 Task: Create a due date automation trigger when advanced on, 2 days after a card is due add fields with custom field "Resume" set to 10 at 11:00 AM.
Action: Mouse moved to (1122, 327)
Screenshot: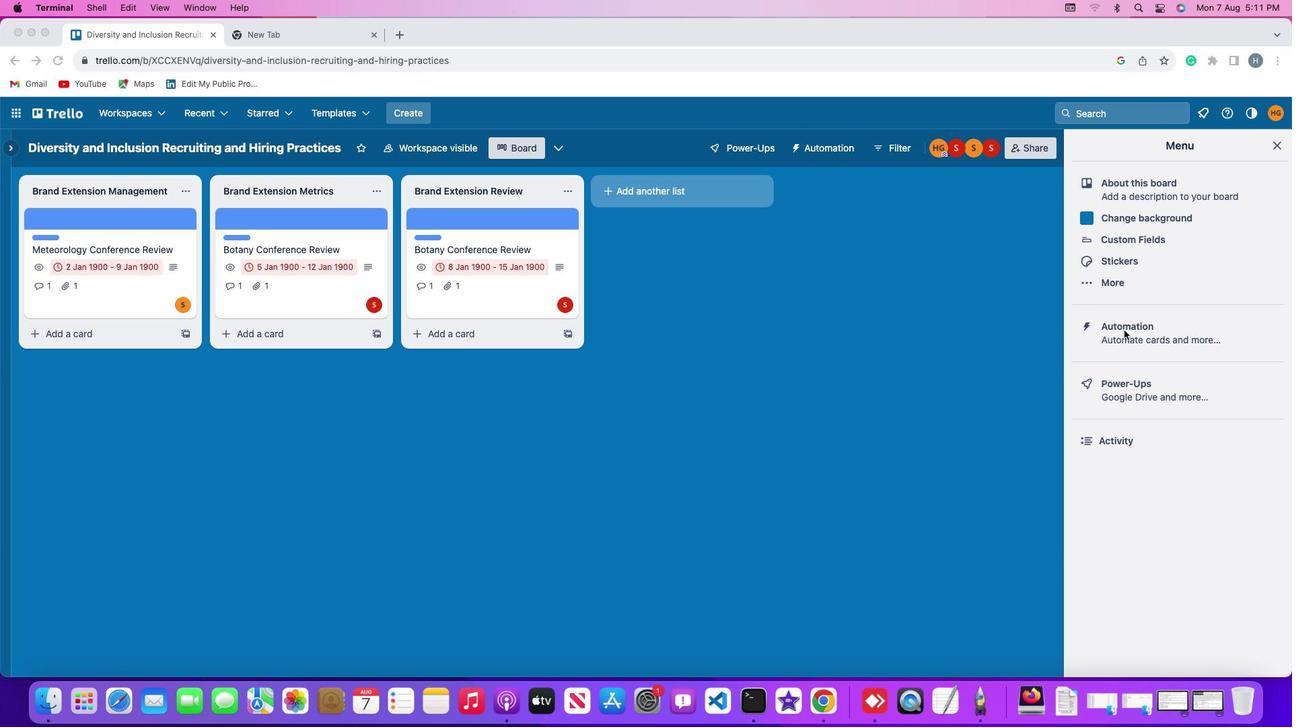 
Action: Mouse pressed left at (1122, 327)
Screenshot: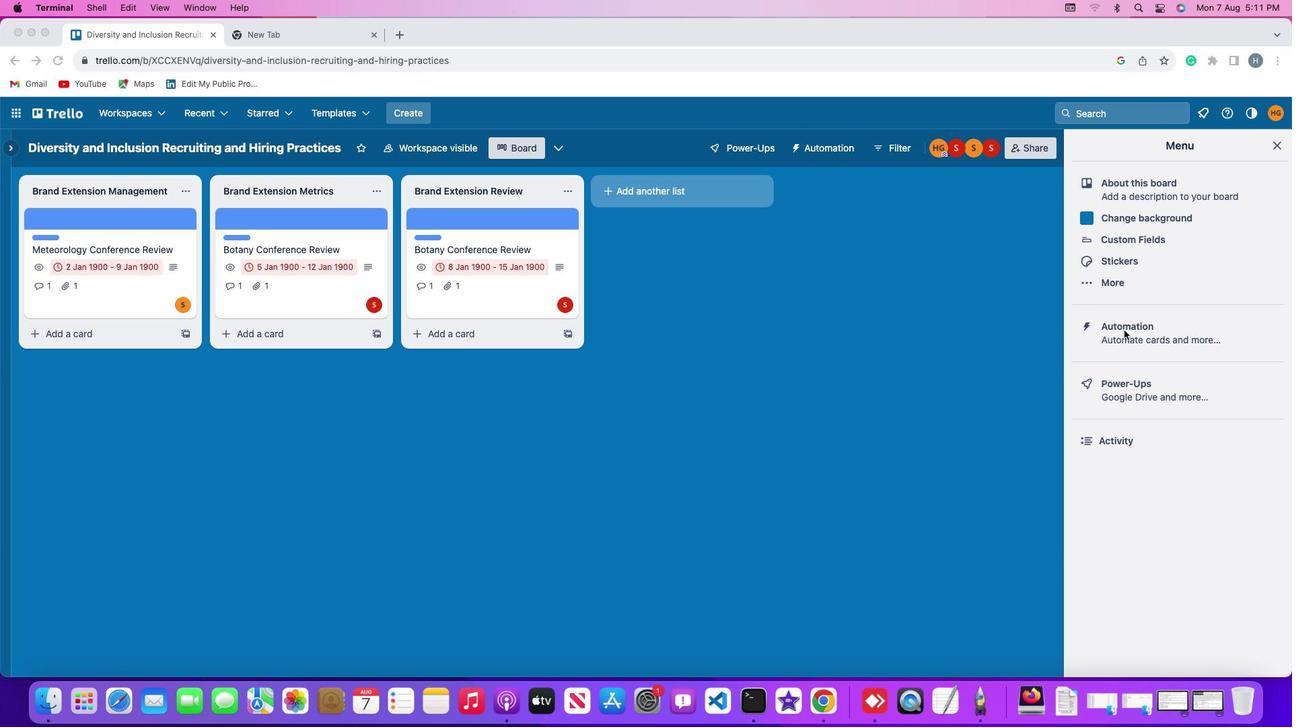 
Action: Mouse pressed left at (1122, 327)
Screenshot: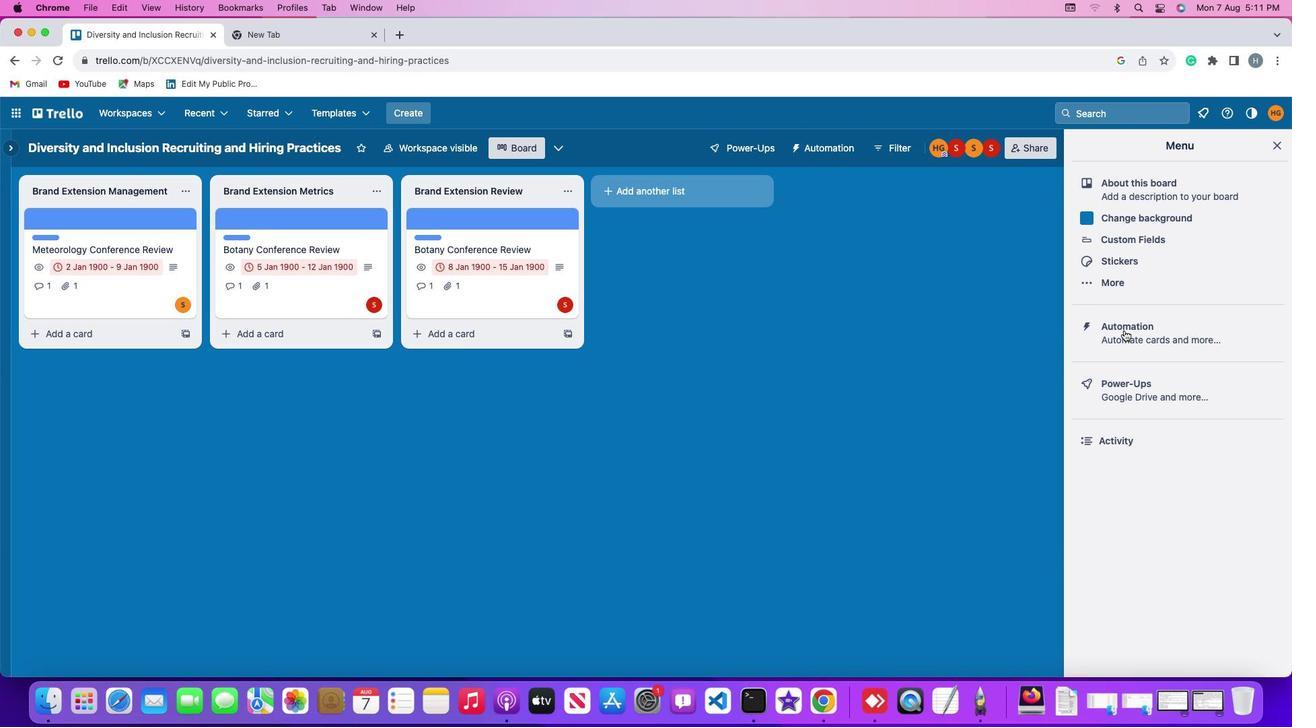 
Action: Mouse moved to (83, 320)
Screenshot: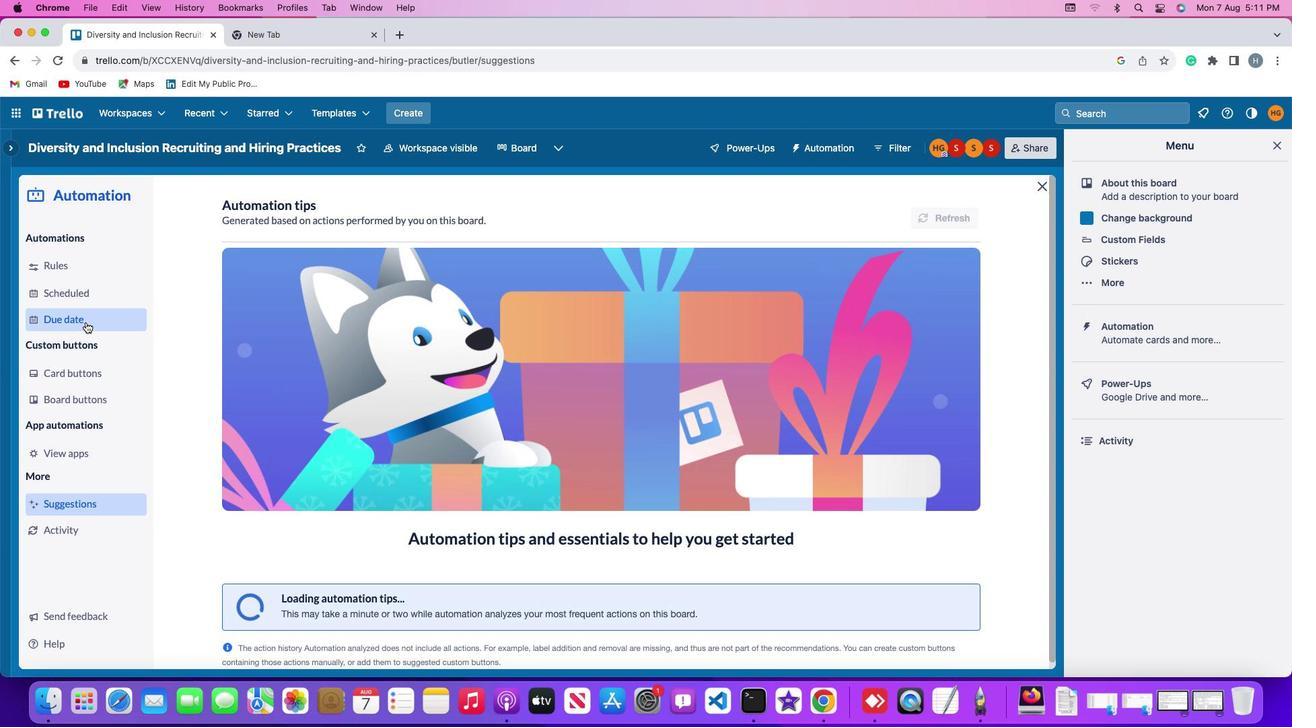 
Action: Mouse pressed left at (83, 320)
Screenshot: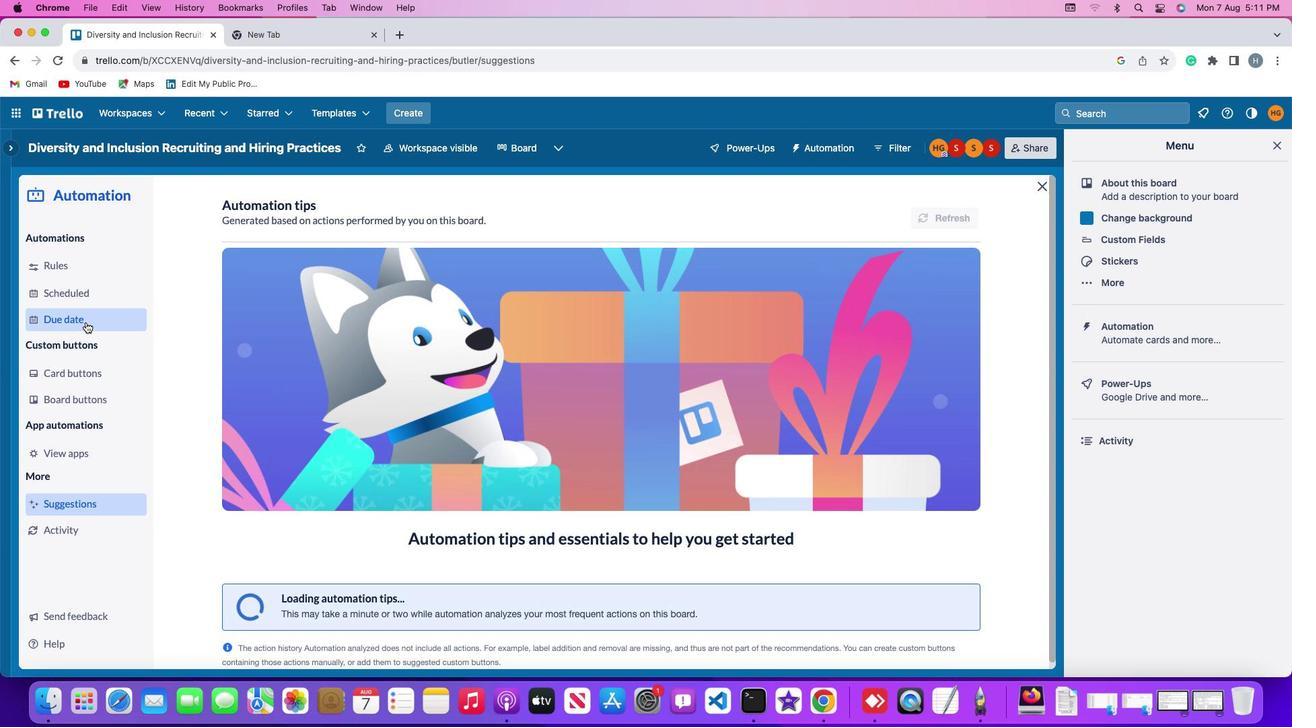 
Action: Mouse moved to (882, 206)
Screenshot: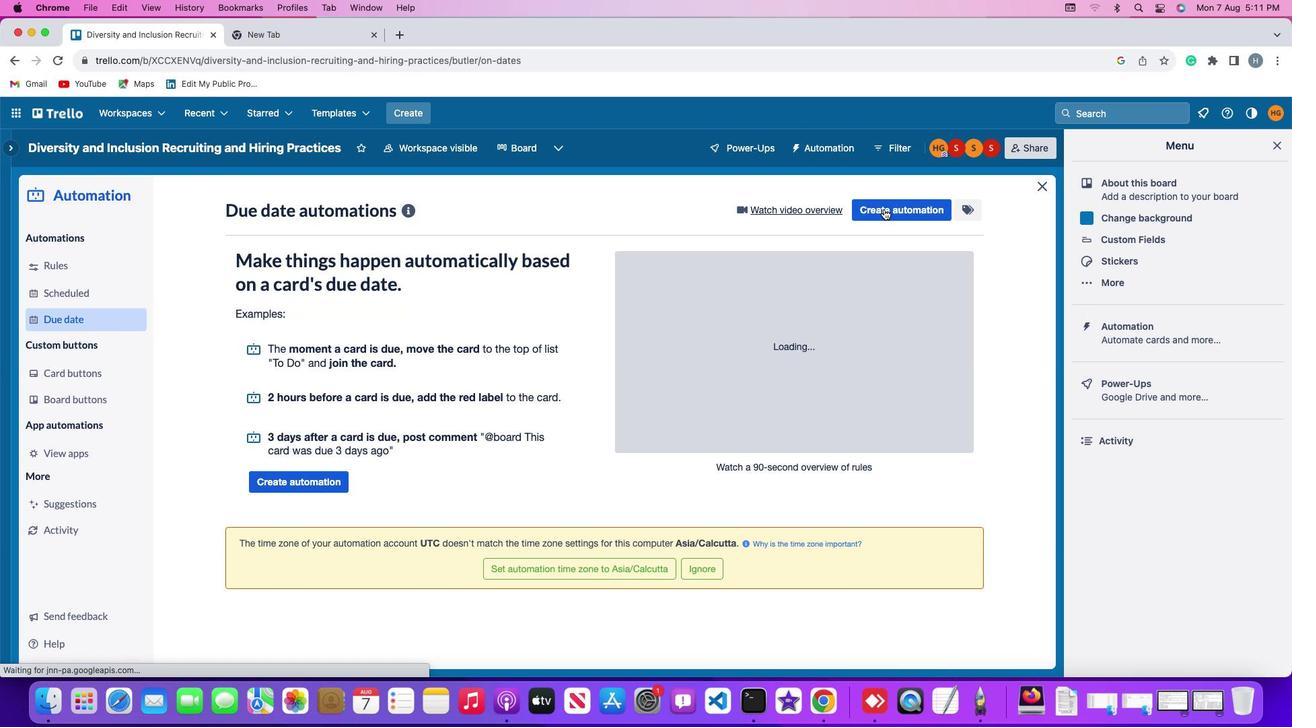
Action: Mouse pressed left at (882, 206)
Screenshot: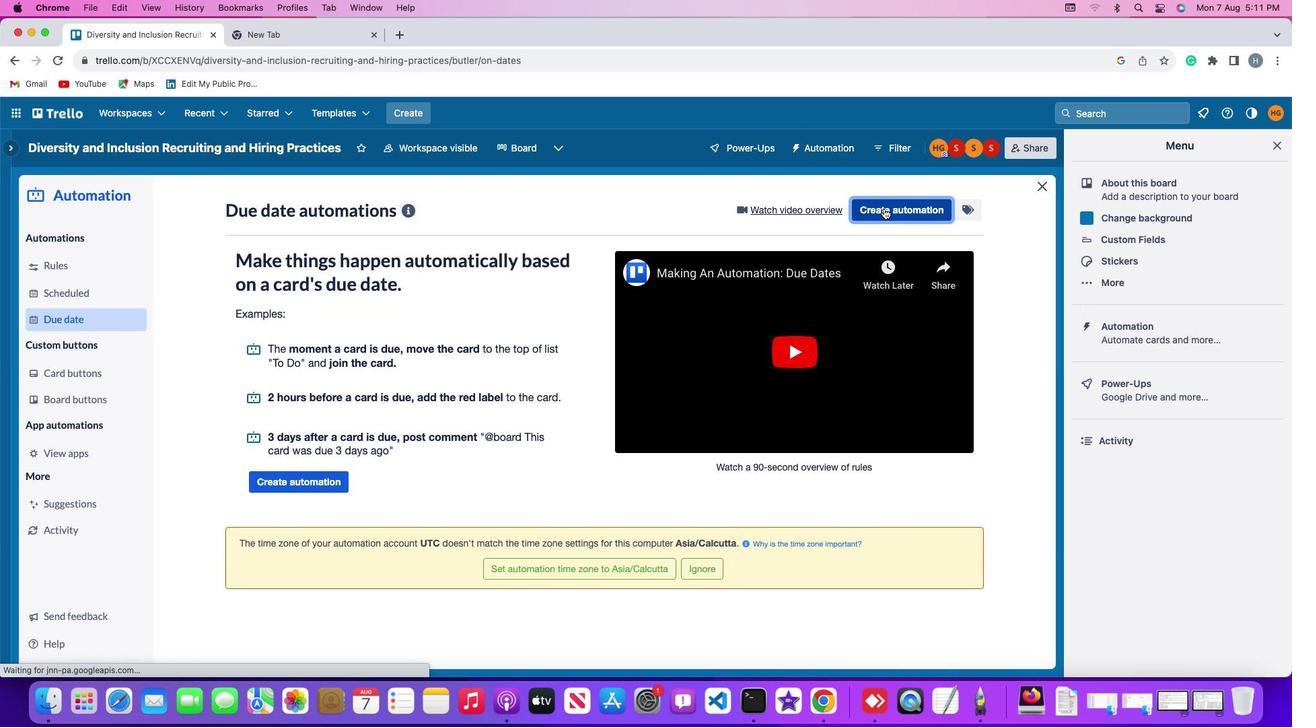 
Action: Mouse moved to (585, 339)
Screenshot: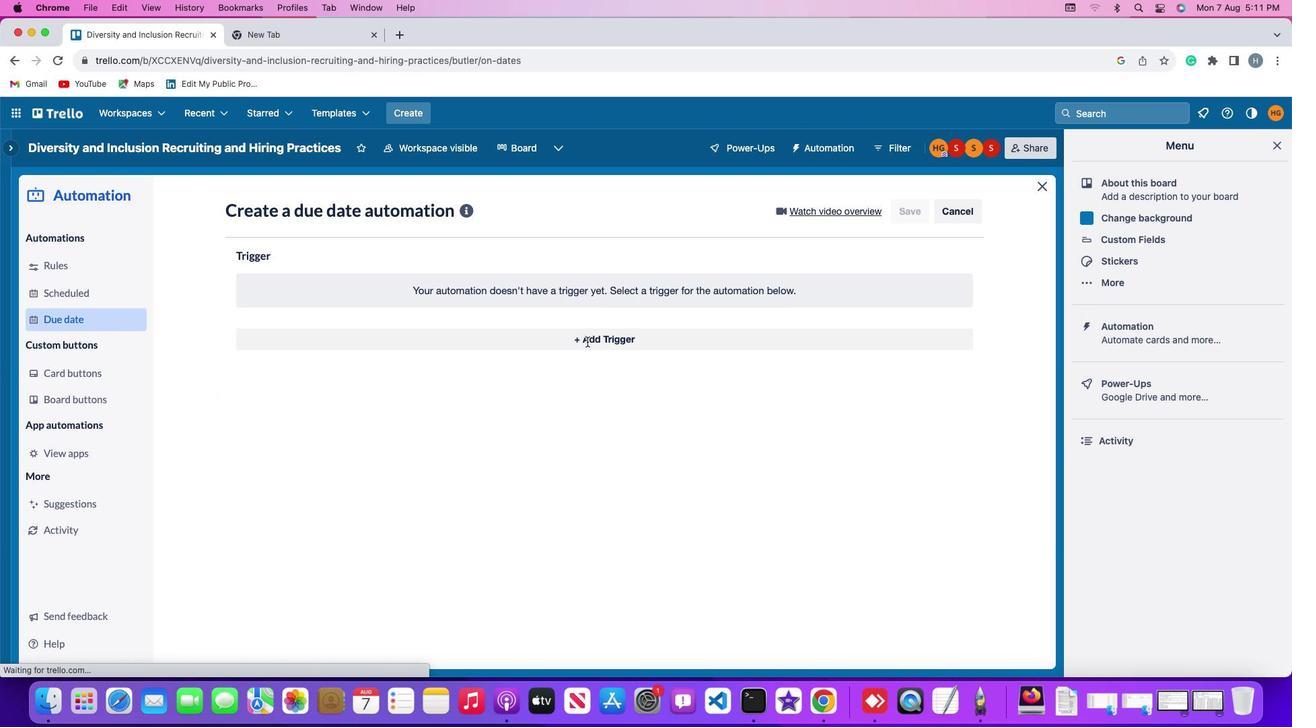 
Action: Mouse pressed left at (585, 339)
Screenshot: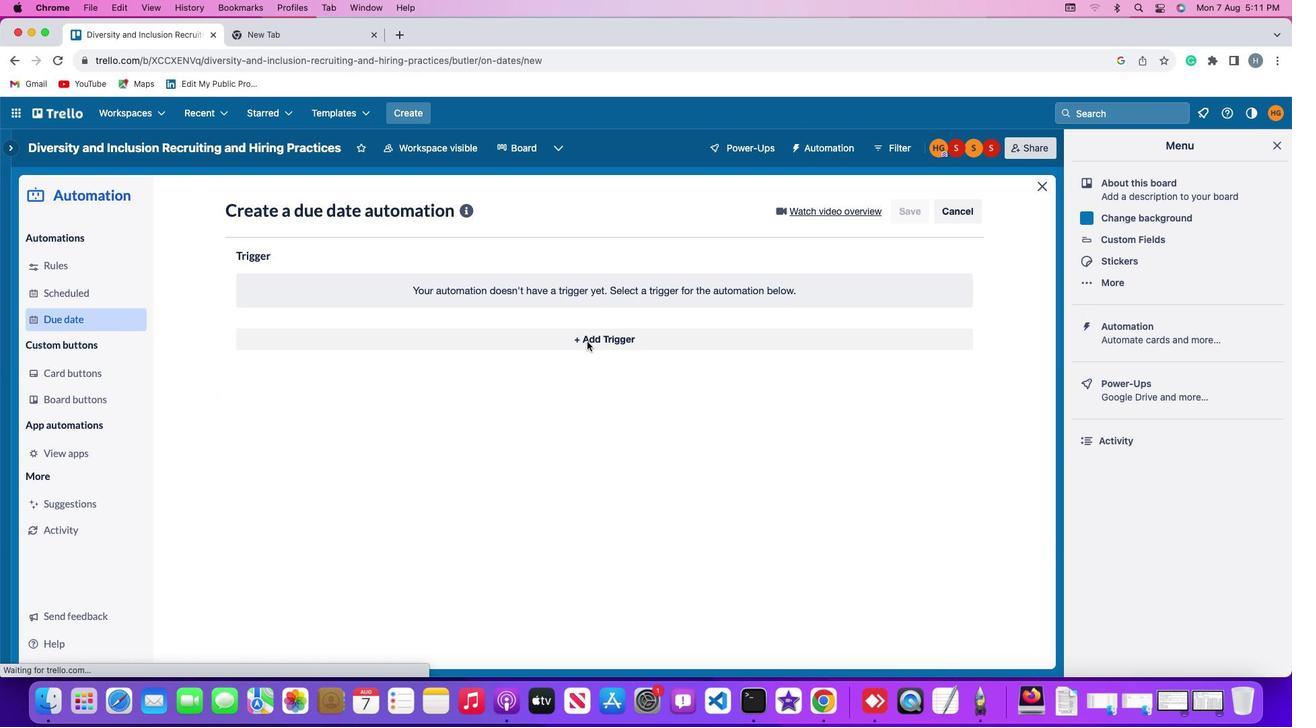 
Action: Mouse moved to (264, 541)
Screenshot: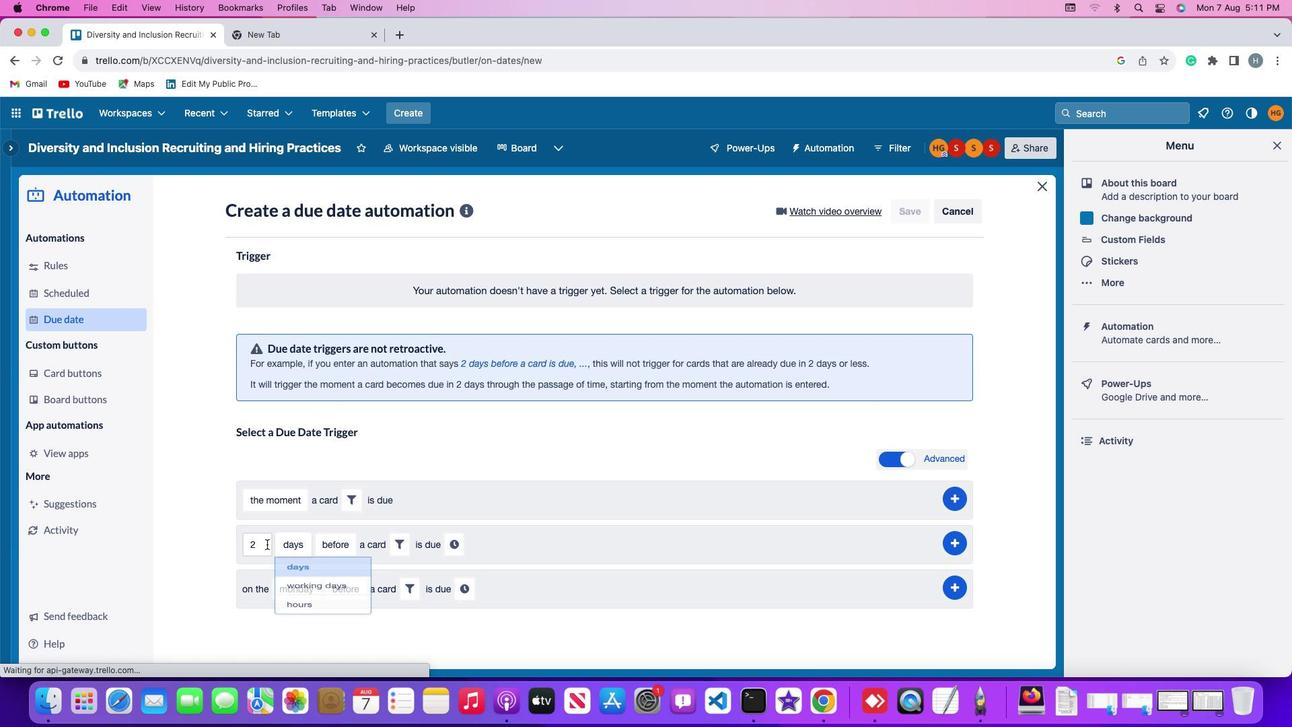 
Action: Mouse pressed left at (264, 541)
Screenshot: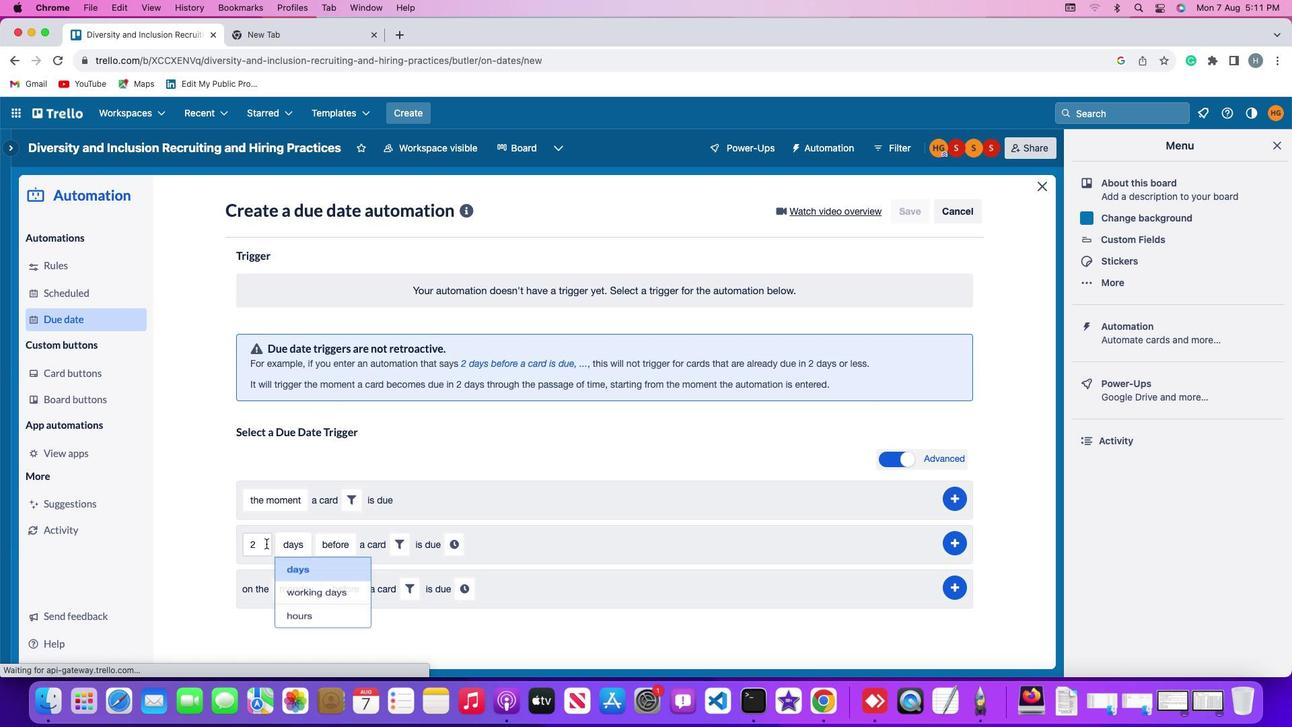 
Action: Mouse moved to (264, 540)
Screenshot: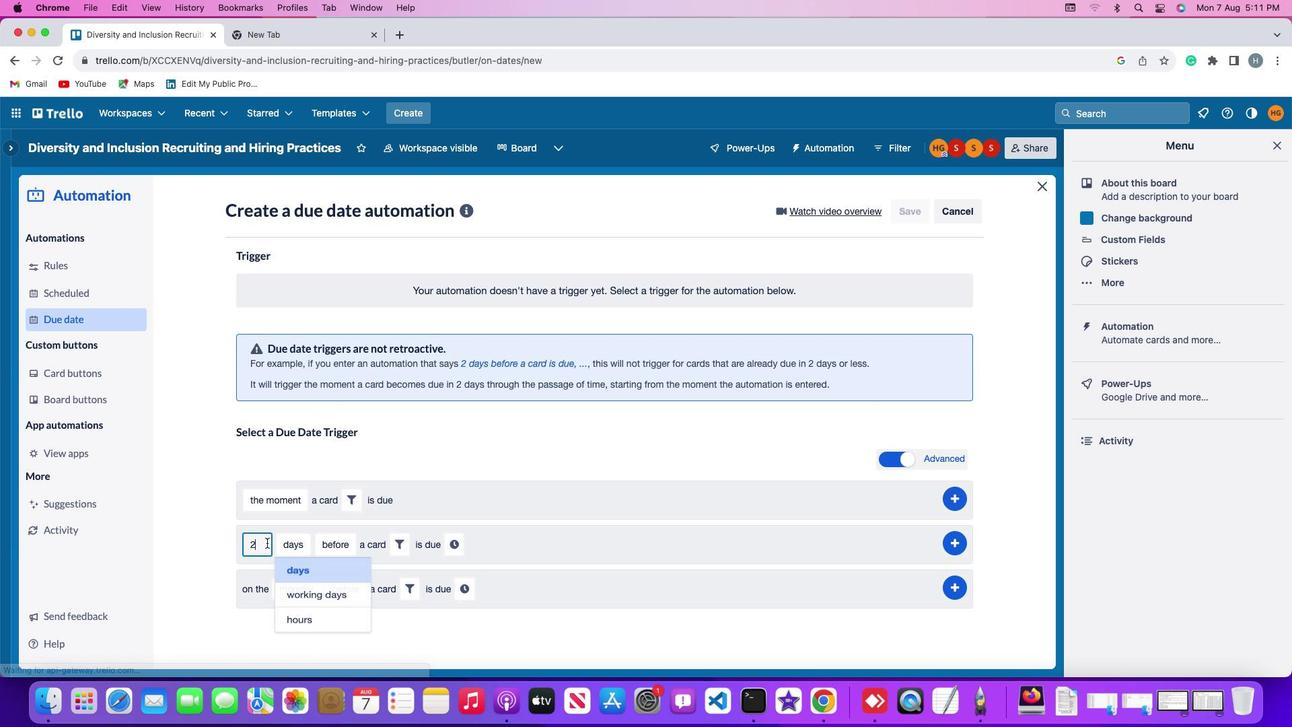 
Action: Key pressed Key.backspace
Screenshot: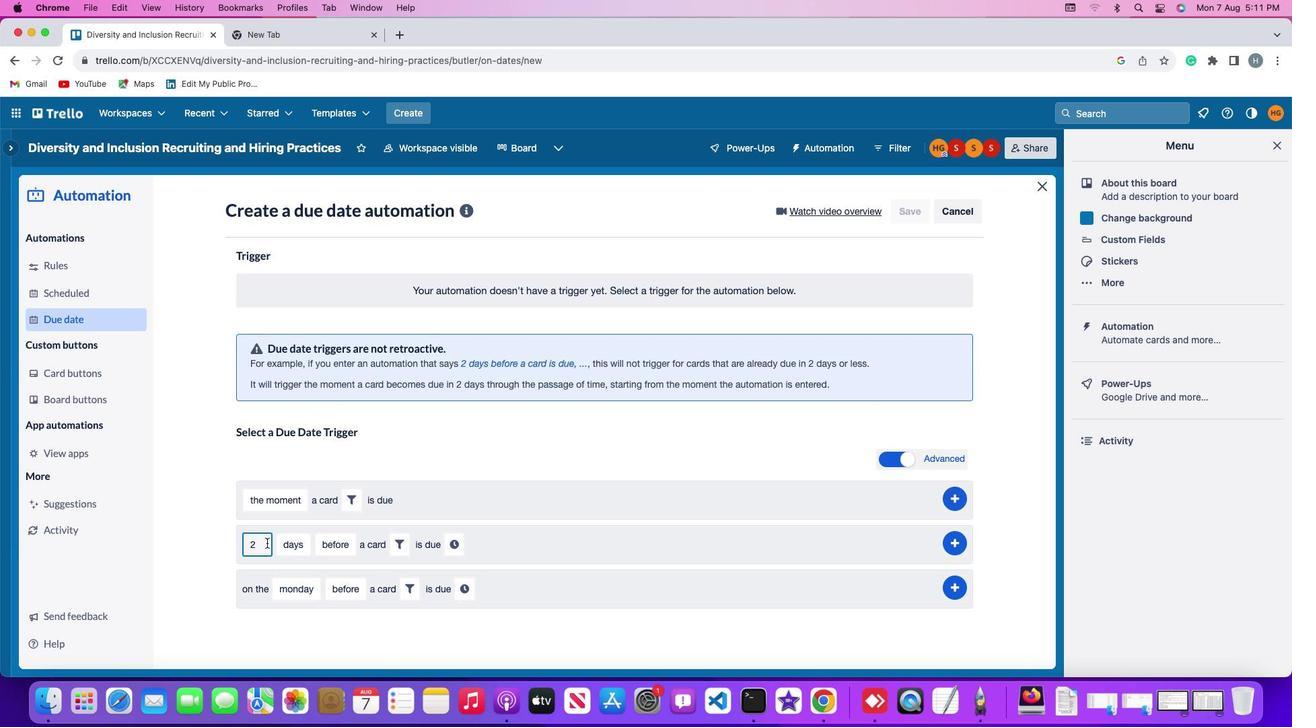
Action: Mouse moved to (265, 539)
Screenshot: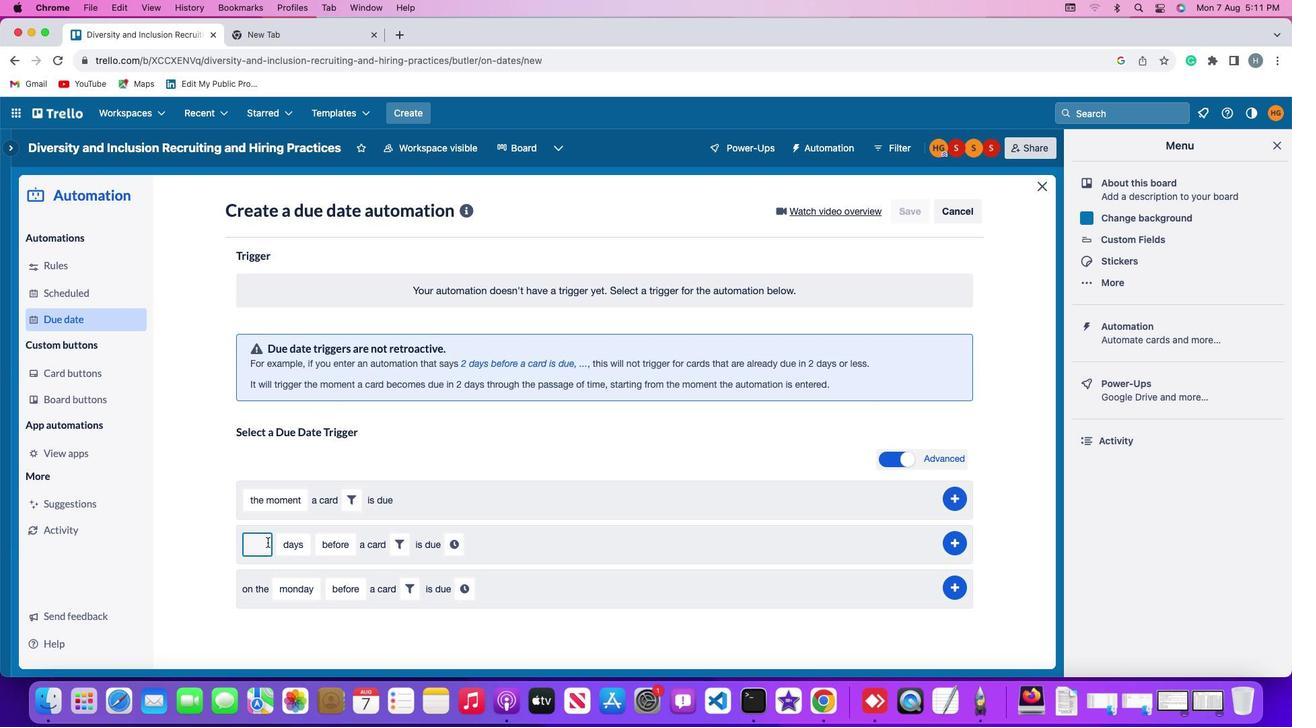
Action: Key pressed '2'
Screenshot: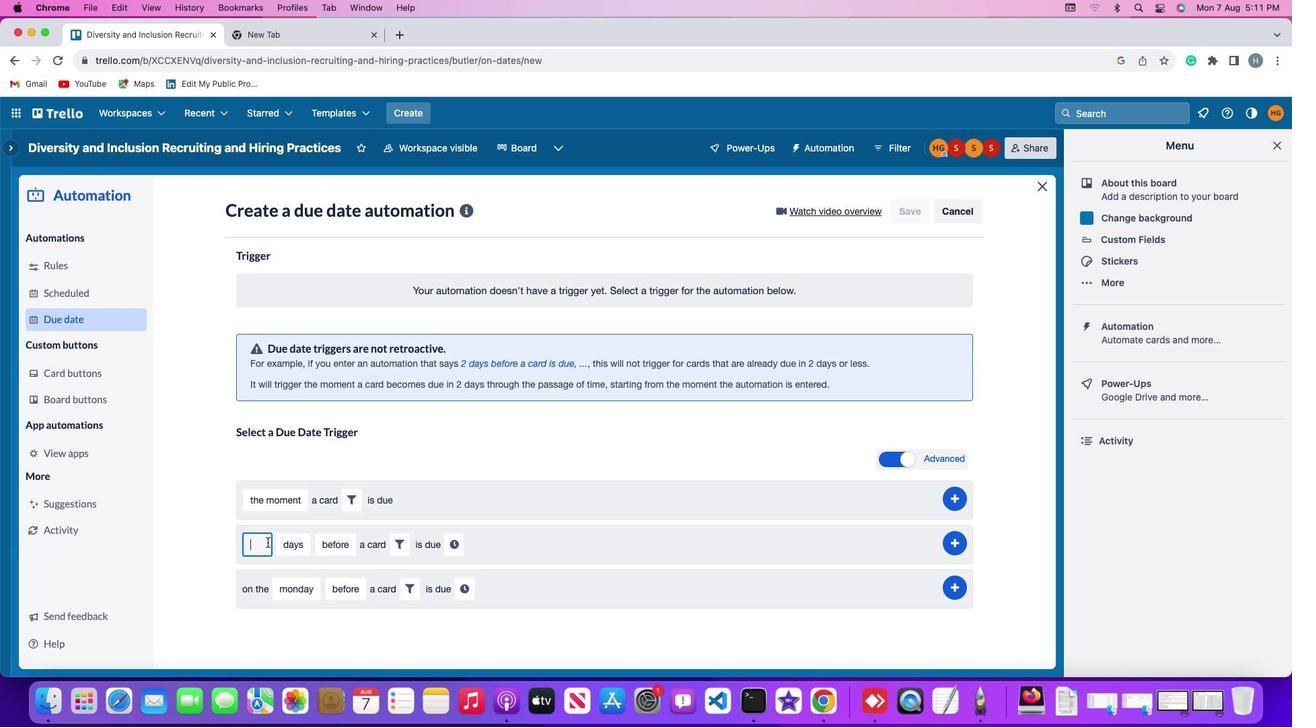 
Action: Mouse moved to (296, 537)
Screenshot: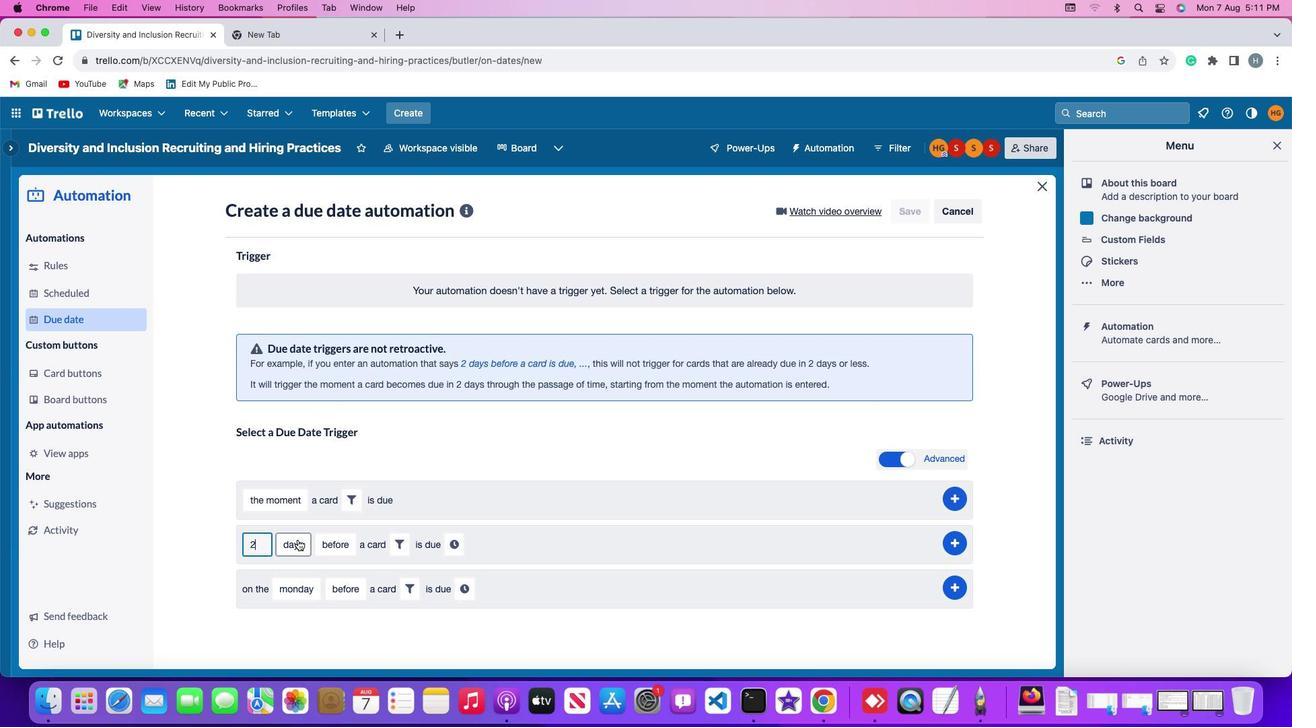 
Action: Mouse pressed left at (296, 537)
Screenshot: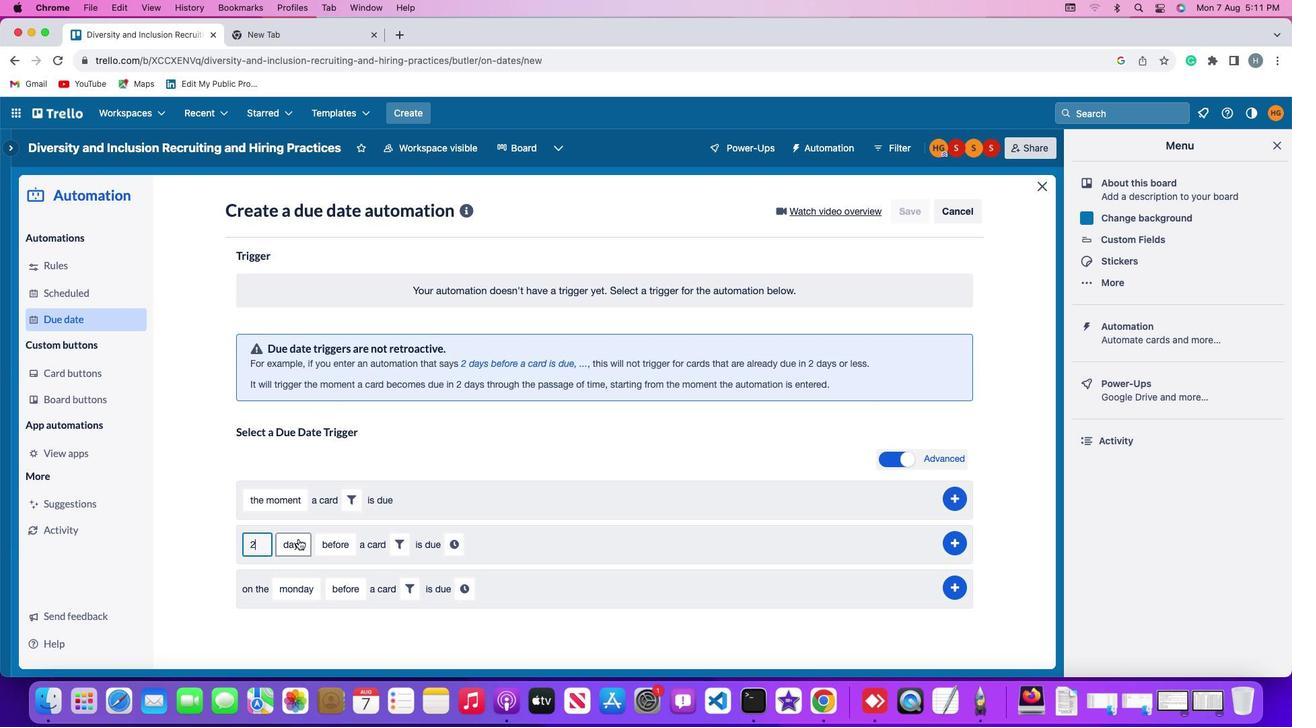 
Action: Mouse moved to (298, 563)
Screenshot: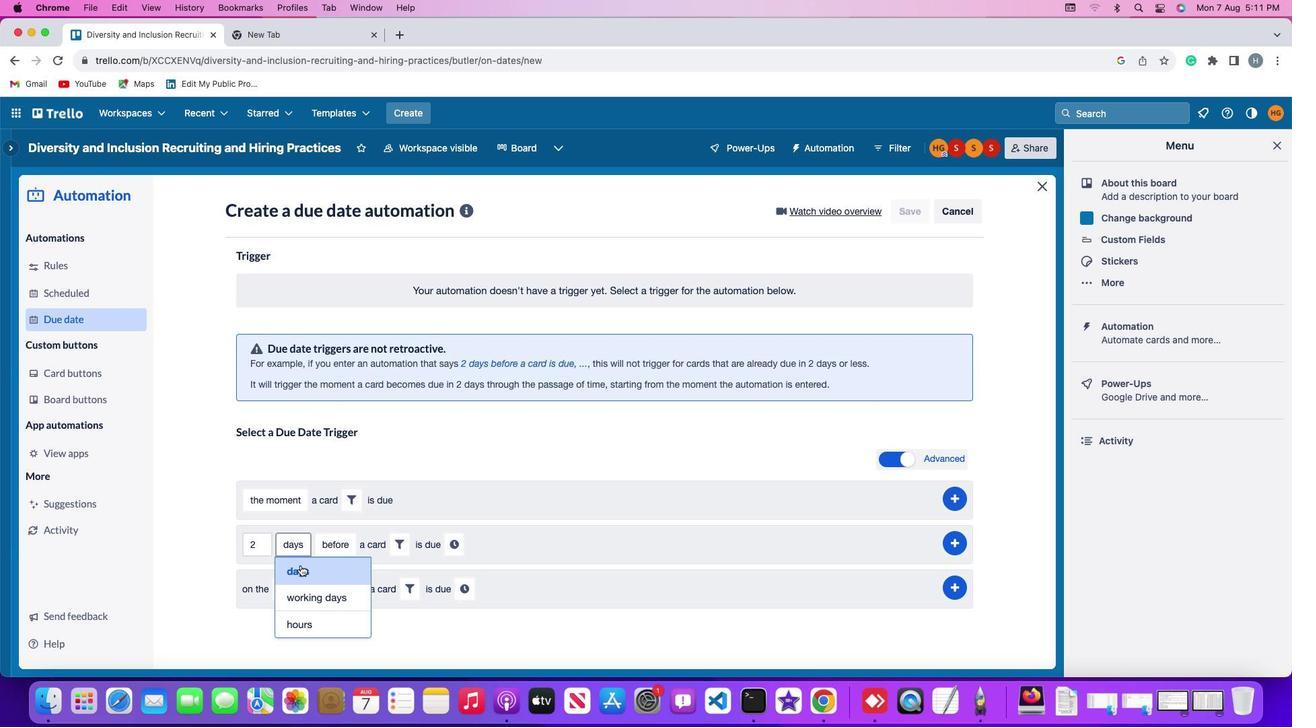 
Action: Mouse pressed left at (298, 563)
Screenshot: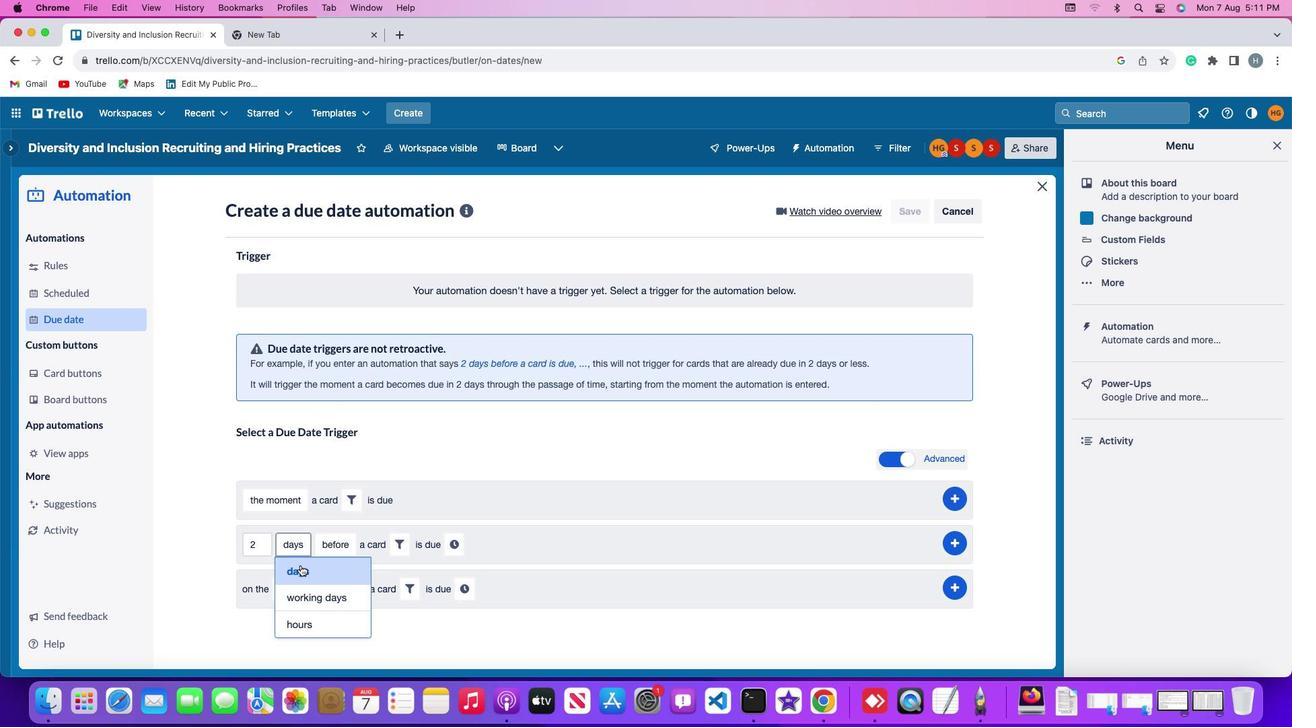 
Action: Mouse moved to (327, 545)
Screenshot: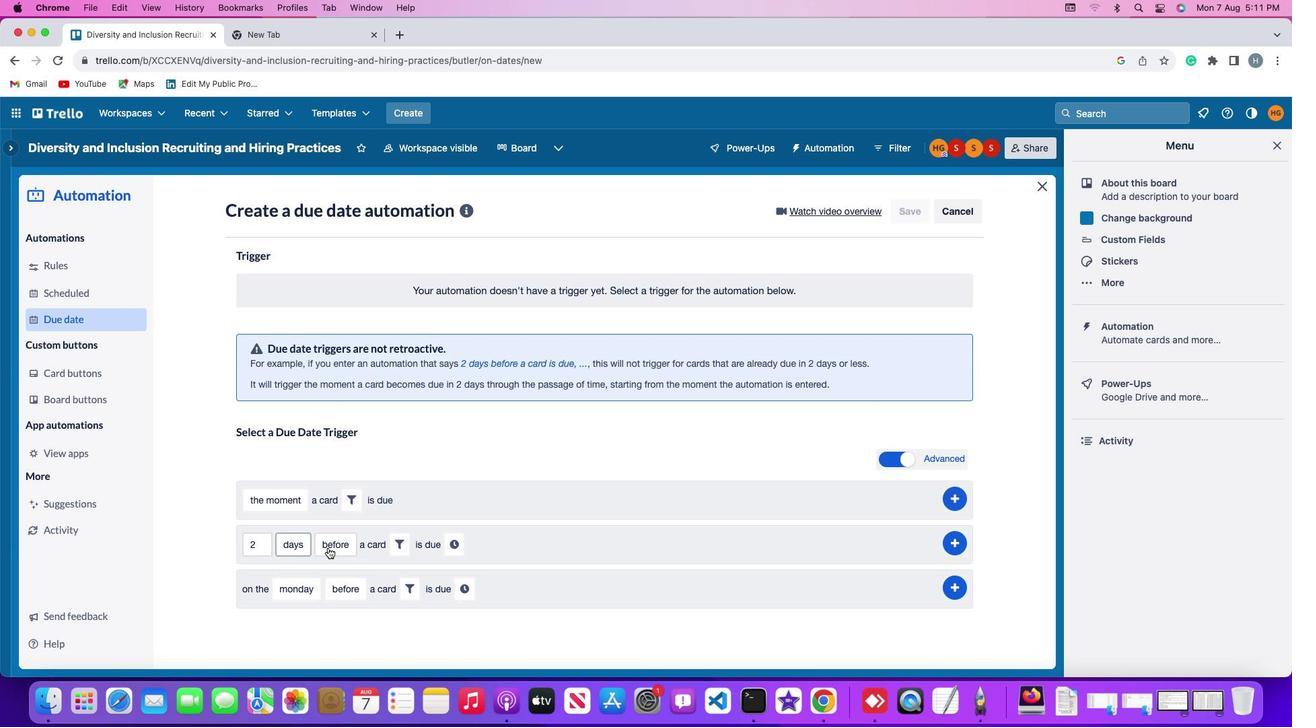 
Action: Mouse pressed left at (327, 545)
Screenshot: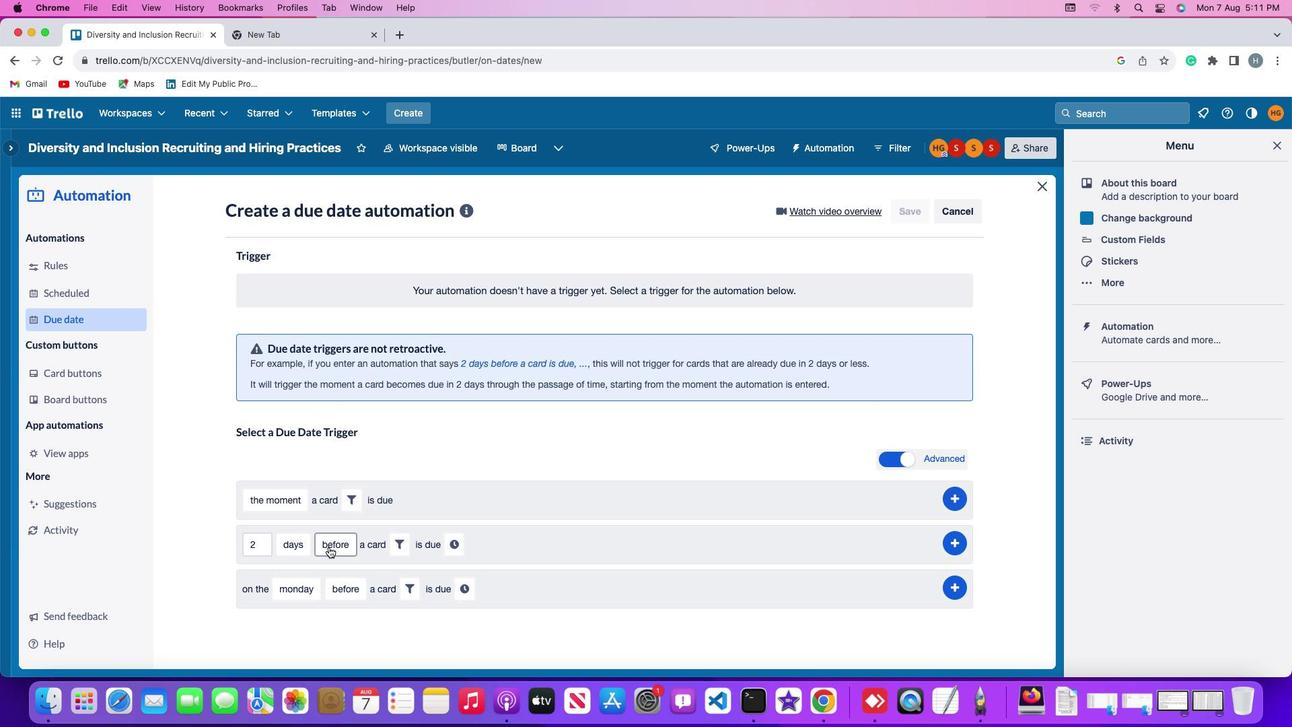 
Action: Mouse moved to (328, 591)
Screenshot: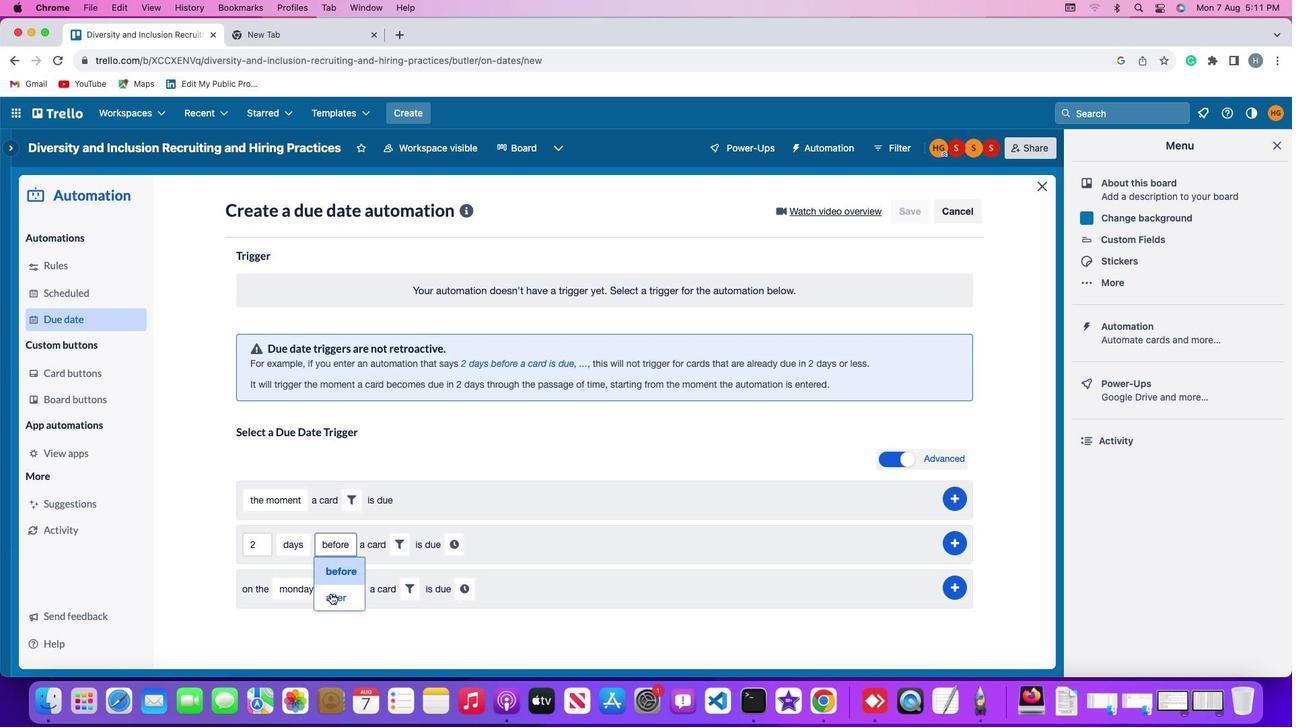 
Action: Mouse pressed left at (328, 591)
Screenshot: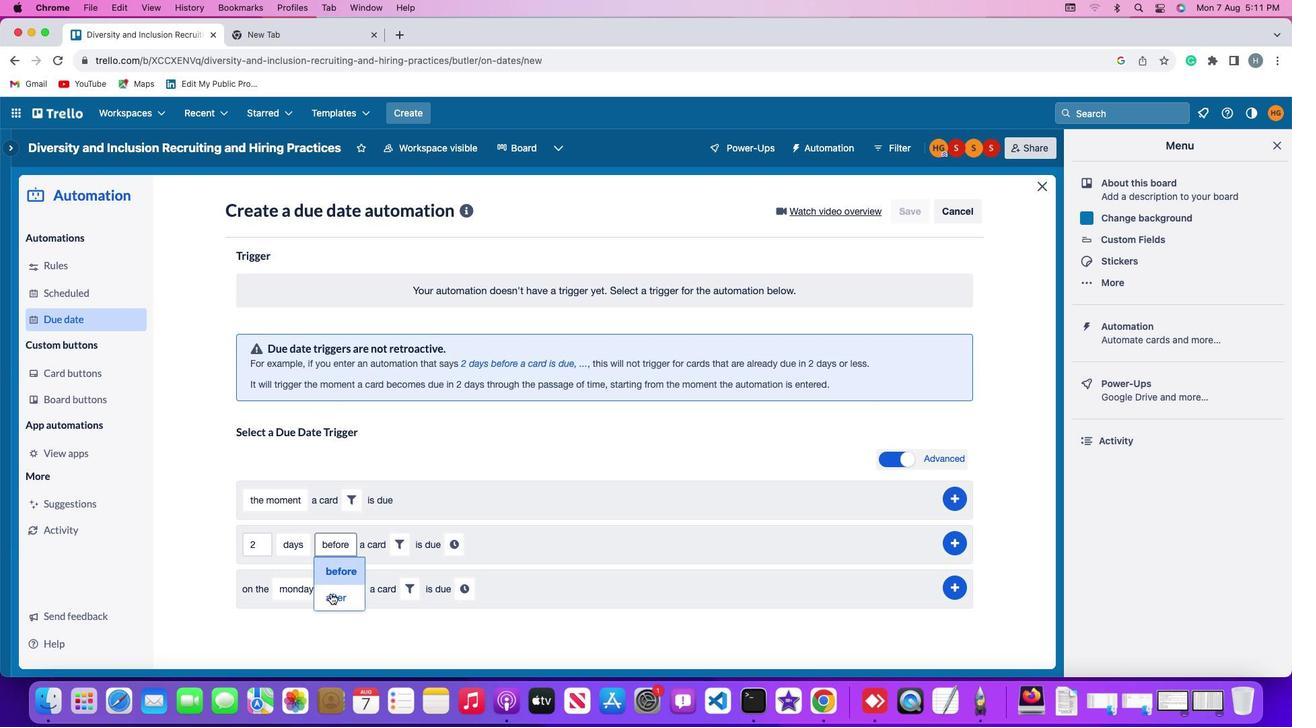 
Action: Mouse moved to (392, 540)
Screenshot: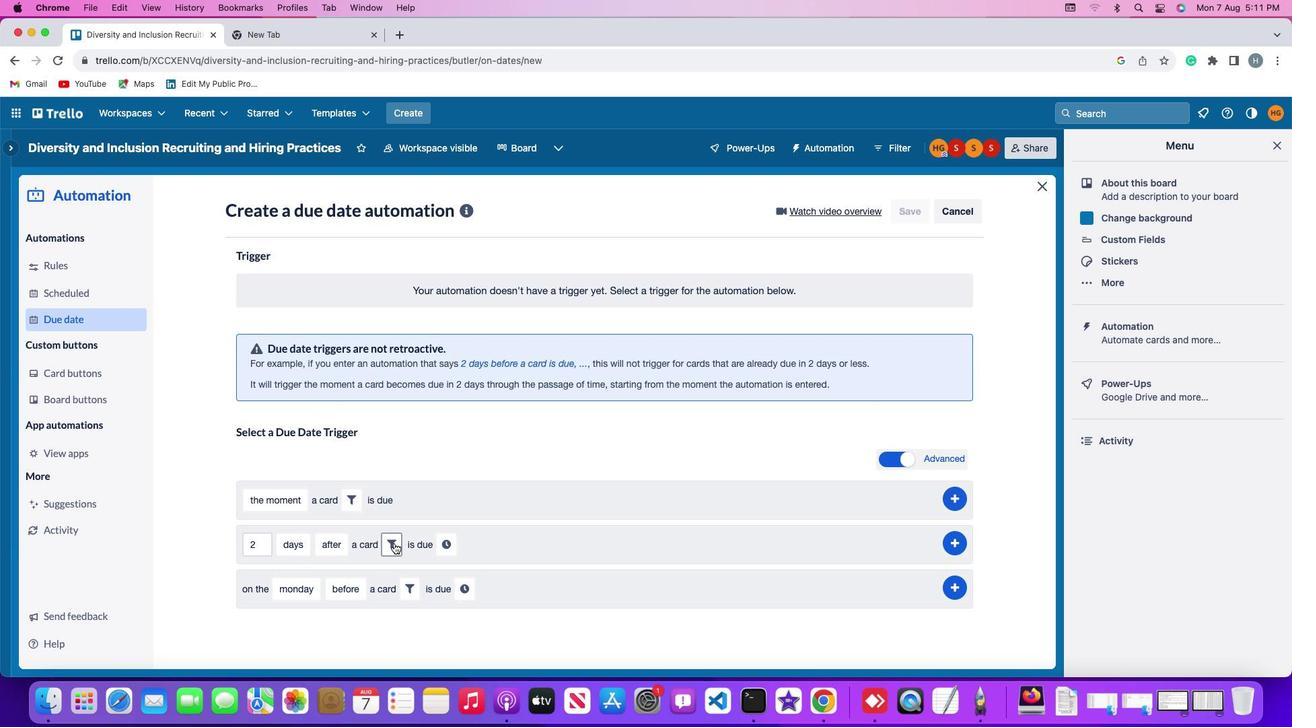 
Action: Mouse pressed left at (392, 540)
Screenshot: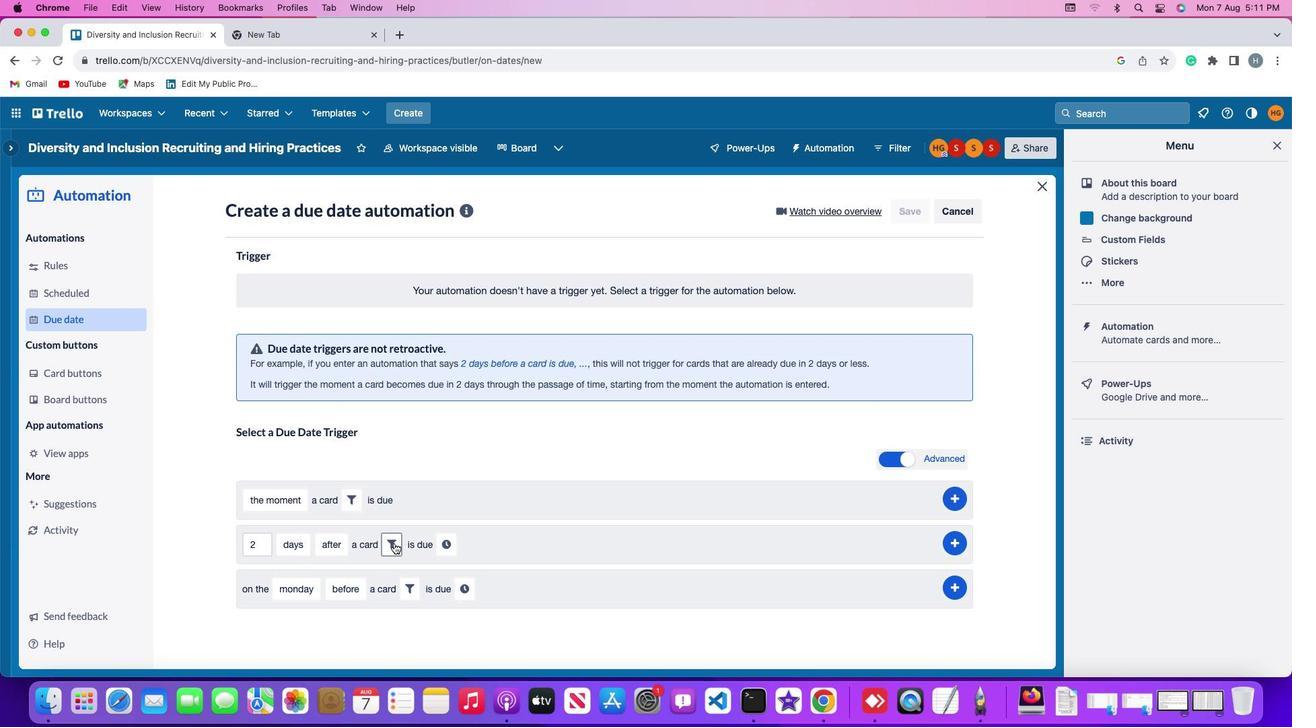 
Action: Mouse moved to (605, 578)
Screenshot: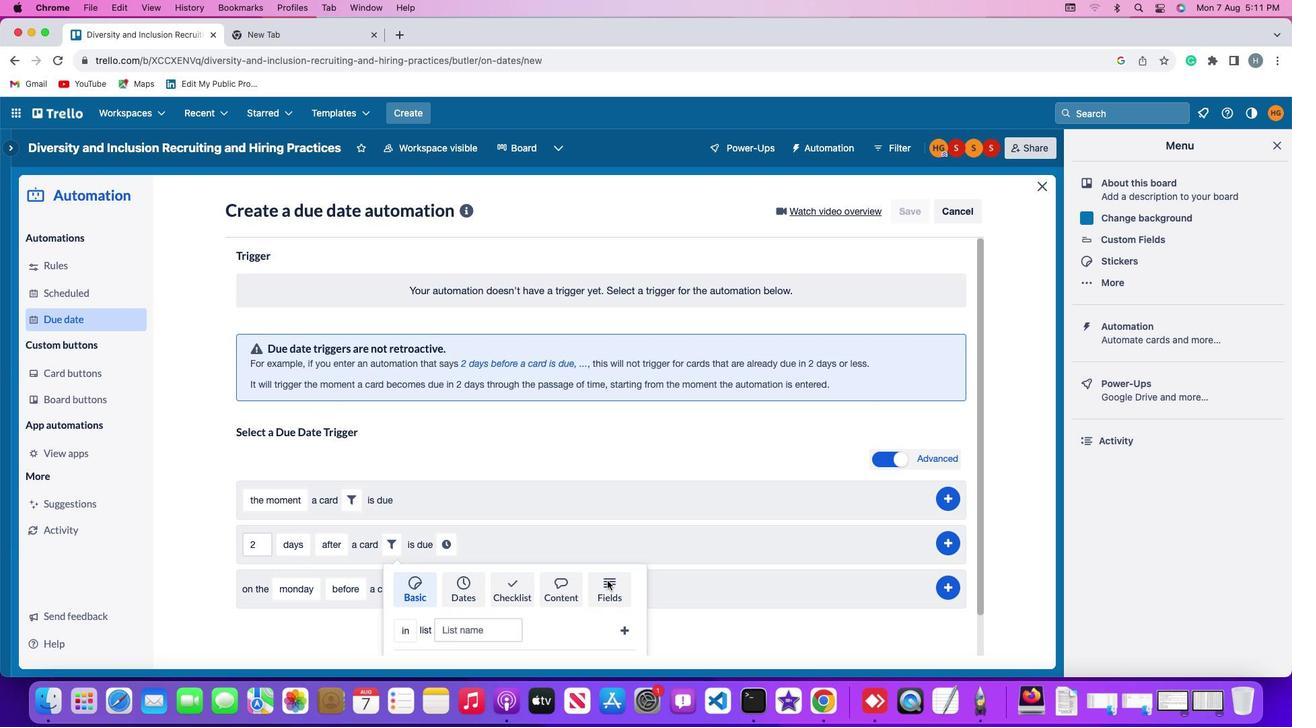 
Action: Mouse pressed left at (605, 578)
Screenshot: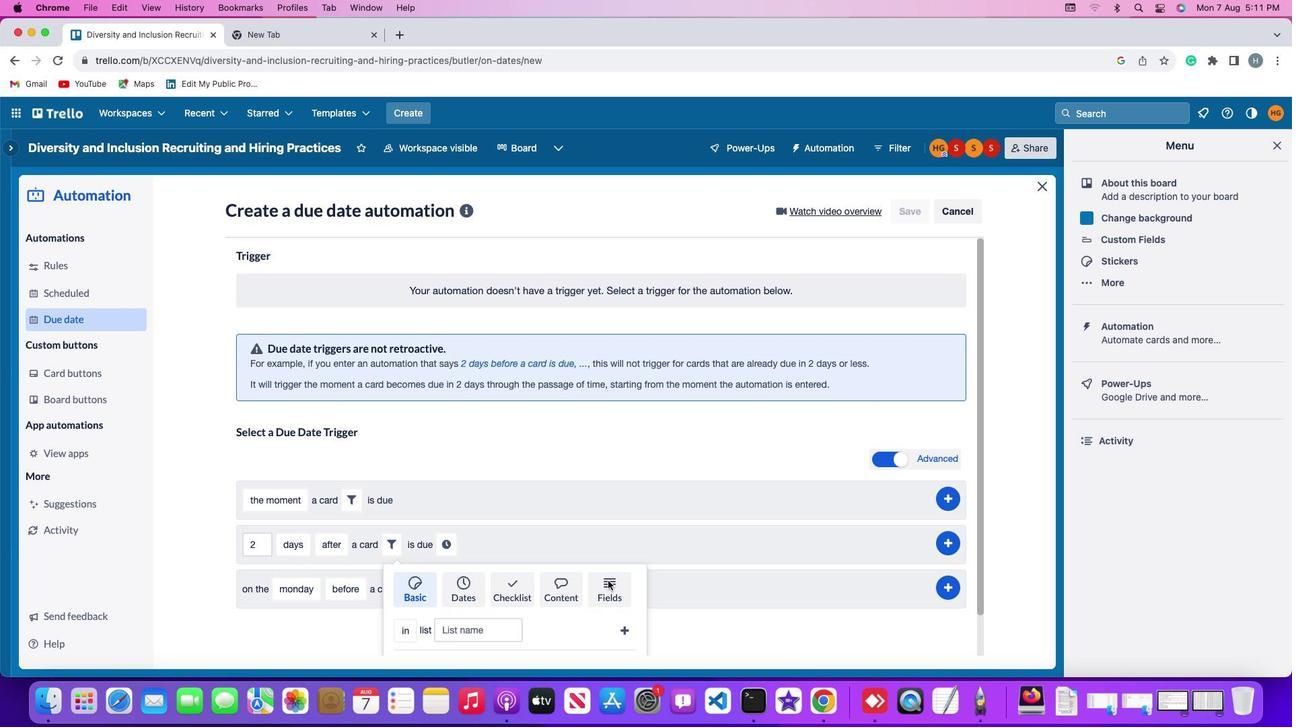 
Action: Mouse moved to (494, 600)
Screenshot: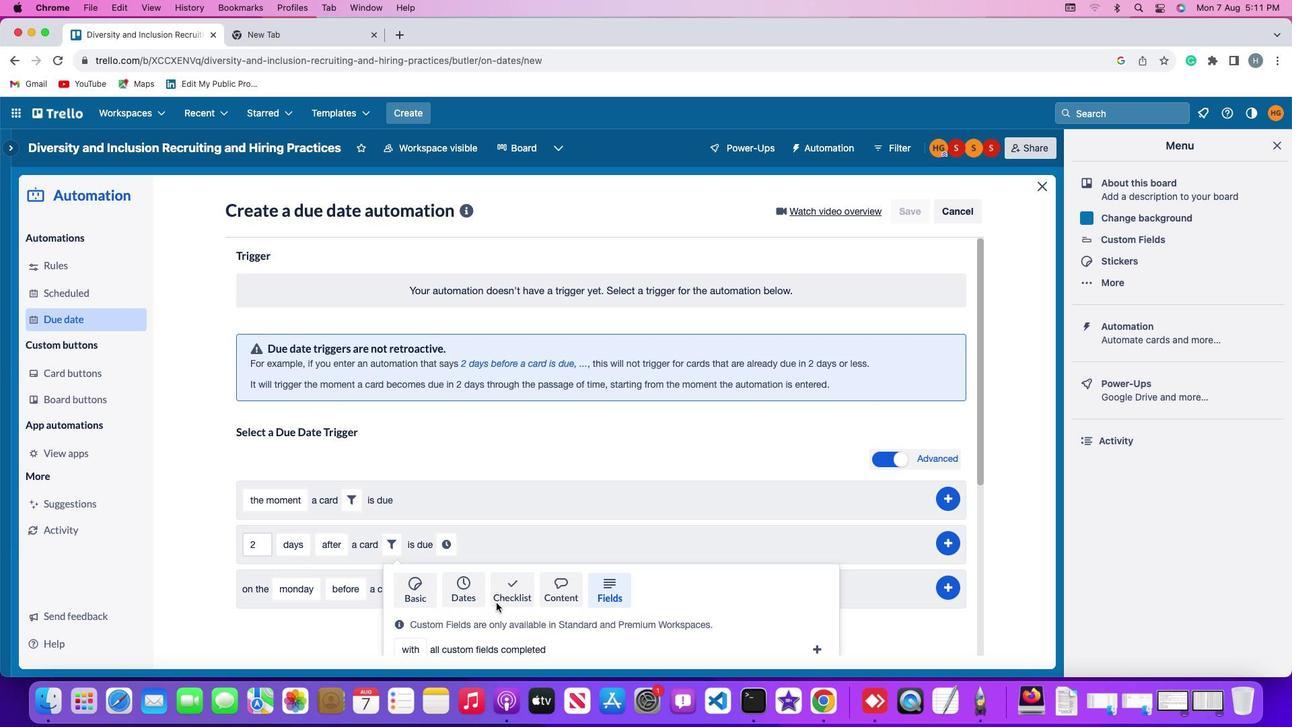 
Action: Mouse scrolled (494, 600) with delta (-1, -2)
Screenshot: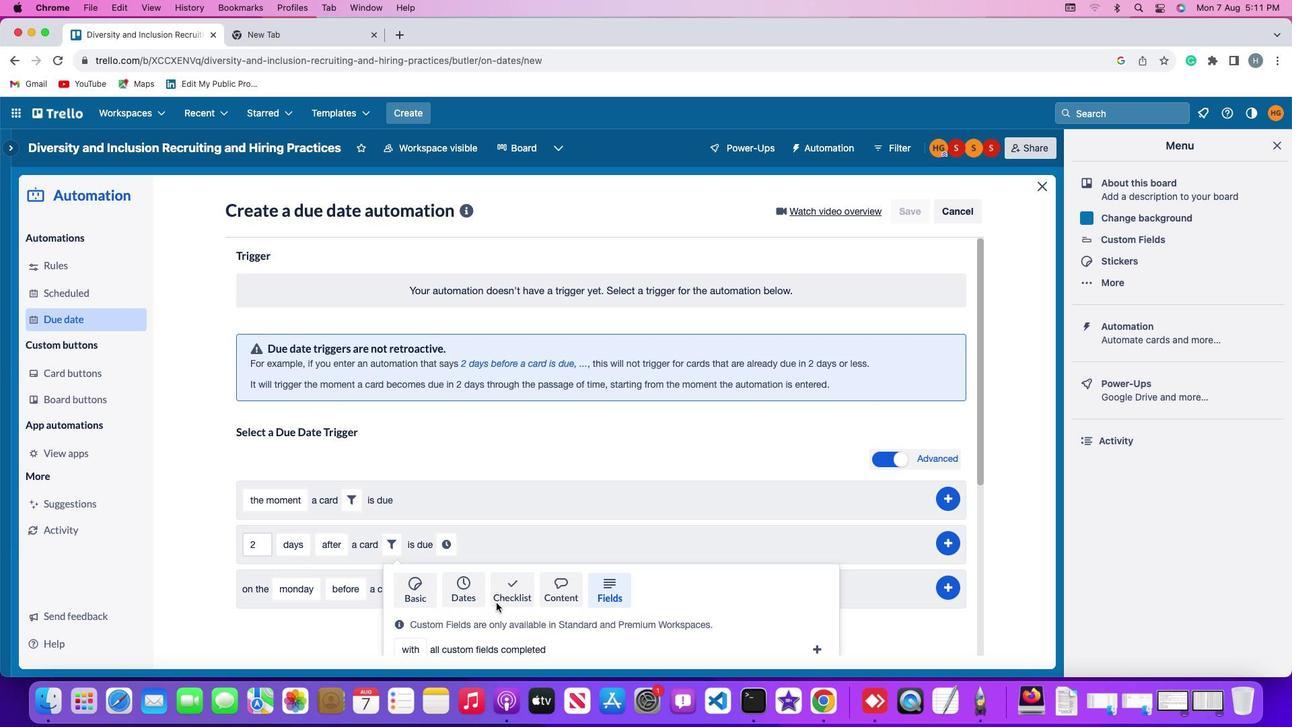 
Action: Mouse scrolled (494, 600) with delta (-1, -2)
Screenshot: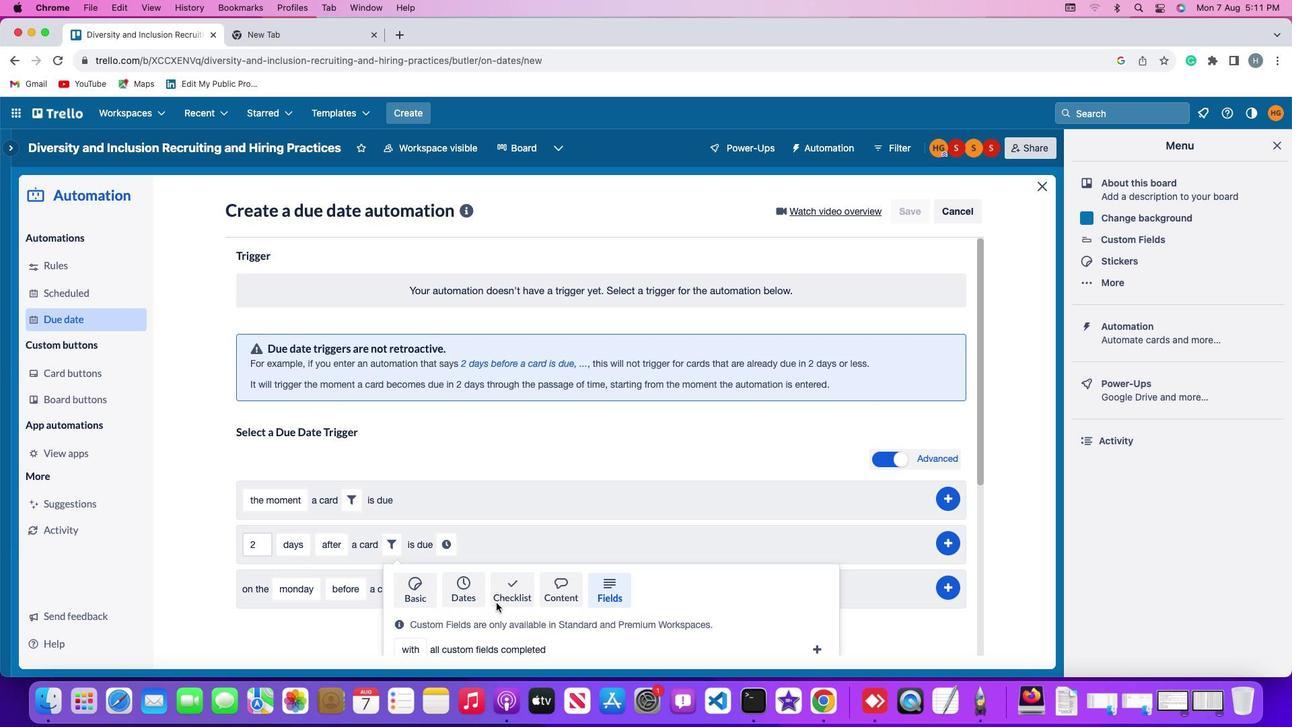 
Action: Mouse scrolled (494, 600) with delta (-1, -2)
Screenshot: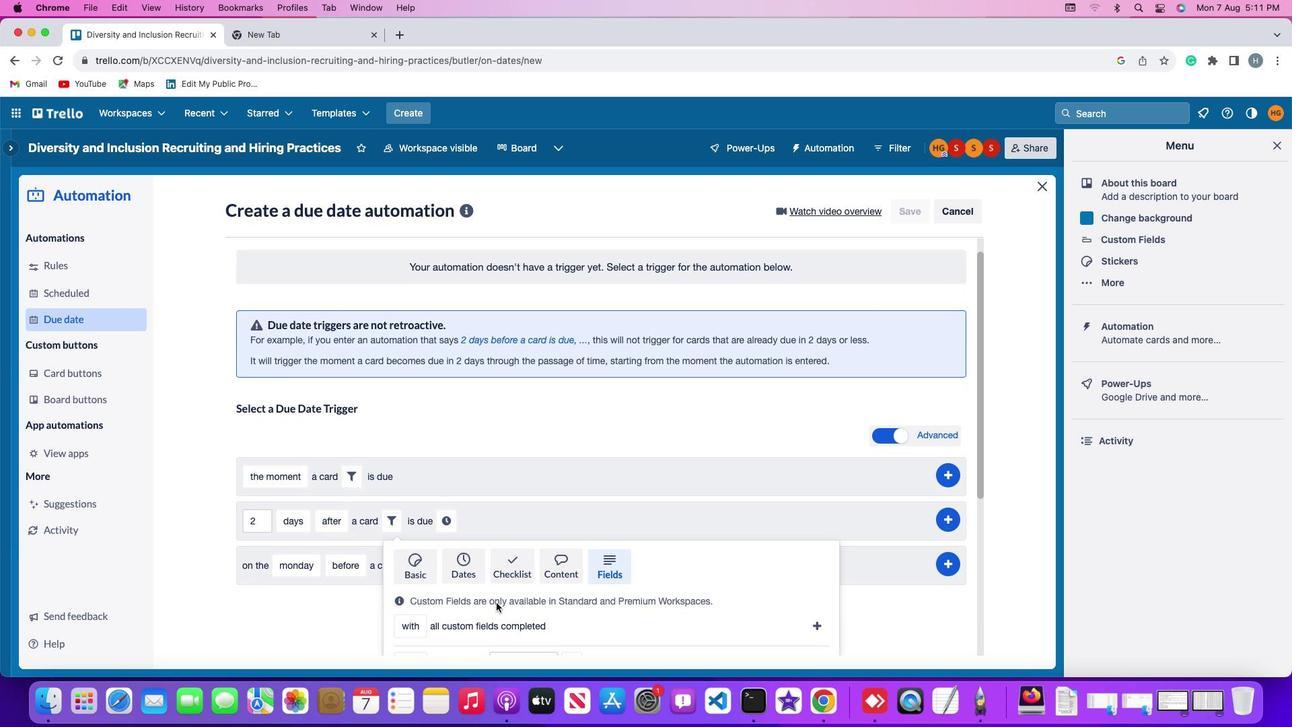 
Action: Mouse scrolled (494, 600) with delta (-1, -2)
Screenshot: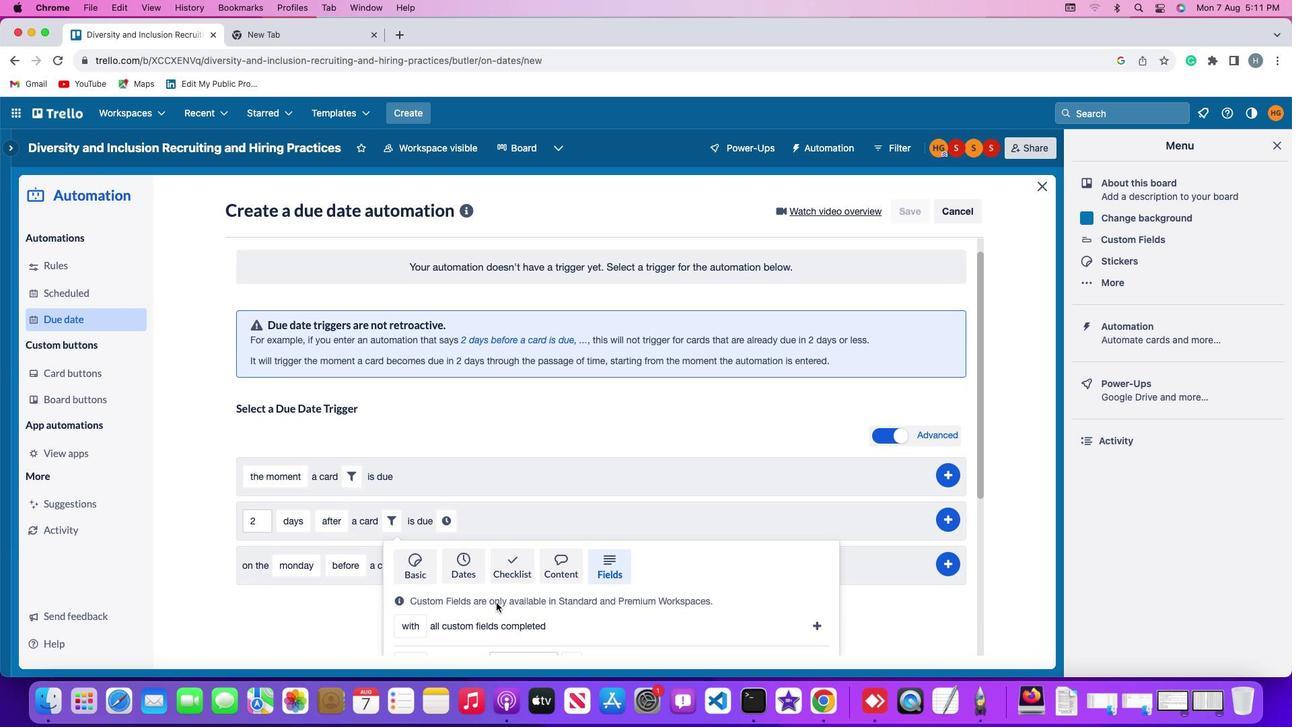 
Action: Mouse scrolled (494, 600) with delta (-1, -2)
Screenshot: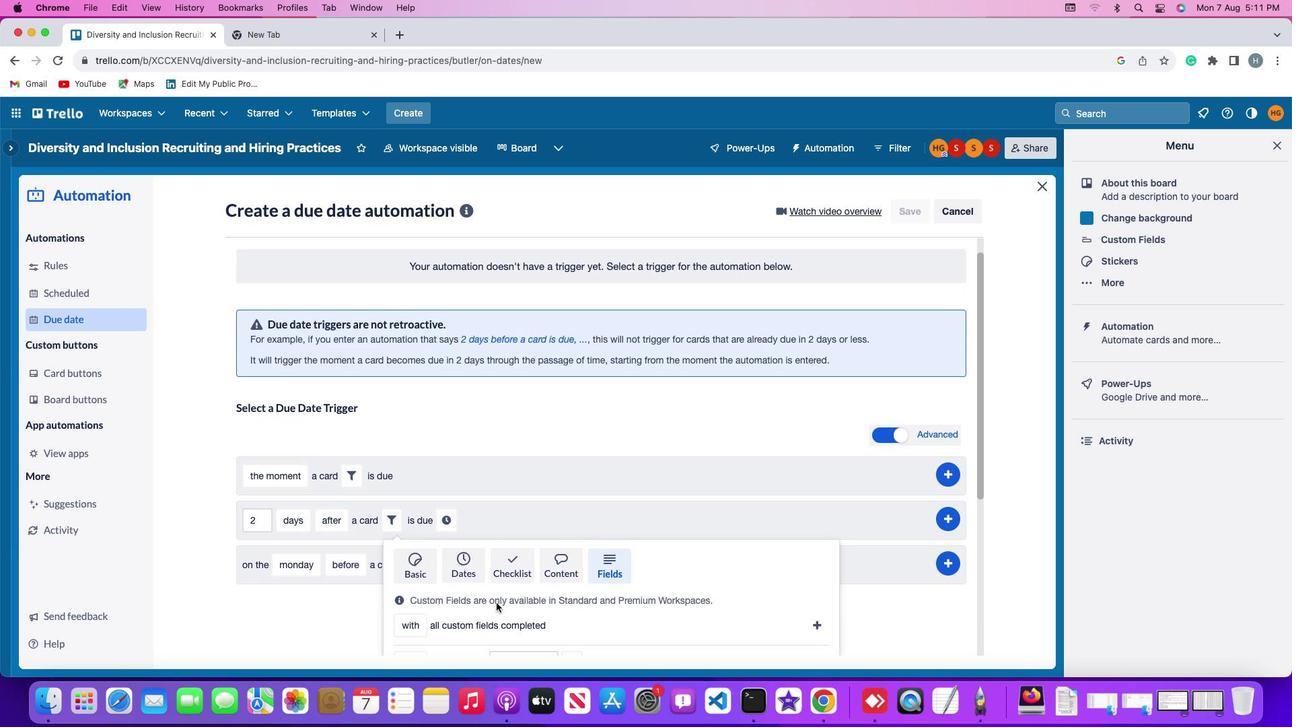 
Action: Mouse scrolled (494, 600) with delta (-1, -2)
Screenshot: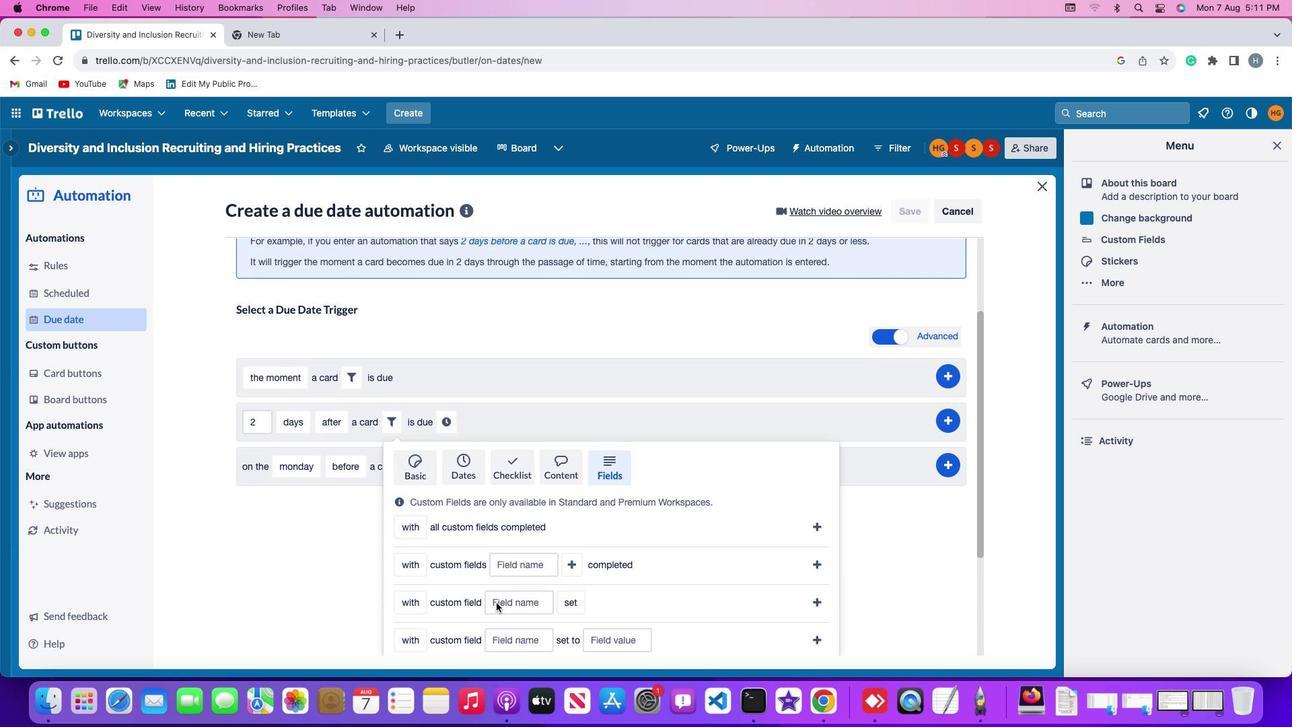 
Action: Mouse scrolled (494, 600) with delta (-1, -2)
Screenshot: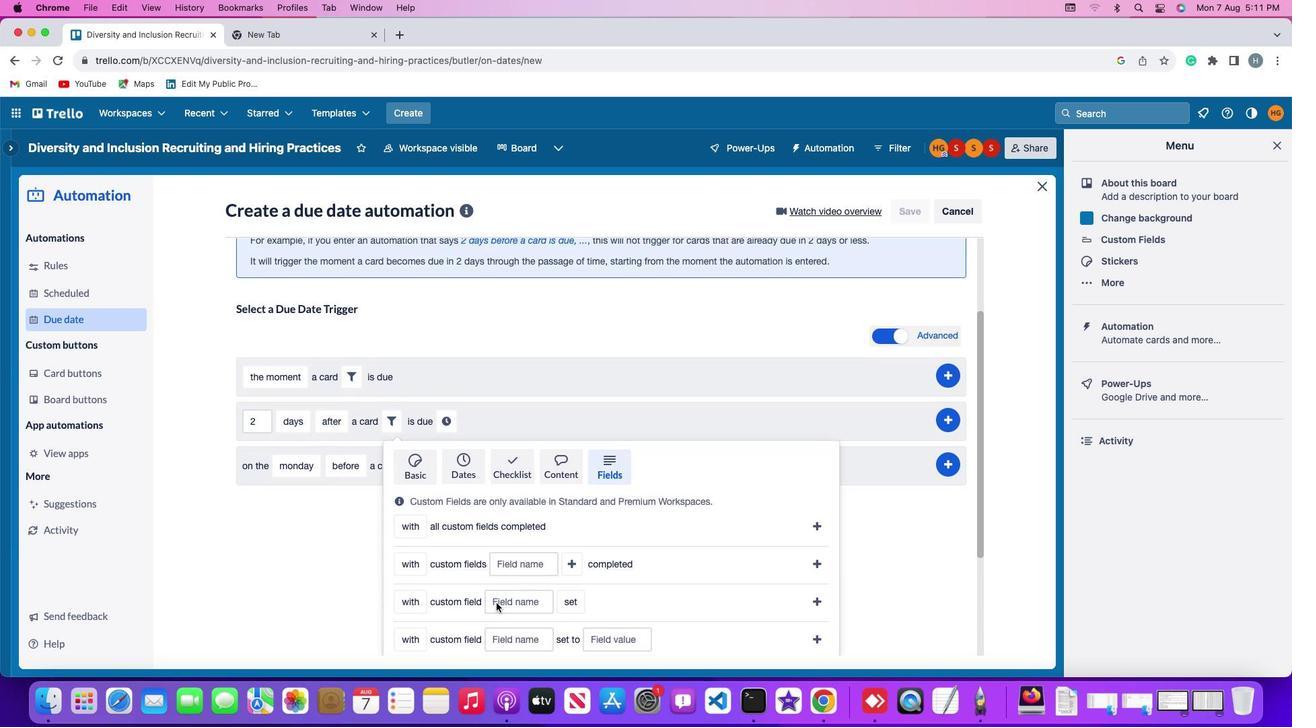 
Action: Mouse scrolled (494, 600) with delta (-1, -2)
Screenshot: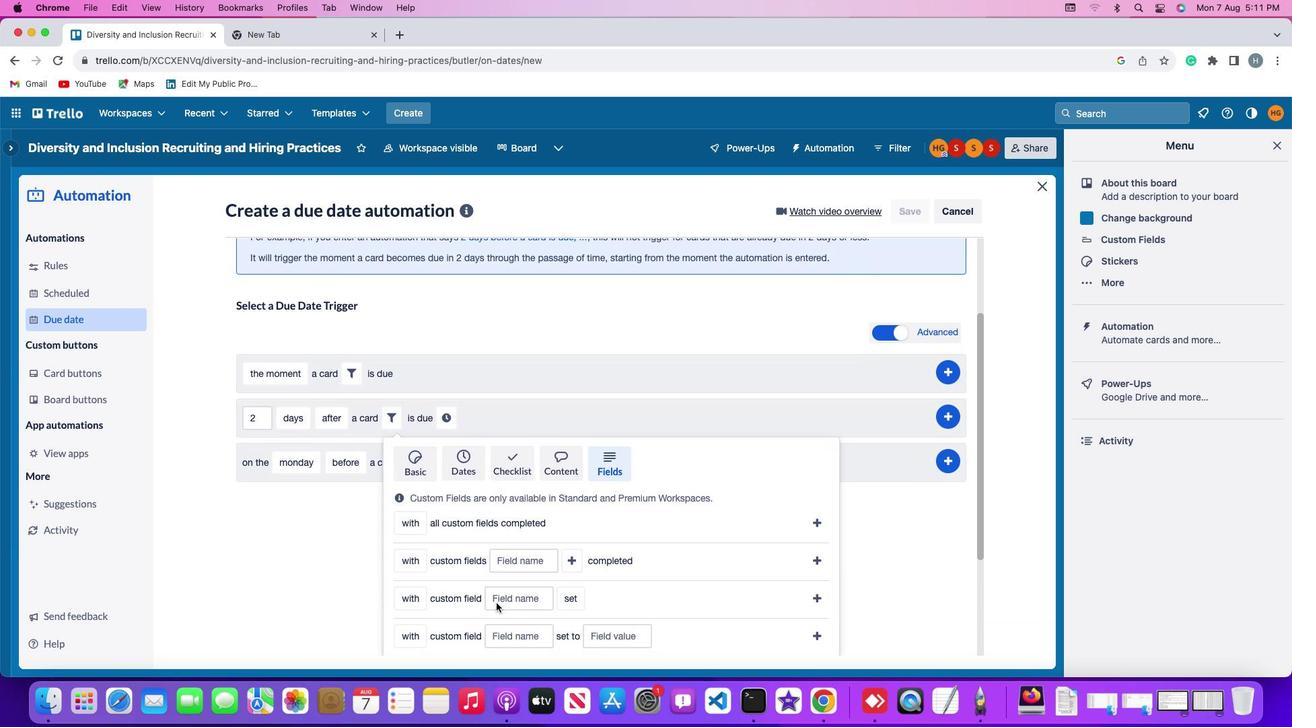 
Action: Mouse scrolled (494, 600) with delta (-1, -2)
Screenshot: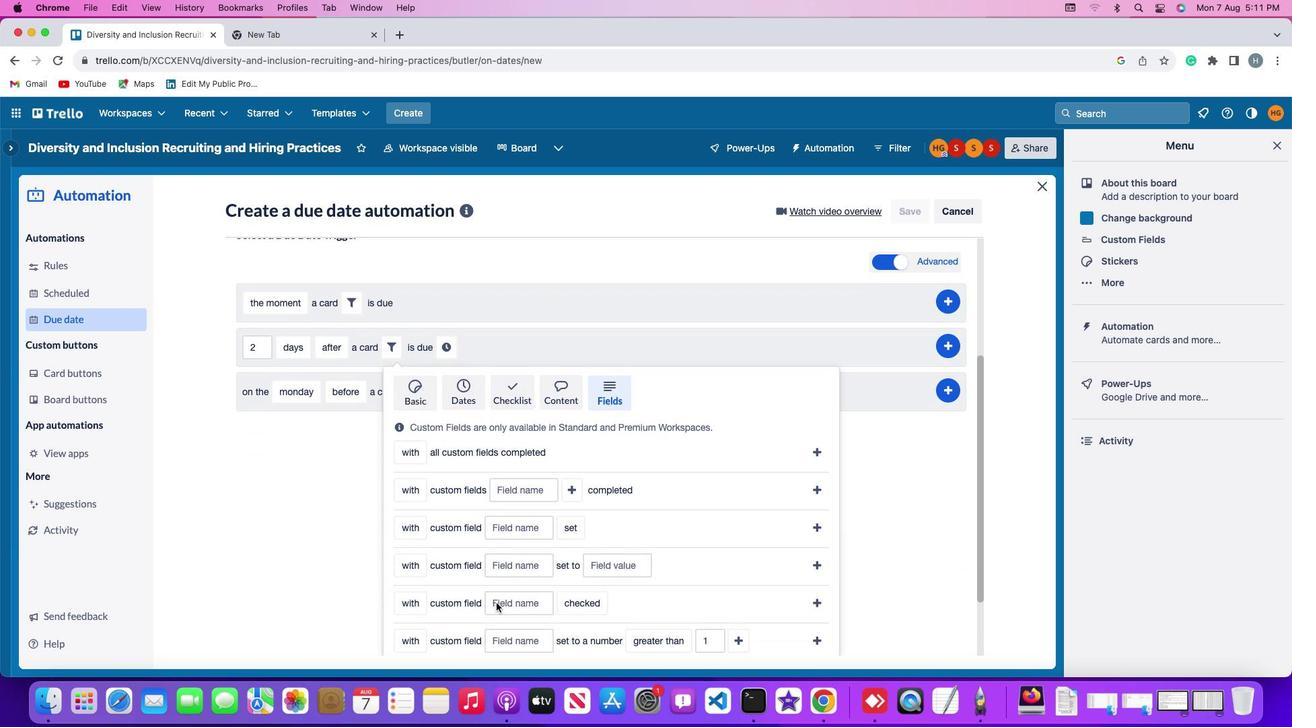 
Action: Mouse scrolled (494, 600) with delta (-1, -2)
Screenshot: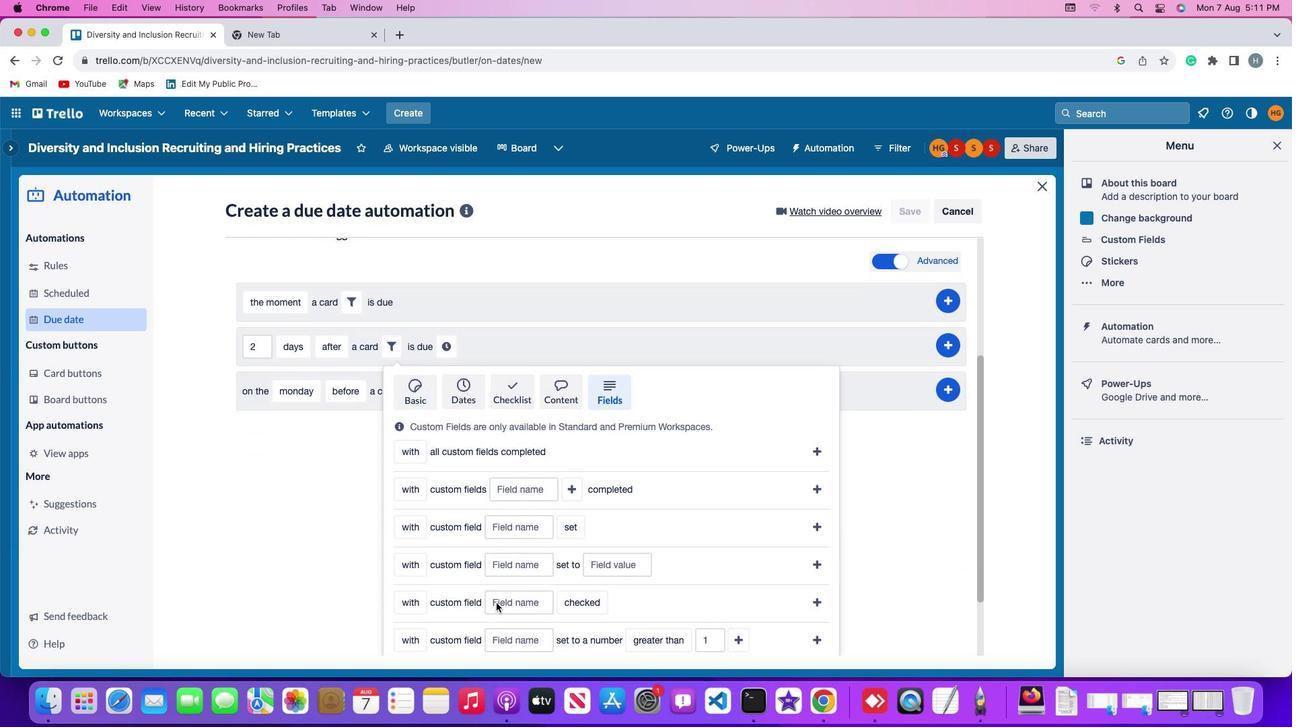 
Action: Mouse moved to (411, 533)
Screenshot: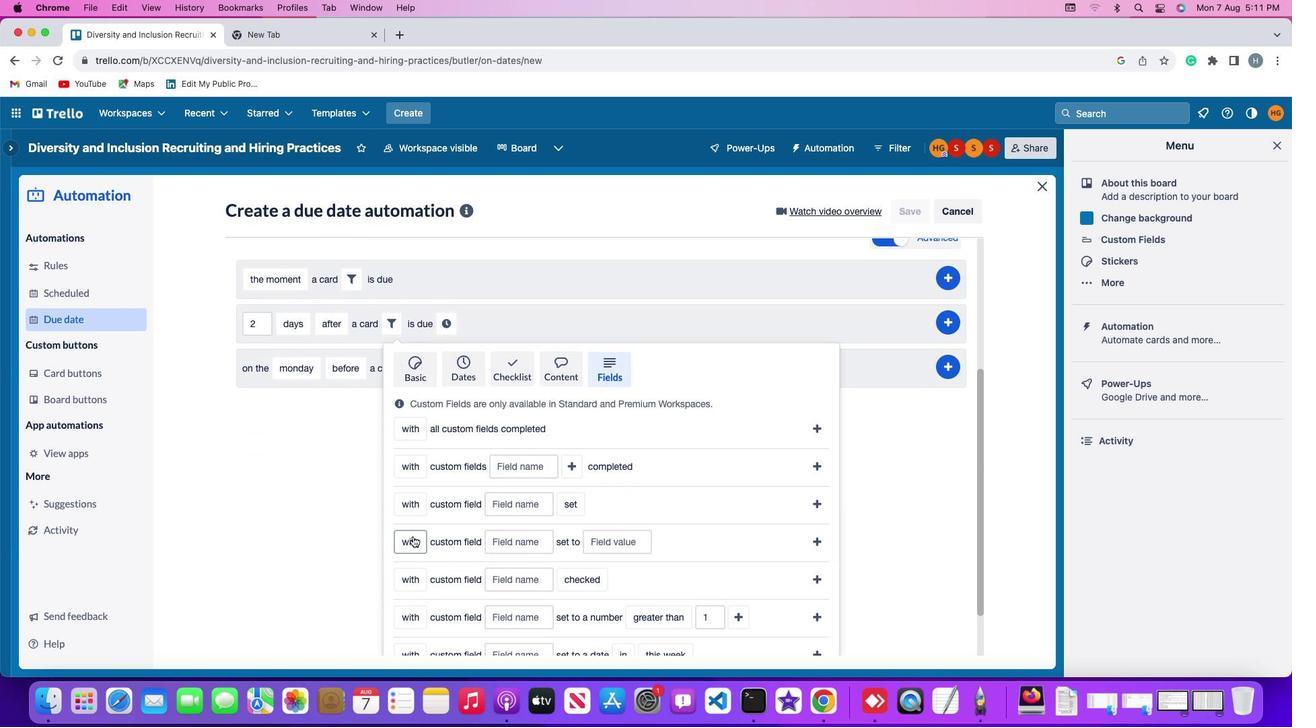 
Action: Mouse pressed left at (411, 533)
Screenshot: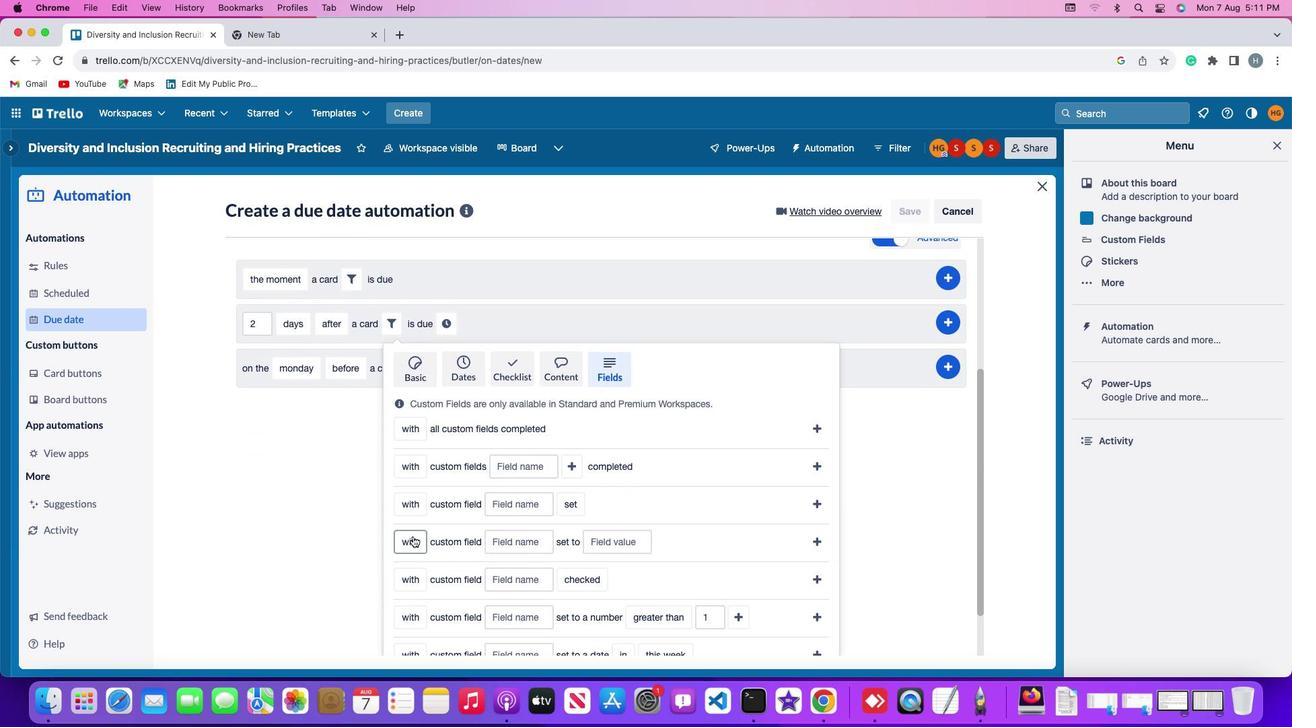 
Action: Mouse moved to (414, 564)
Screenshot: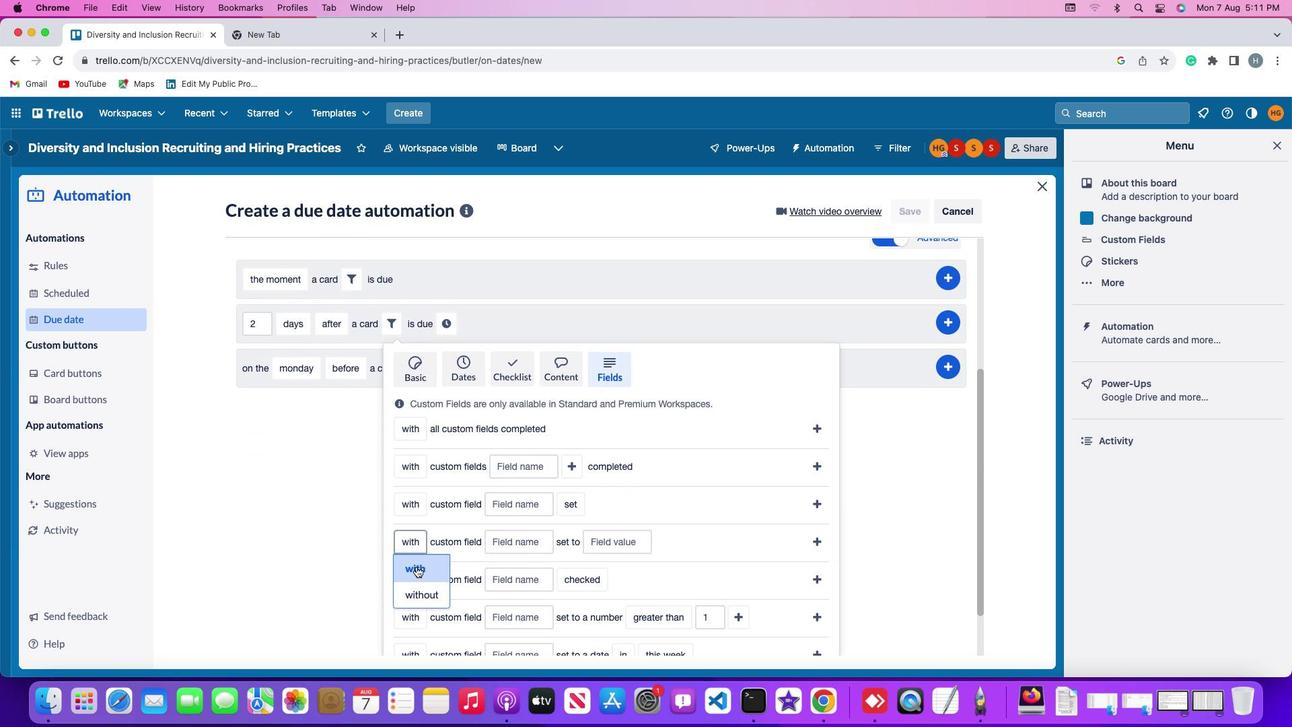 
Action: Mouse pressed left at (414, 564)
Screenshot: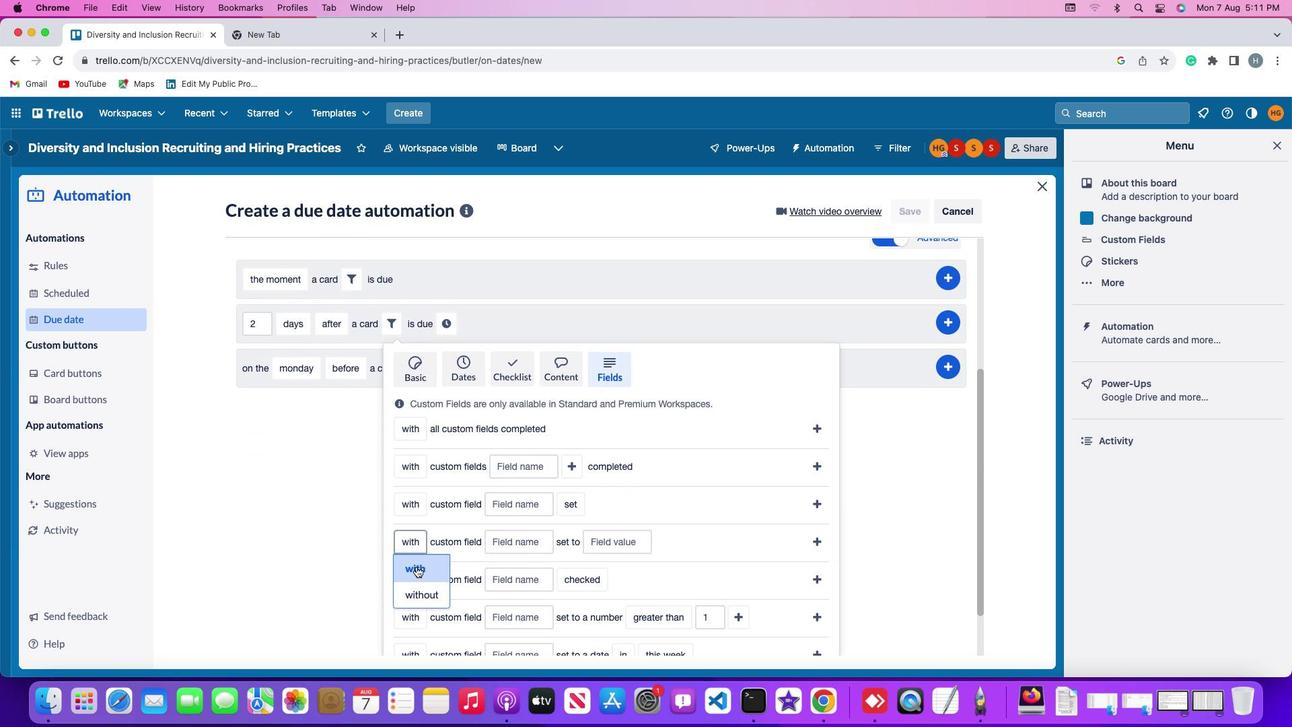 
Action: Mouse moved to (511, 545)
Screenshot: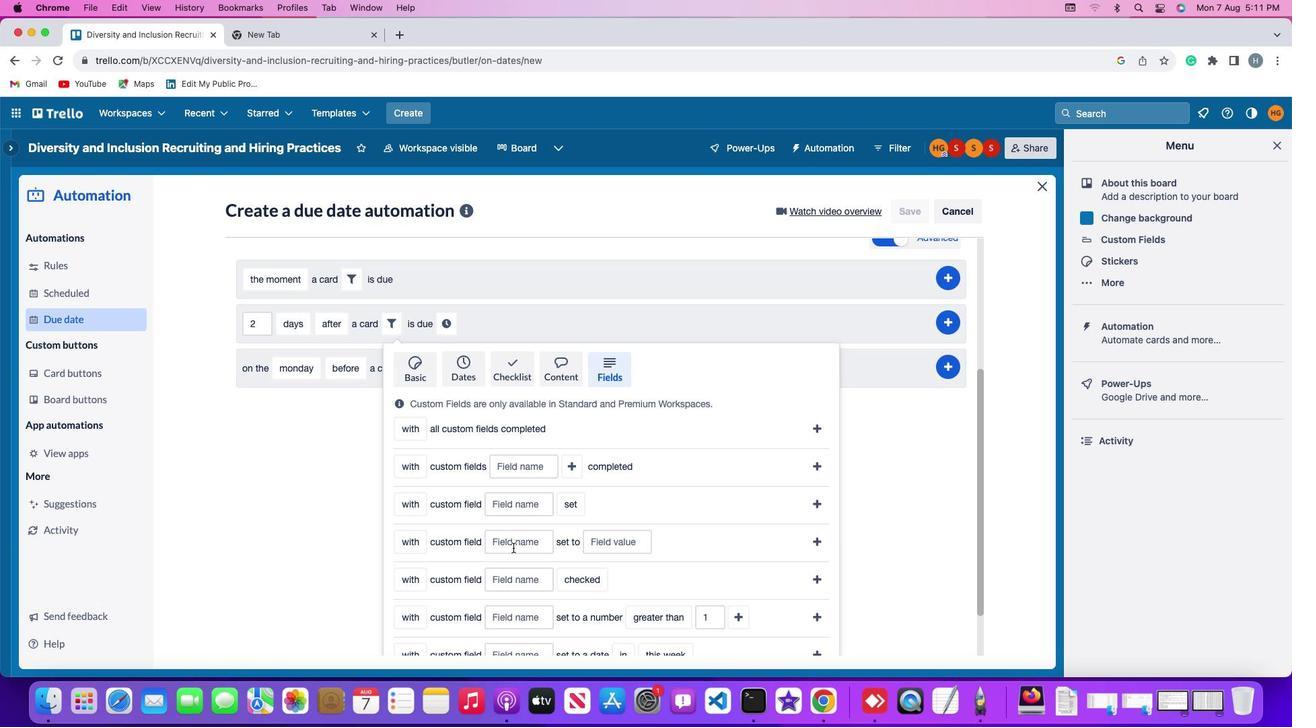 
Action: Mouse pressed left at (511, 545)
Screenshot: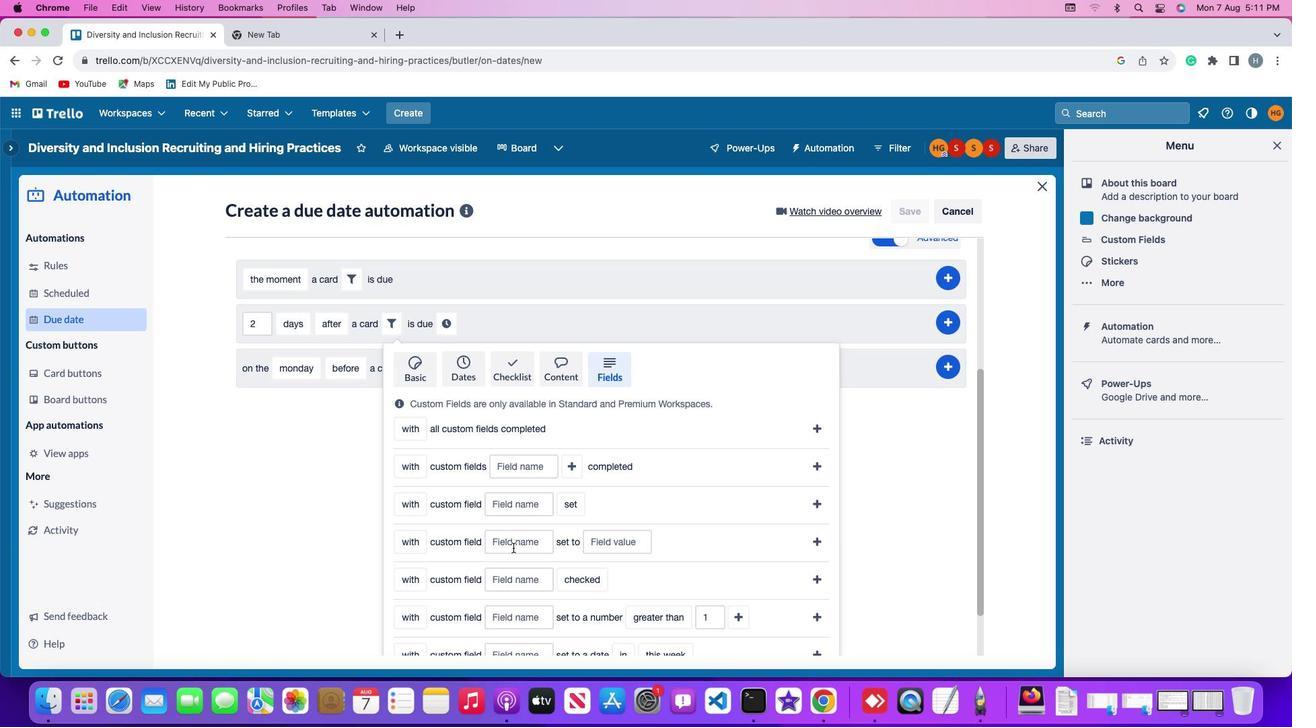 
Action: Mouse moved to (514, 544)
Screenshot: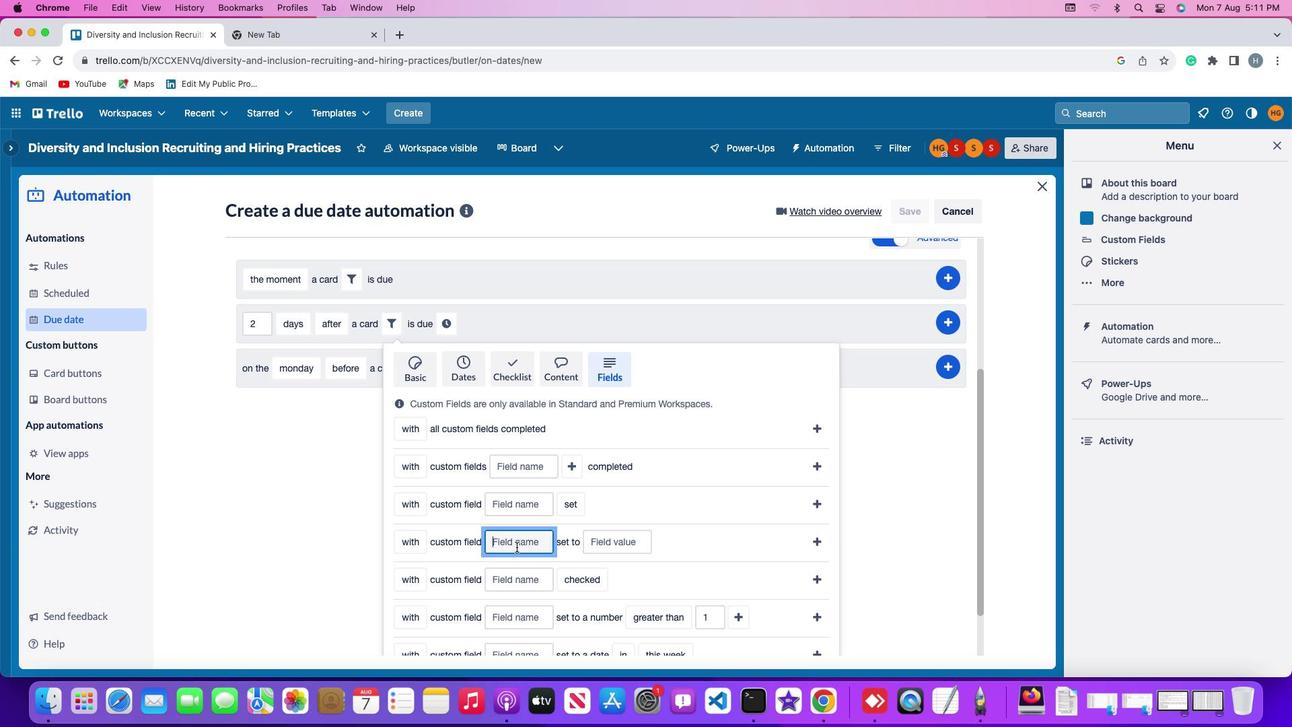 
Action: Key pressed Key.shift'R''e''s''u''m''e'
Screenshot: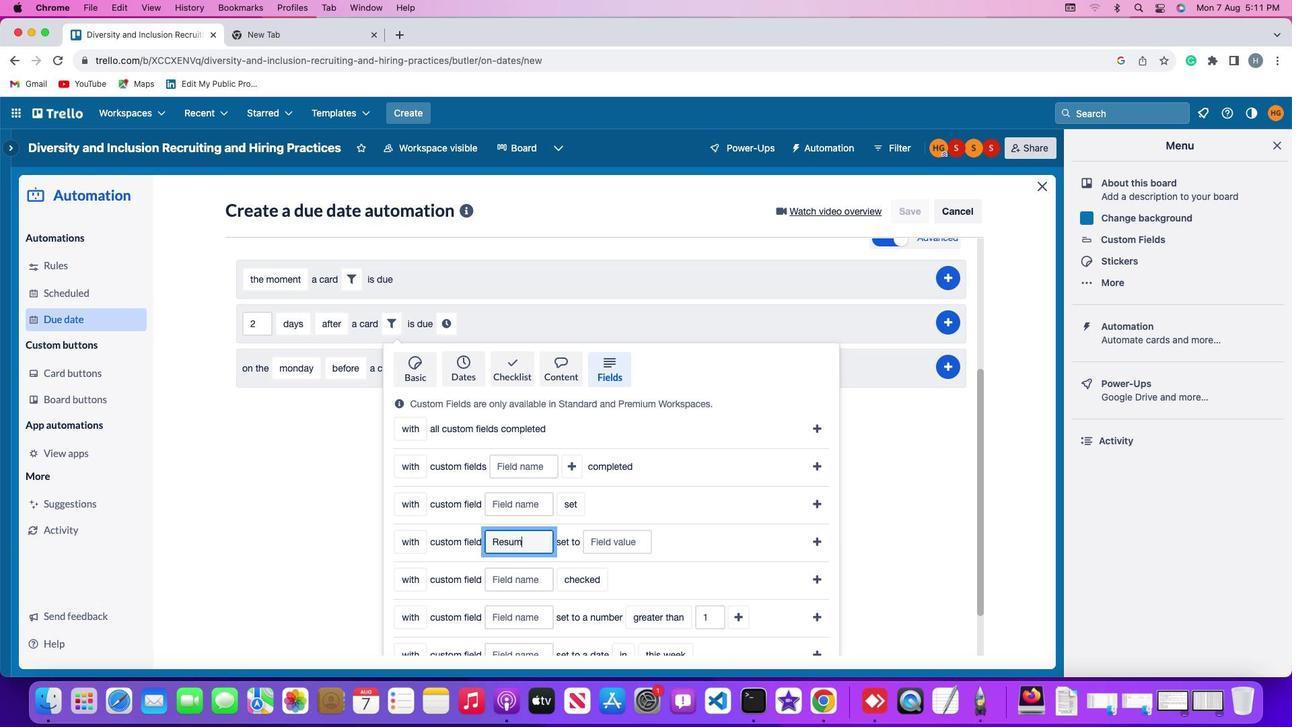 
Action: Mouse moved to (614, 535)
Screenshot: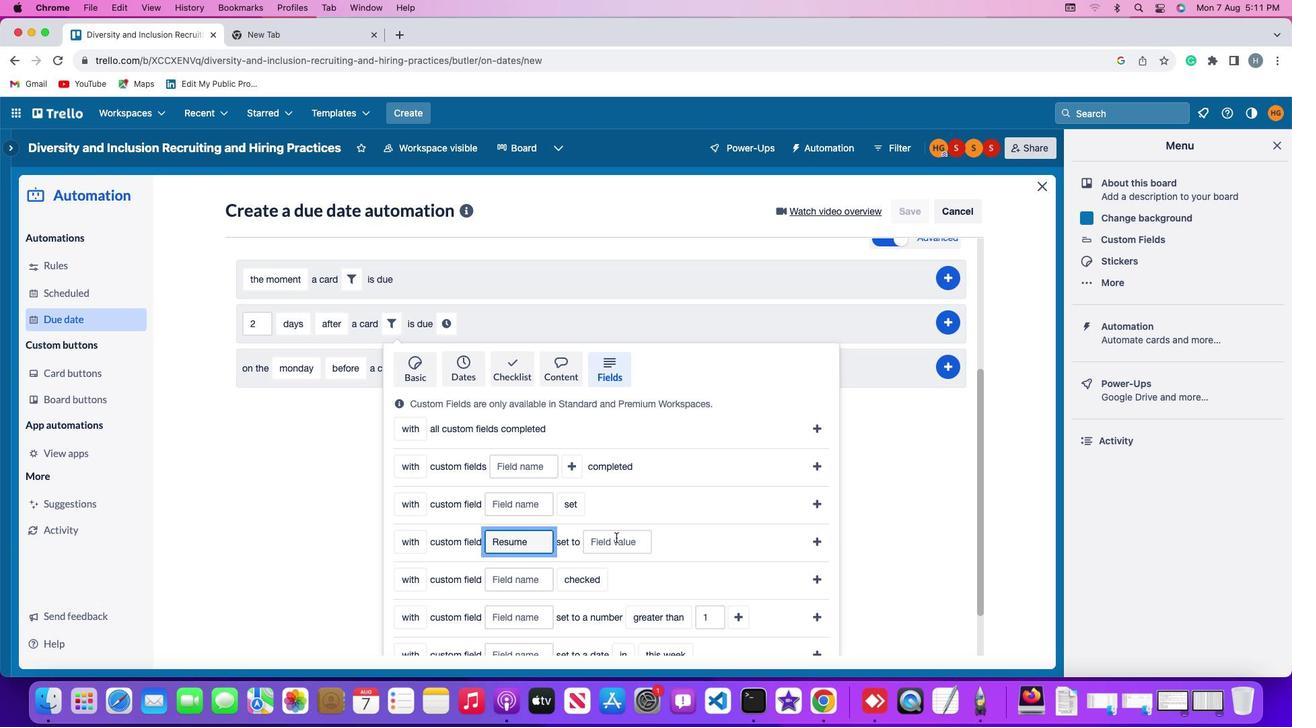 
Action: Mouse pressed left at (614, 535)
Screenshot: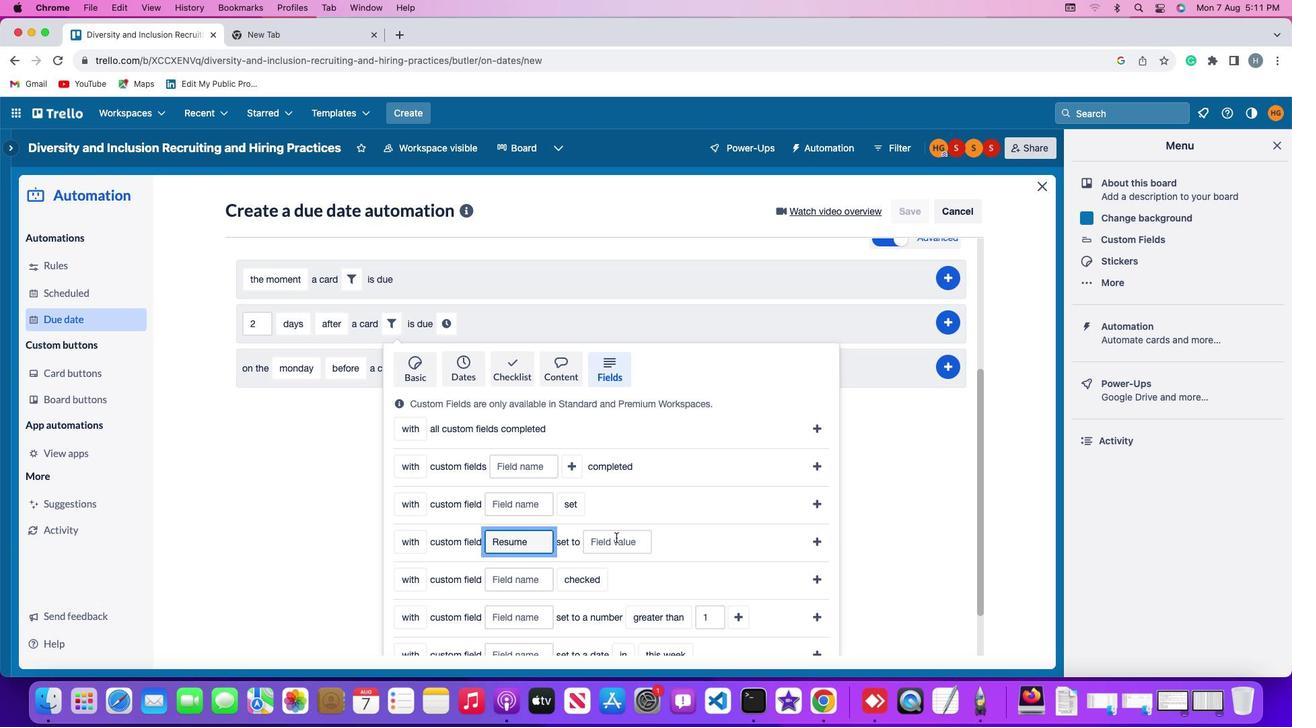 
Action: Mouse moved to (614, 535)
Screenshot: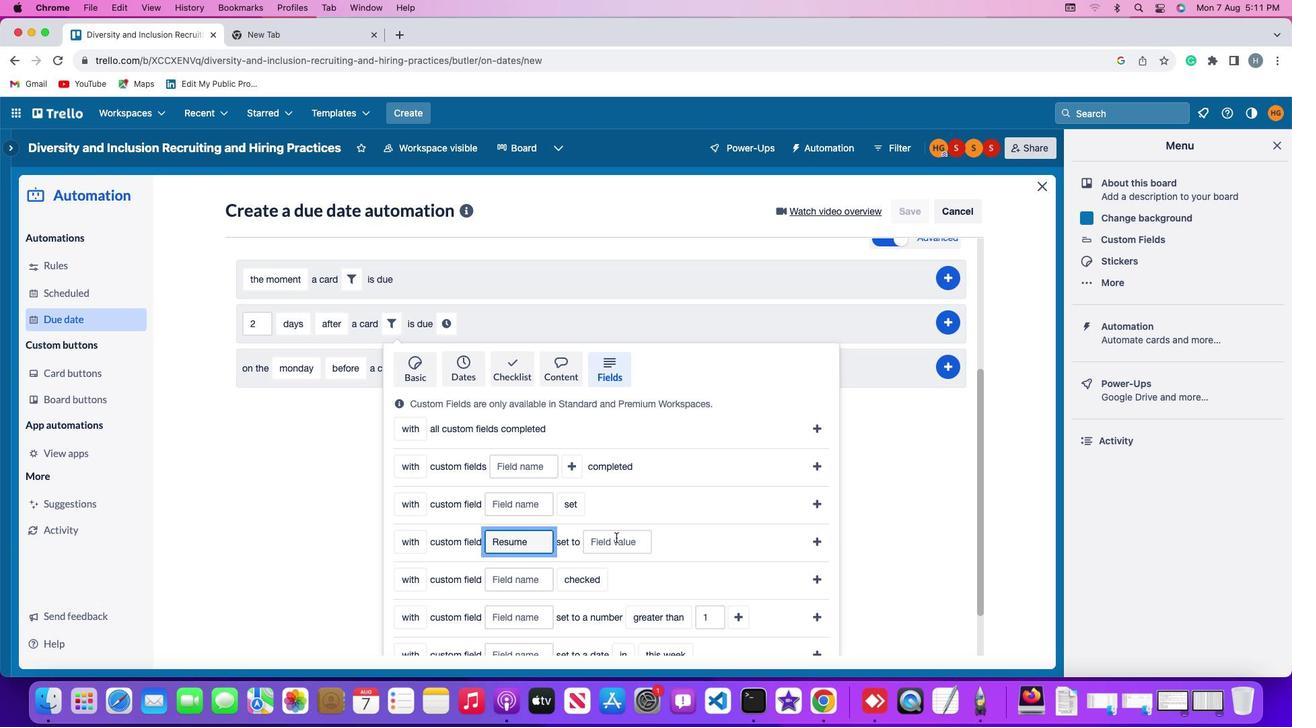 
Action: Key pressed '1'
Screenshot: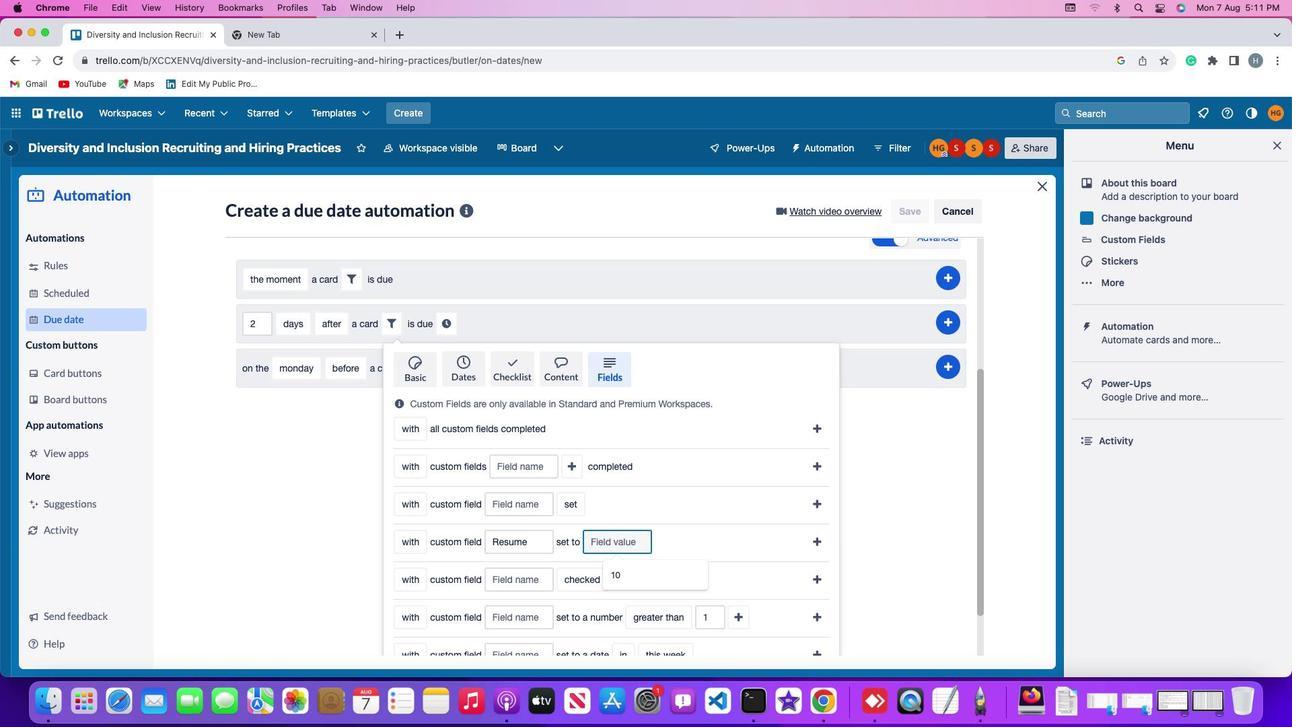 
Action: Mouse moved to (622, 538)
Screenshot: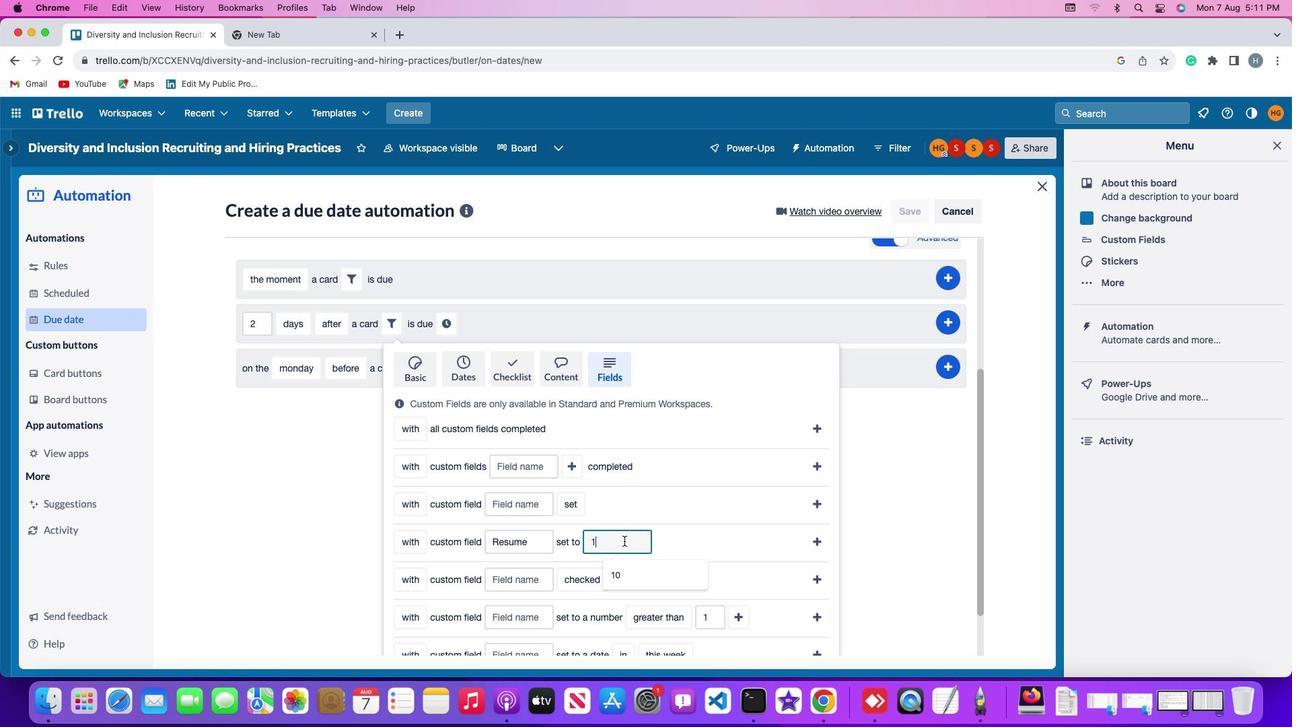 
Action: Key pressed '0'
Screenshot: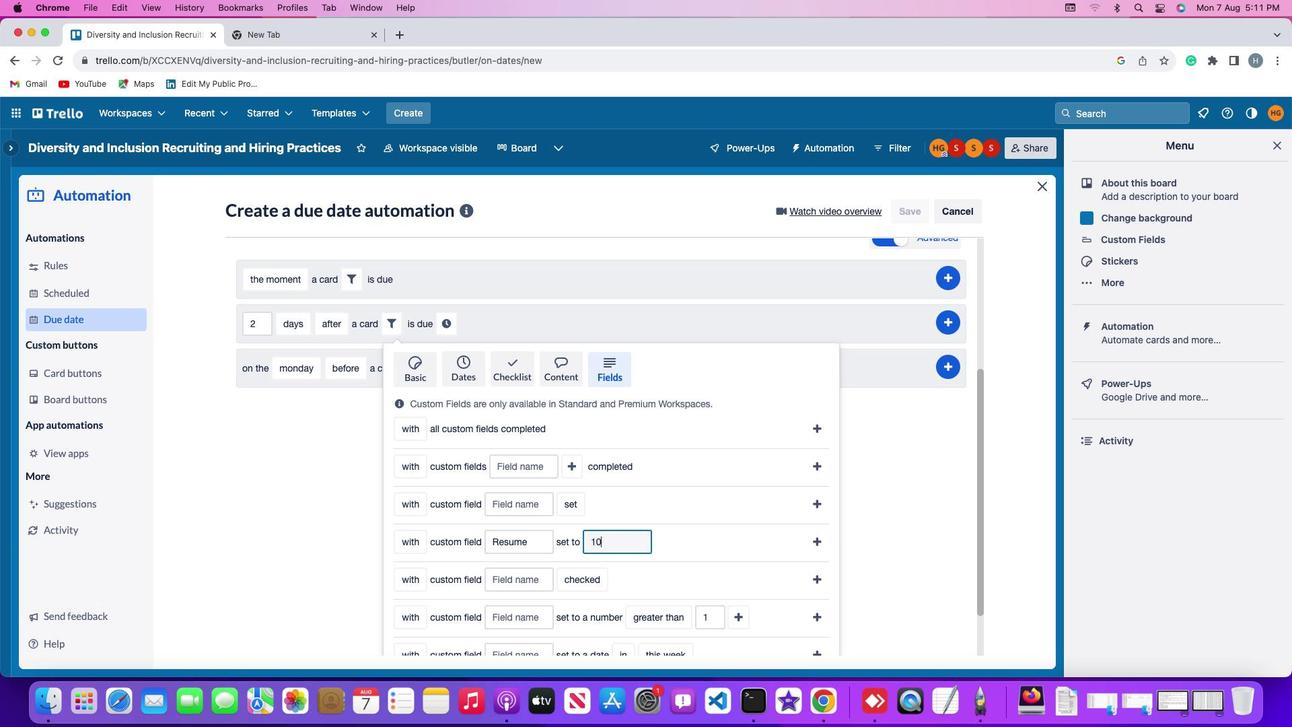 
Action: Mouse moved to (813, 534)
Screenshot: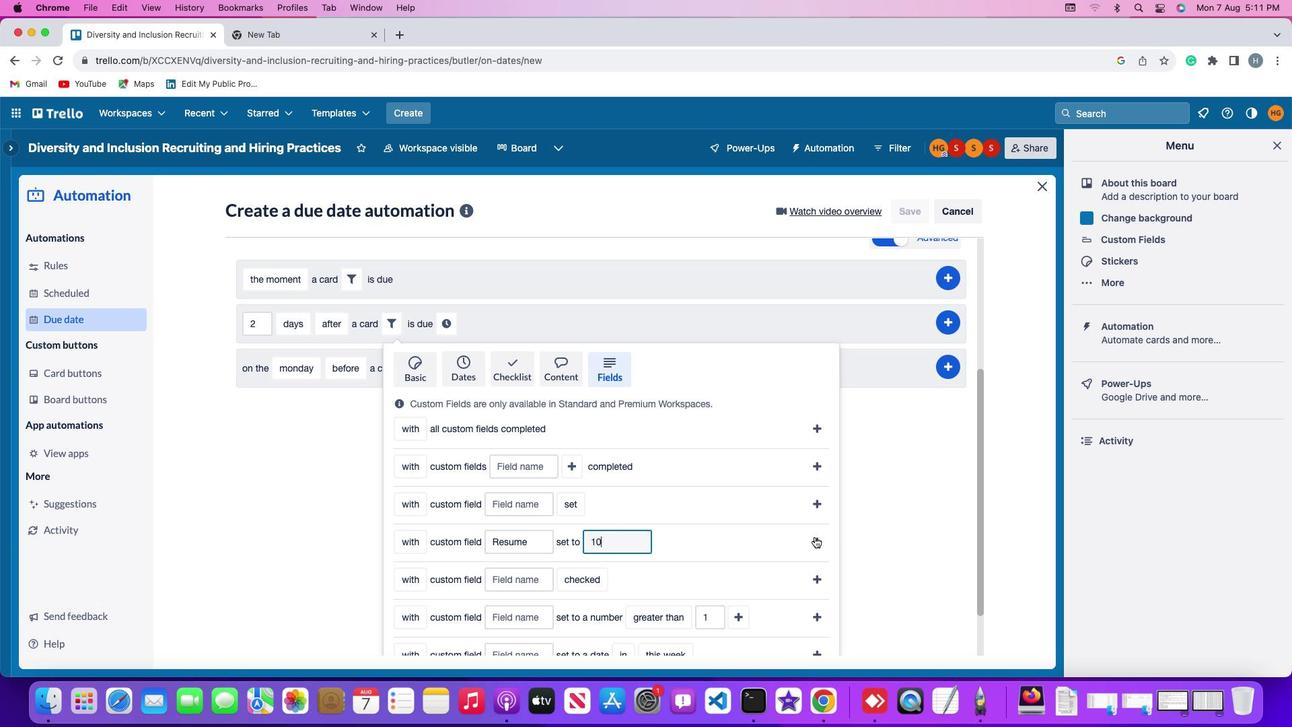 
Action: Mouse pressed left at (813, 534)
Screenshot: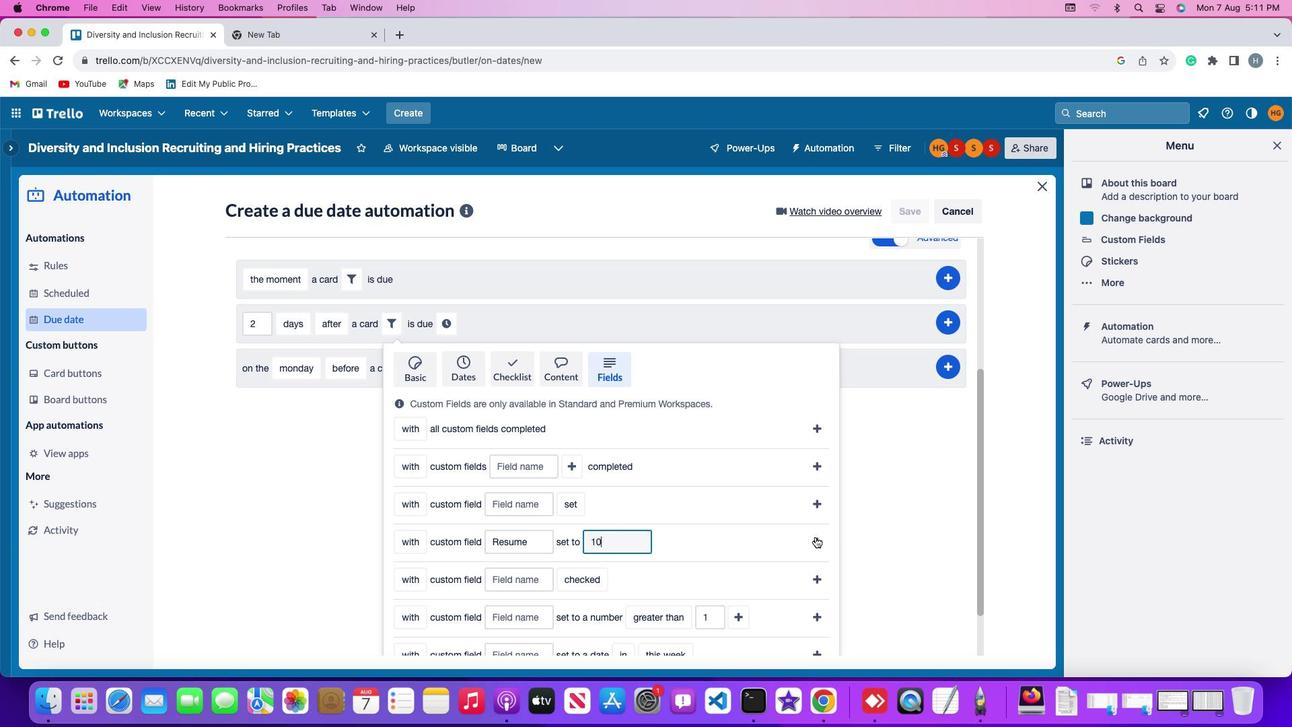 
Action: Mouse moved to (646, 537)
Screenshot: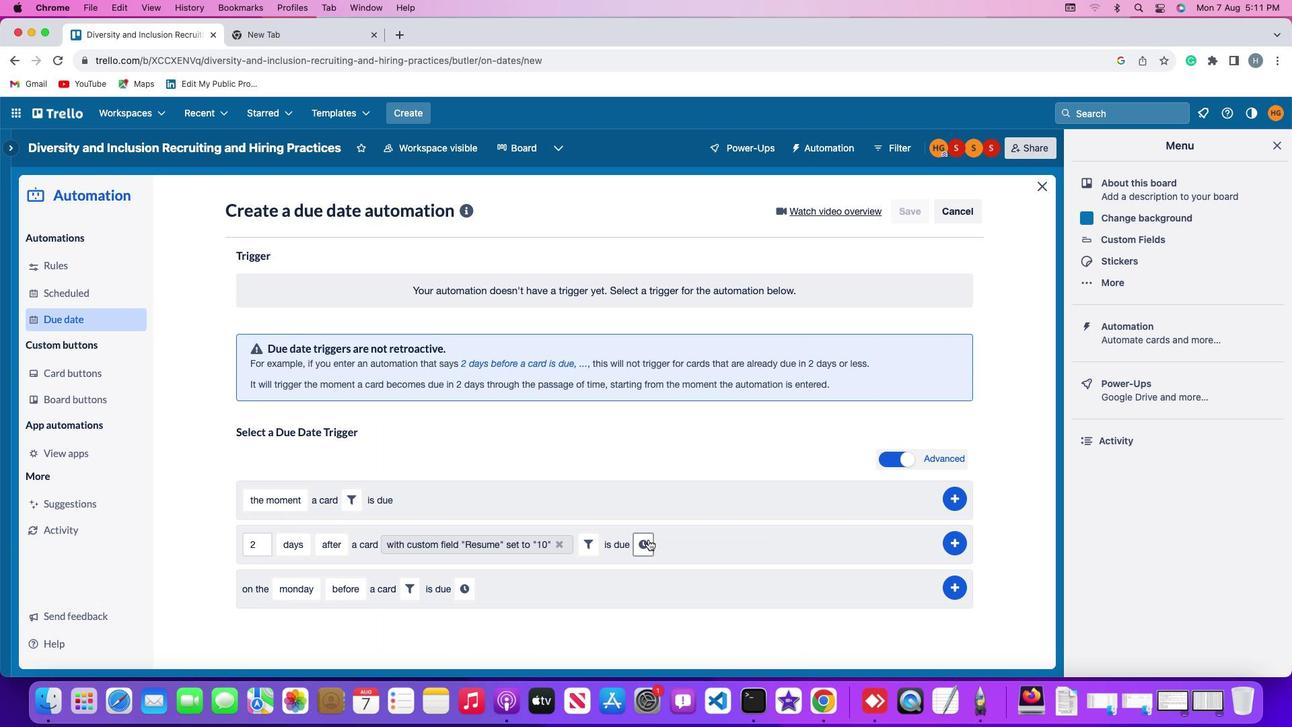 
Action: Mouse pressed left at (646, 537)
Screenshot: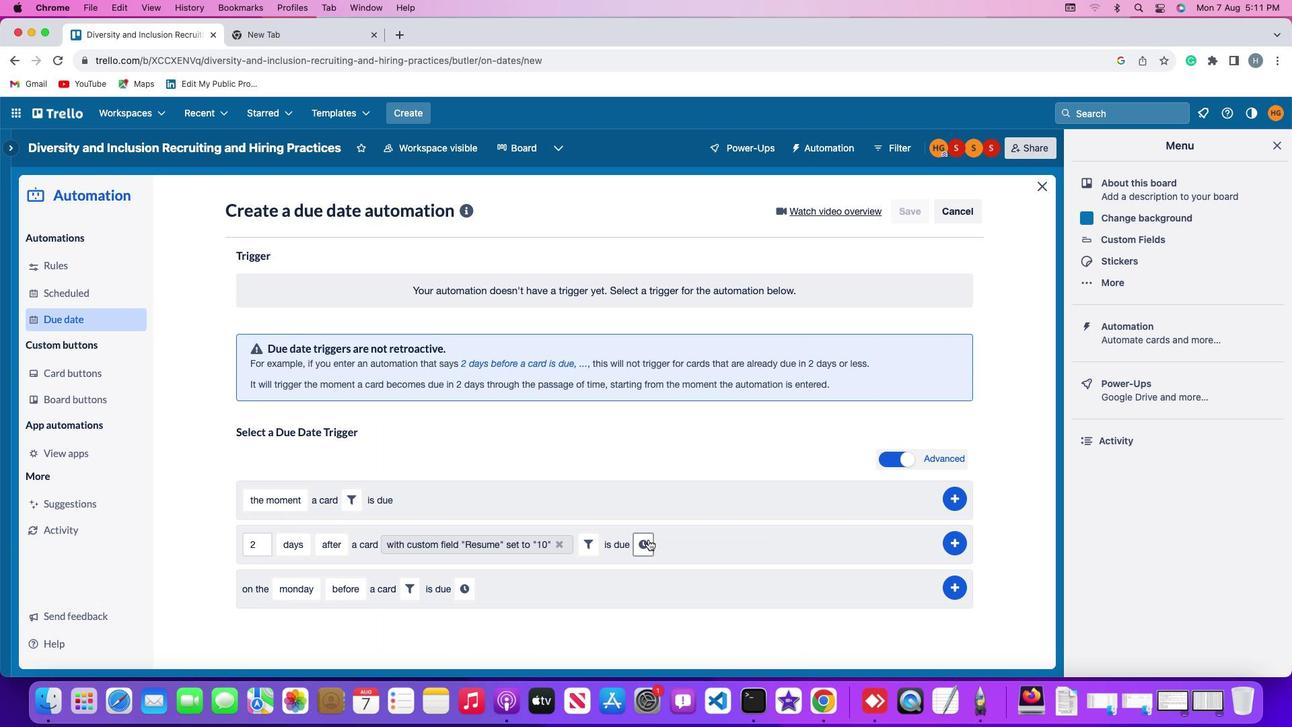 
Action: Mouse moved to (670, 547)
Screenshot: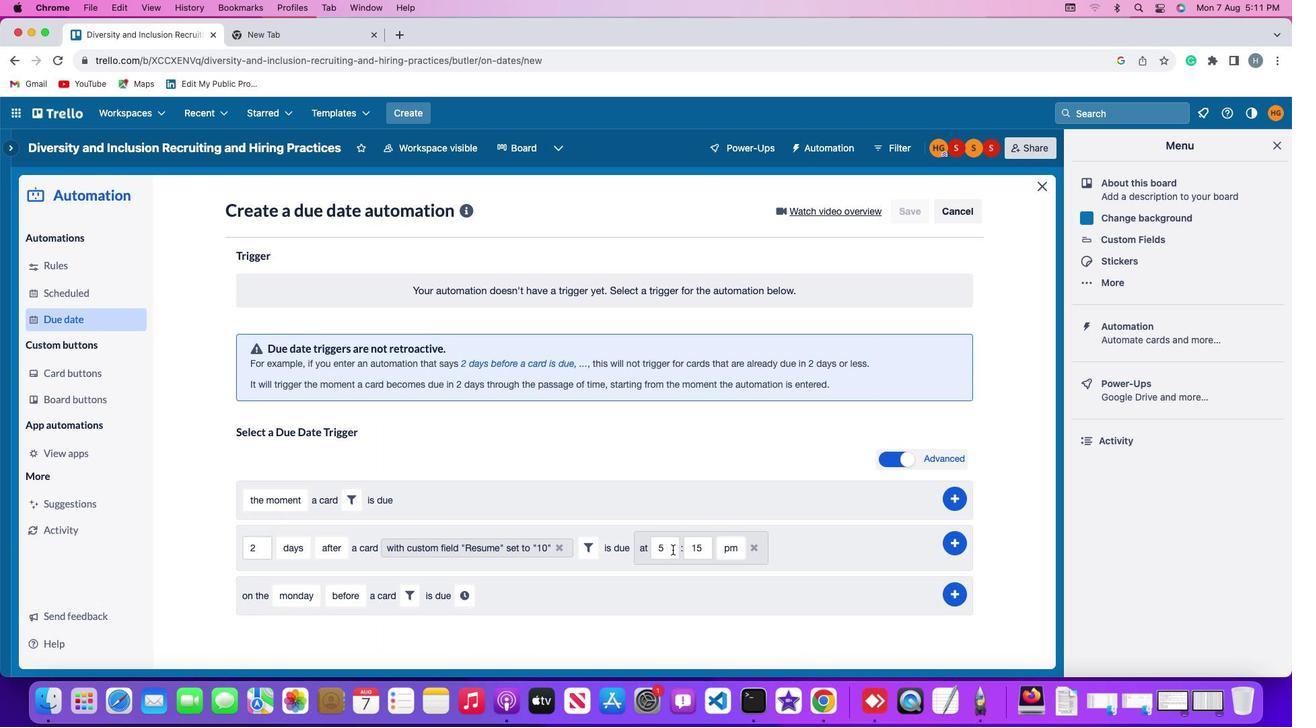 
Action: Mouse pressed left at (670, 547)
Screenshot: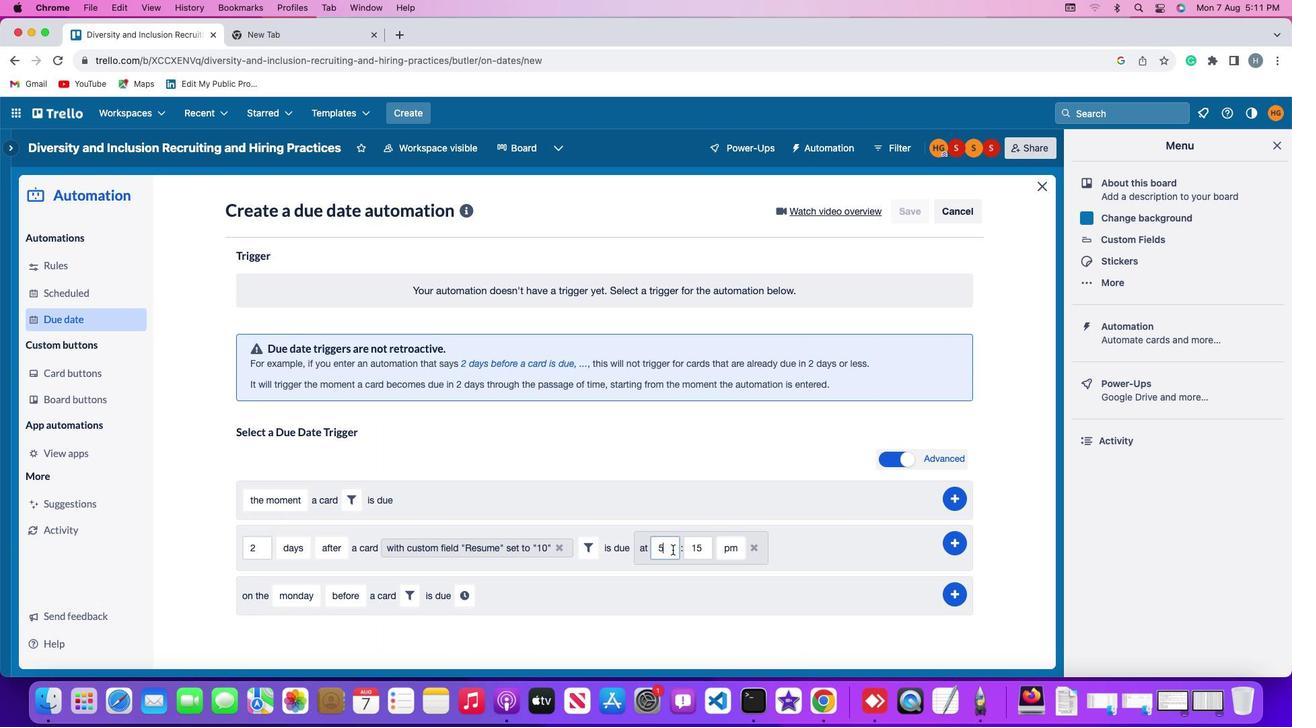
Action: Key pressed Key.backspace'1''1'
Screenshot: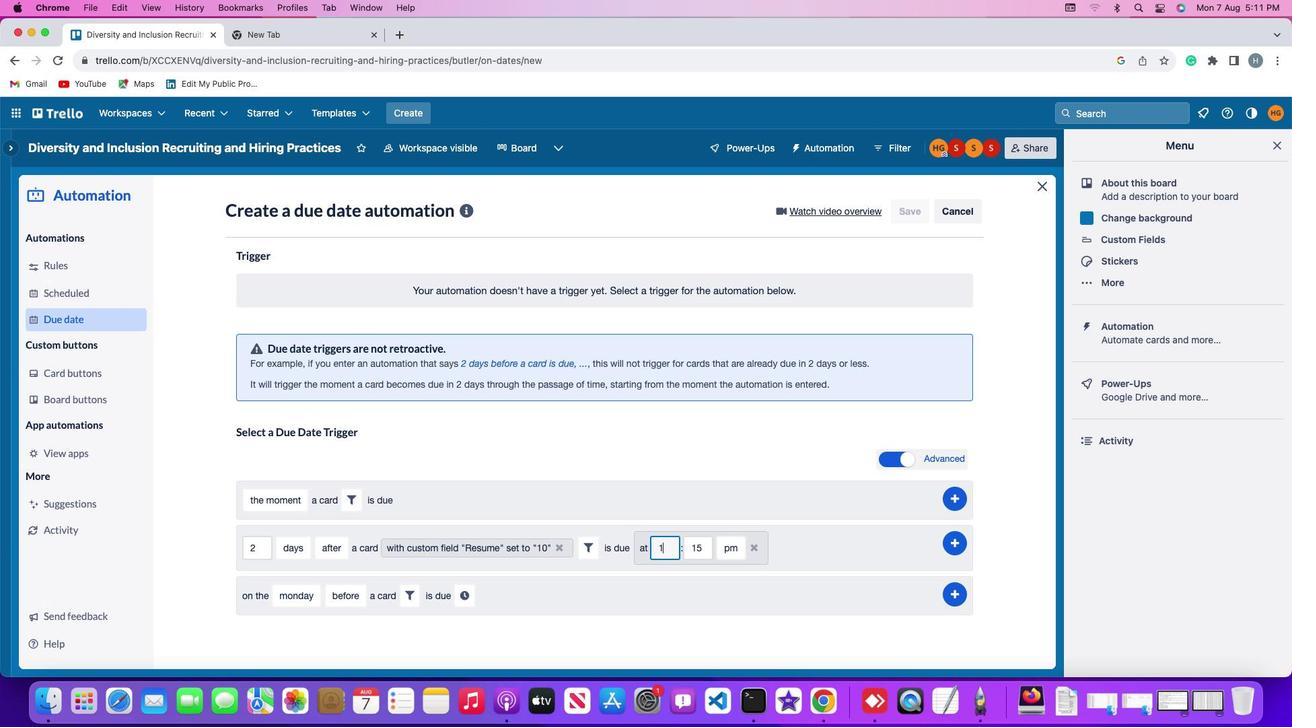 
Action: Mouse moved to (714, 546)
Screenshot: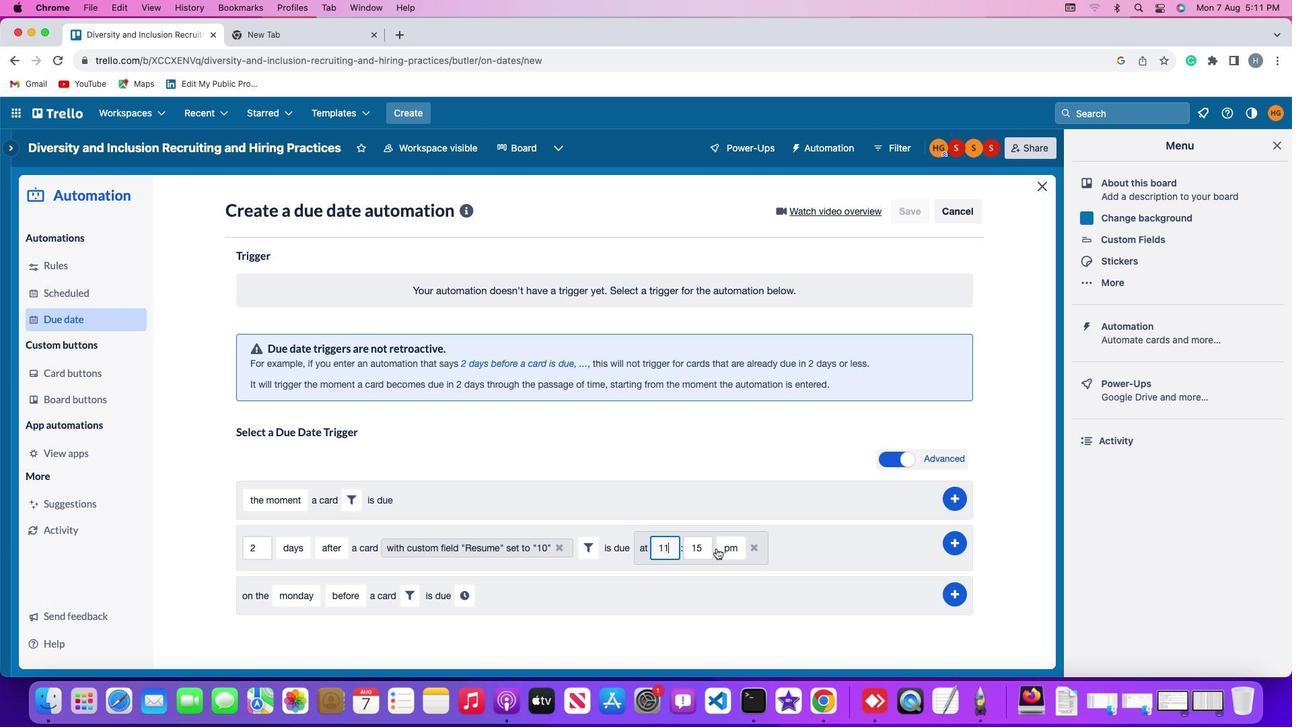 
Action: Mouse pressed left at (714, 546)
Screenshot: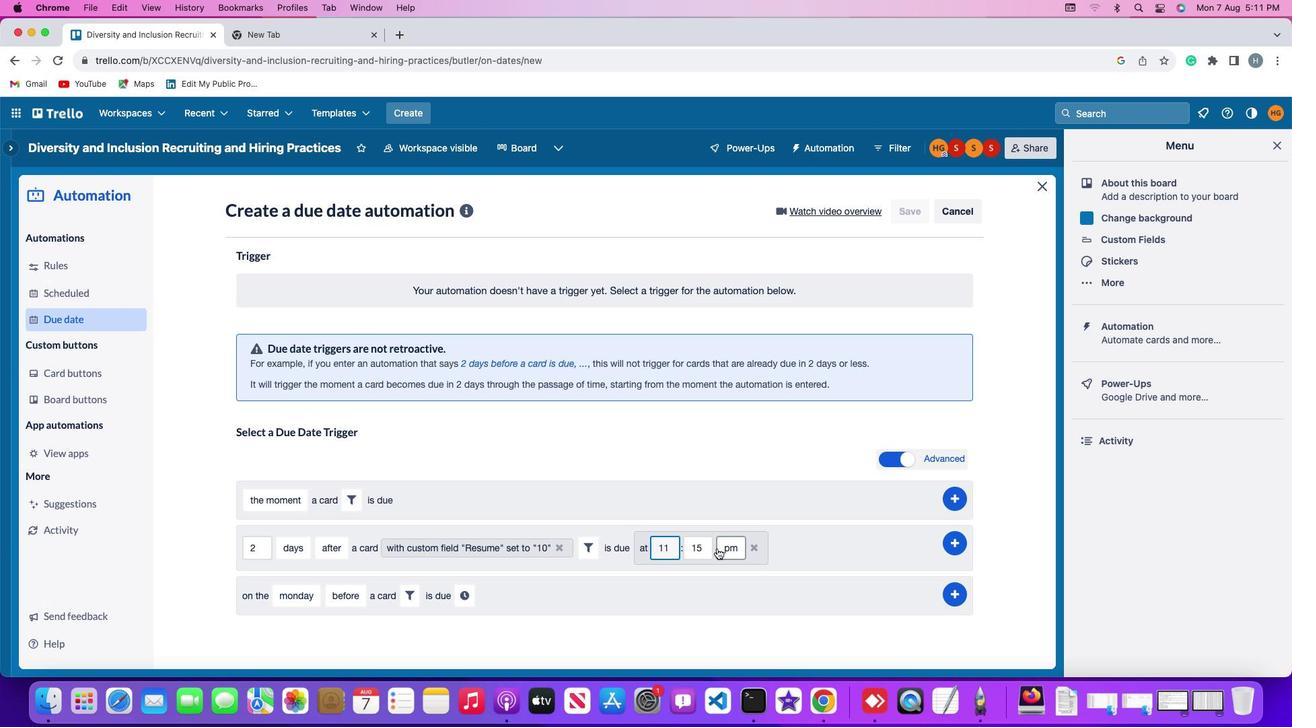 
Action: Mouse moved to (714, 546)
Screenshot: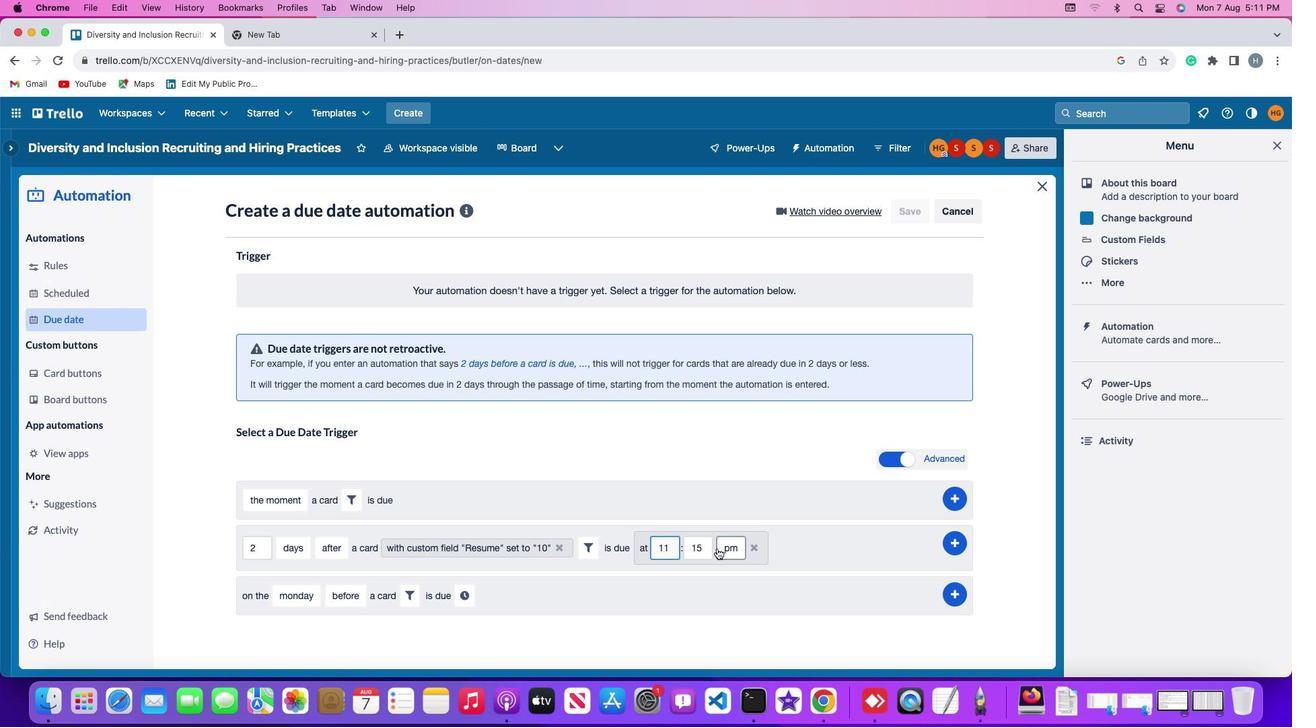 
Action: Key pressed Key.backspaceKey.backspace
Screenshot: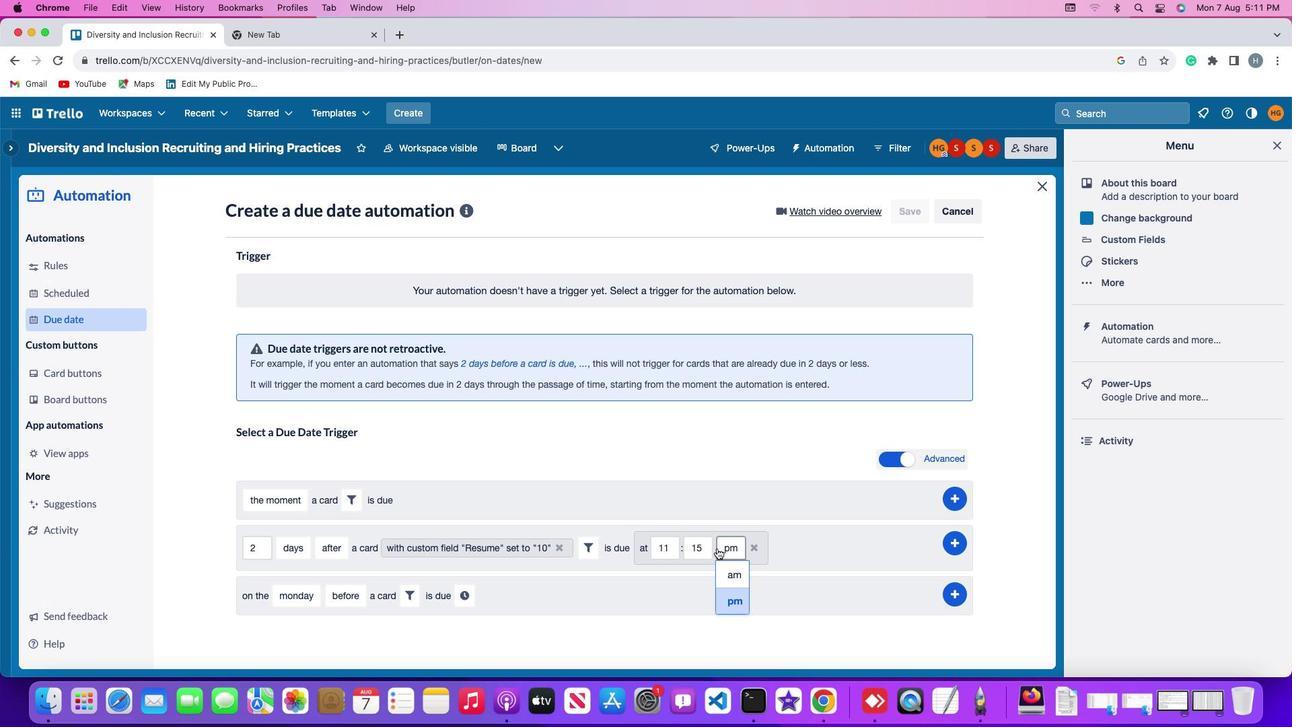
Action: Mouse moved to (704, 548)
Screenshot: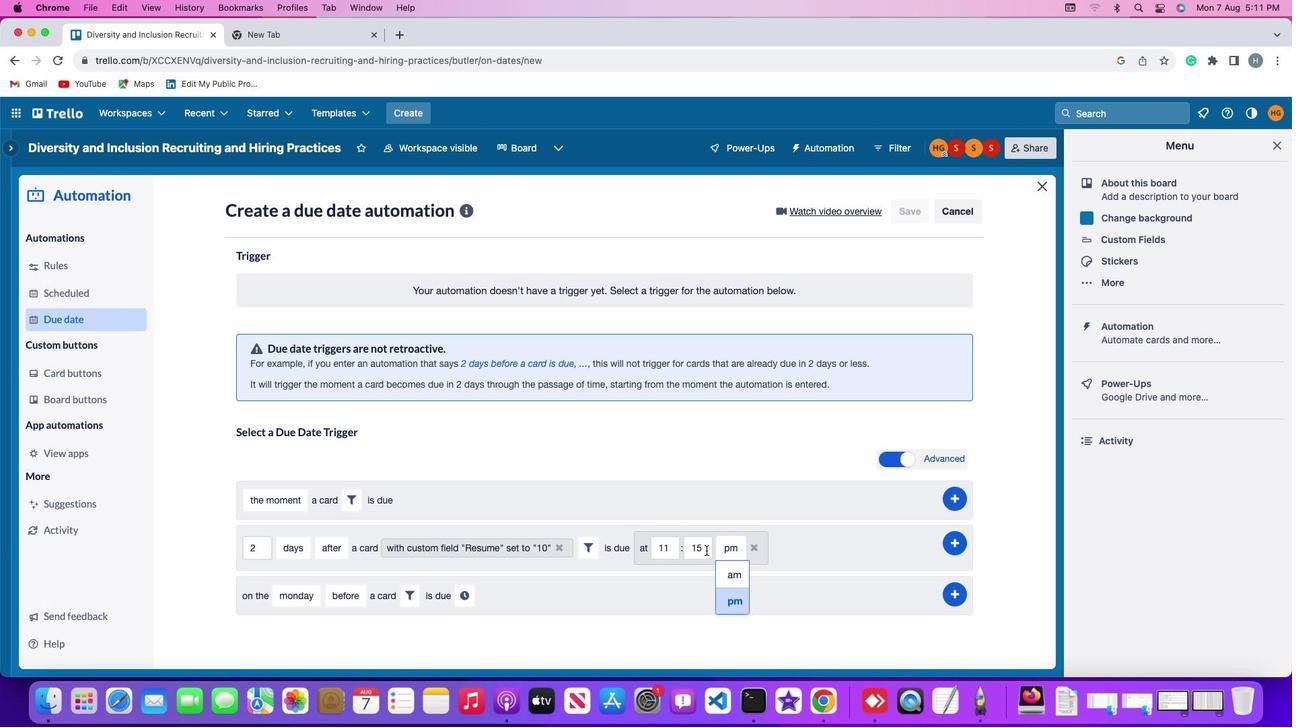 
Action: Mouse pressed left at (704, 548)
Screenshot: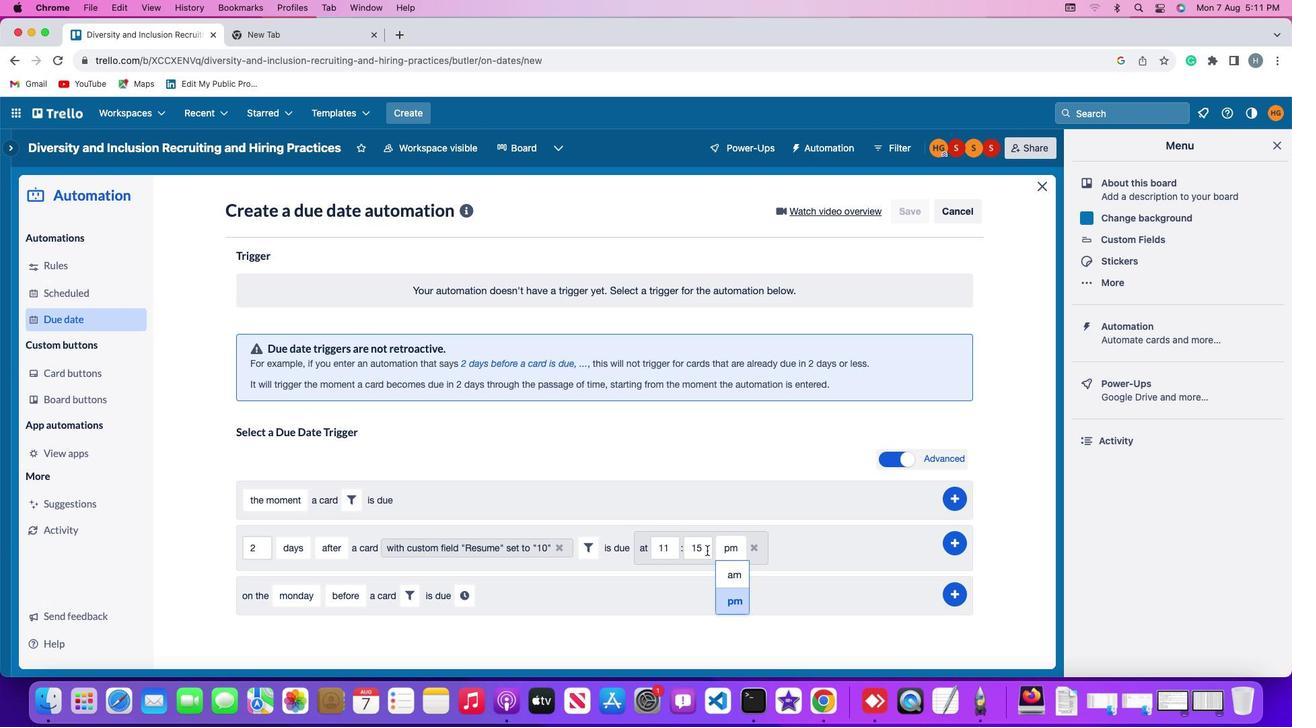 
Action: Mouse moved to (704, 547)
Screenshot: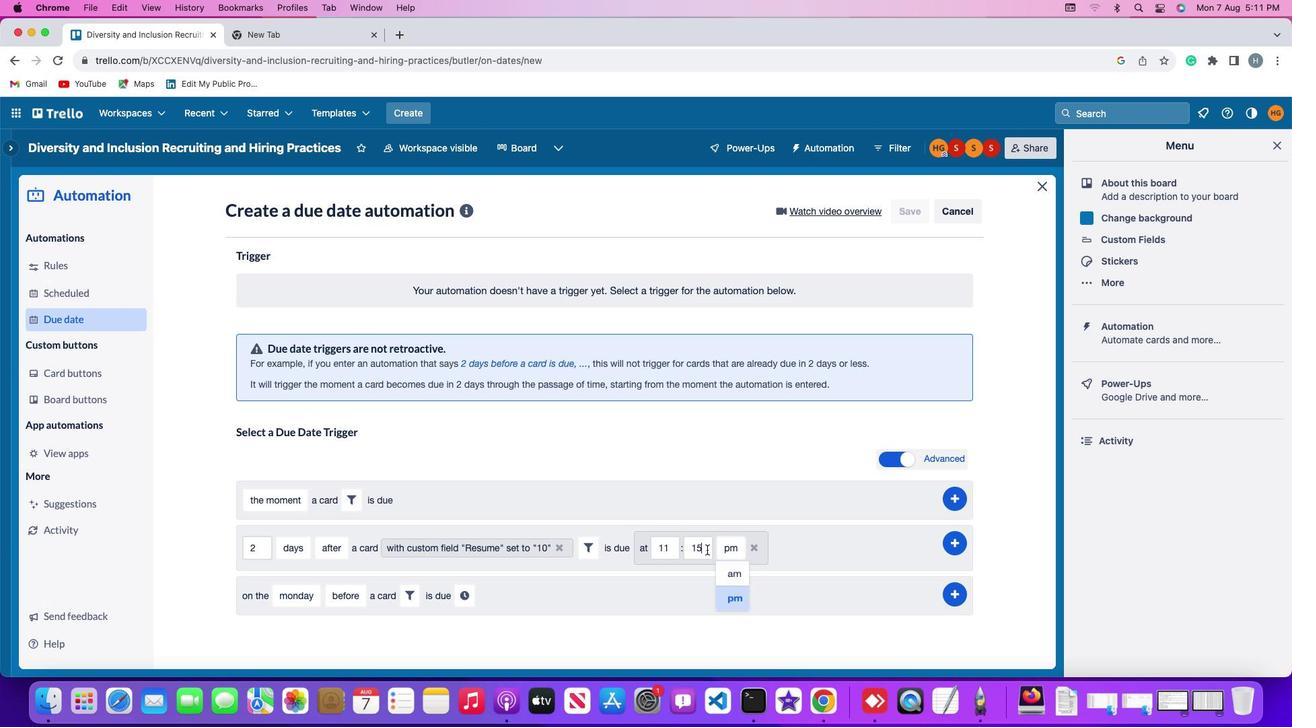 
Action: Key pressed Key.backspaceKey.backspace'0'
Screenshot: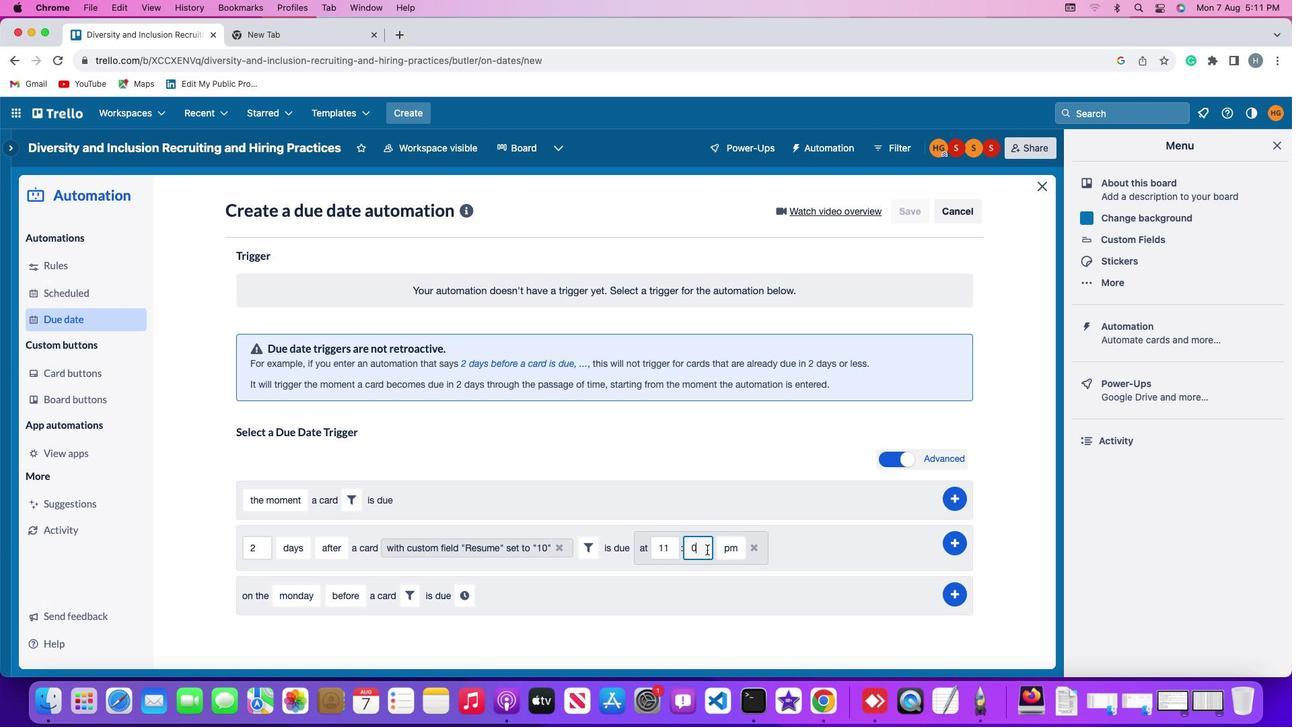 
Action: Mouse moved to (705, 547)
Screenshot: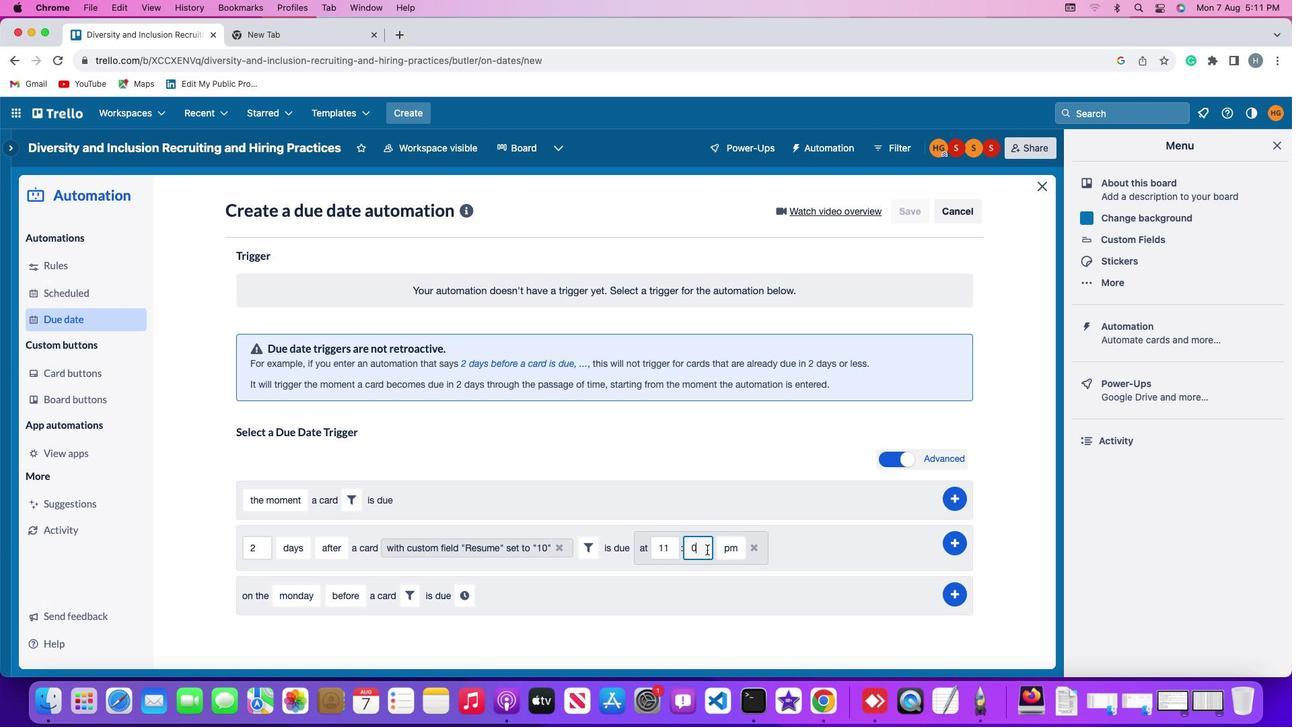 
Action: Key pressed '0'
Screenshot: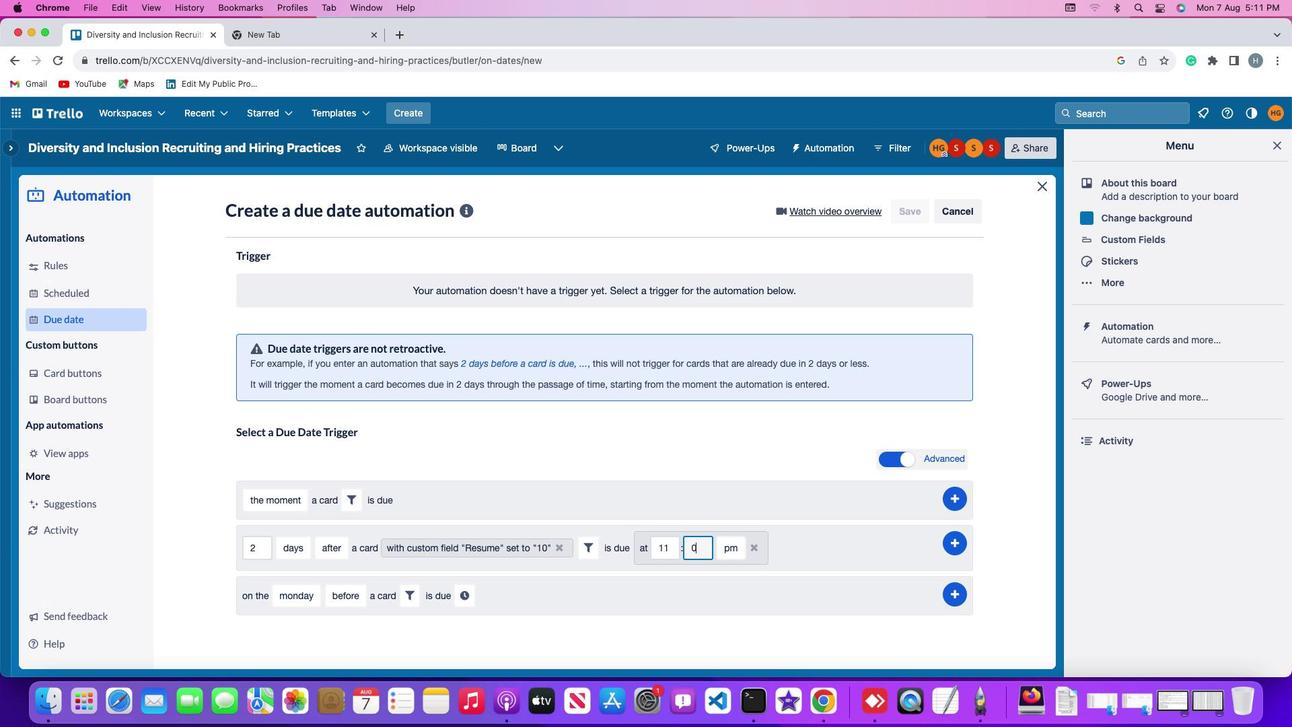 
Action: Mouse moved to (726, 547)
Screenshot: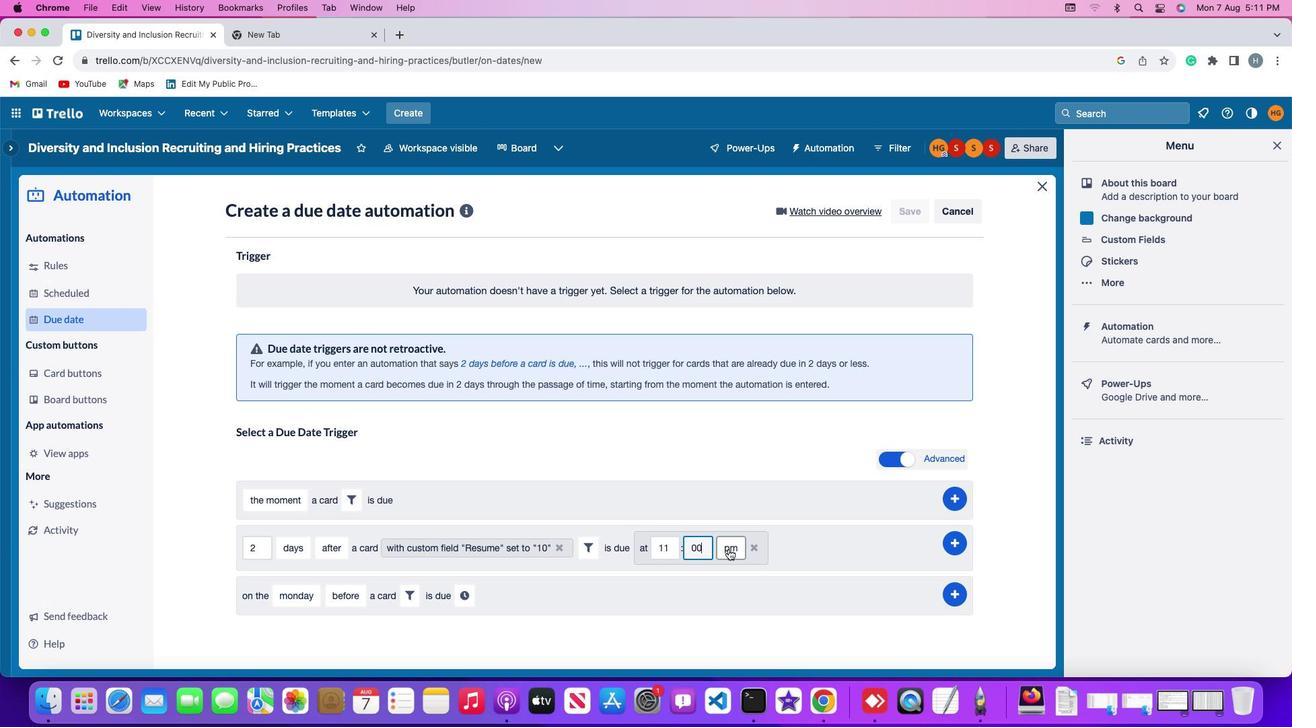 
Action: Mouse pressed left at (726, 547)
Screenshot: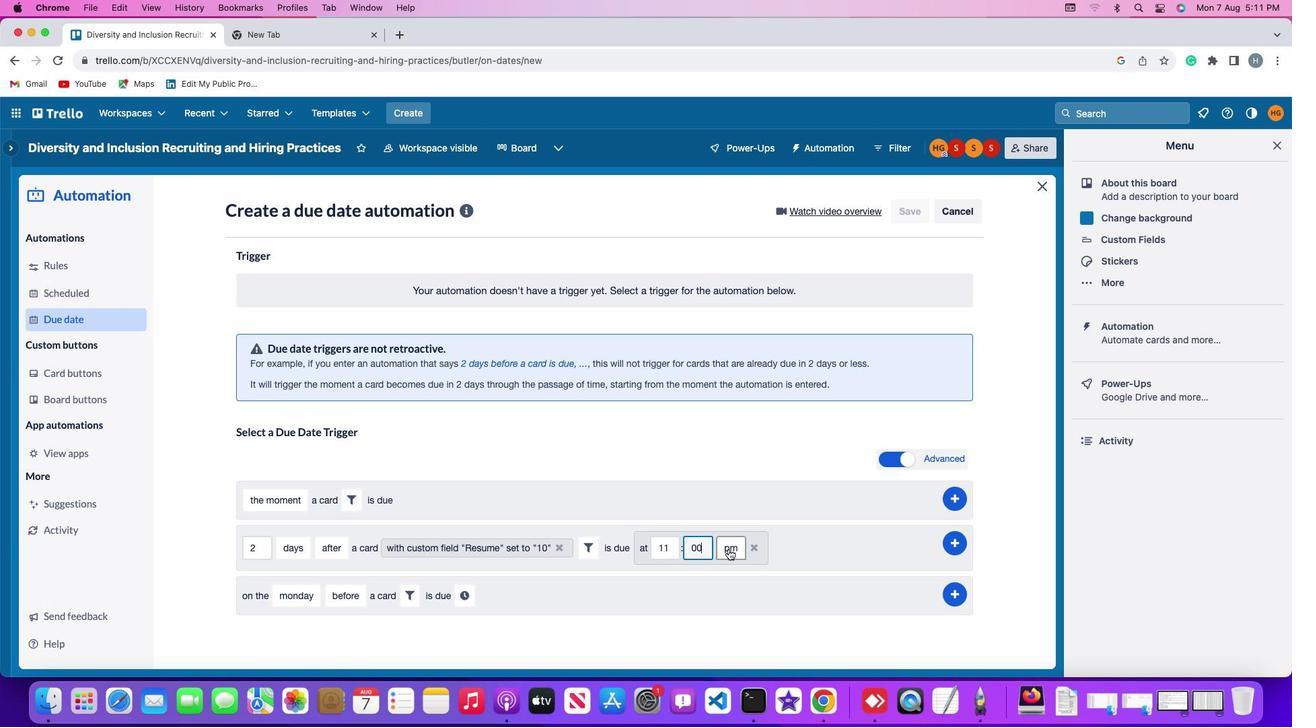 
Action: Mouse moved to (732, 567)
Screenshot: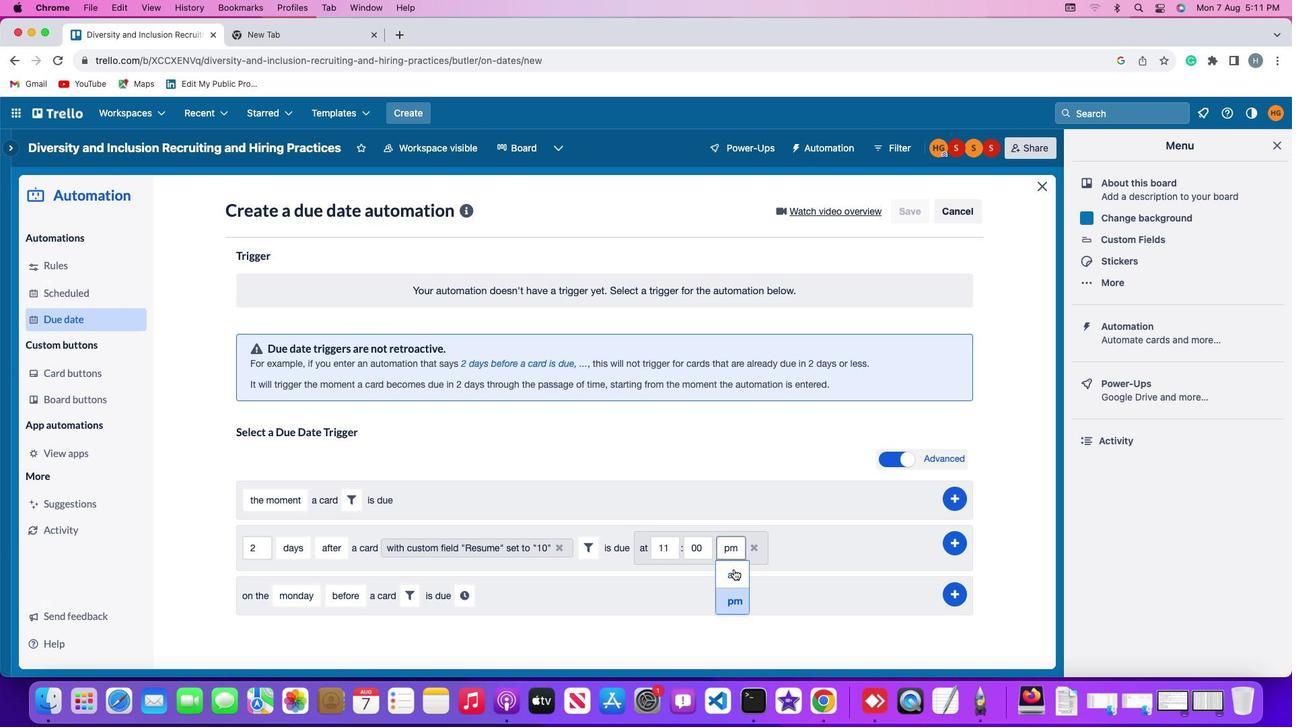 
Action: Mouse pressed left at (732, 567)
Screenshot: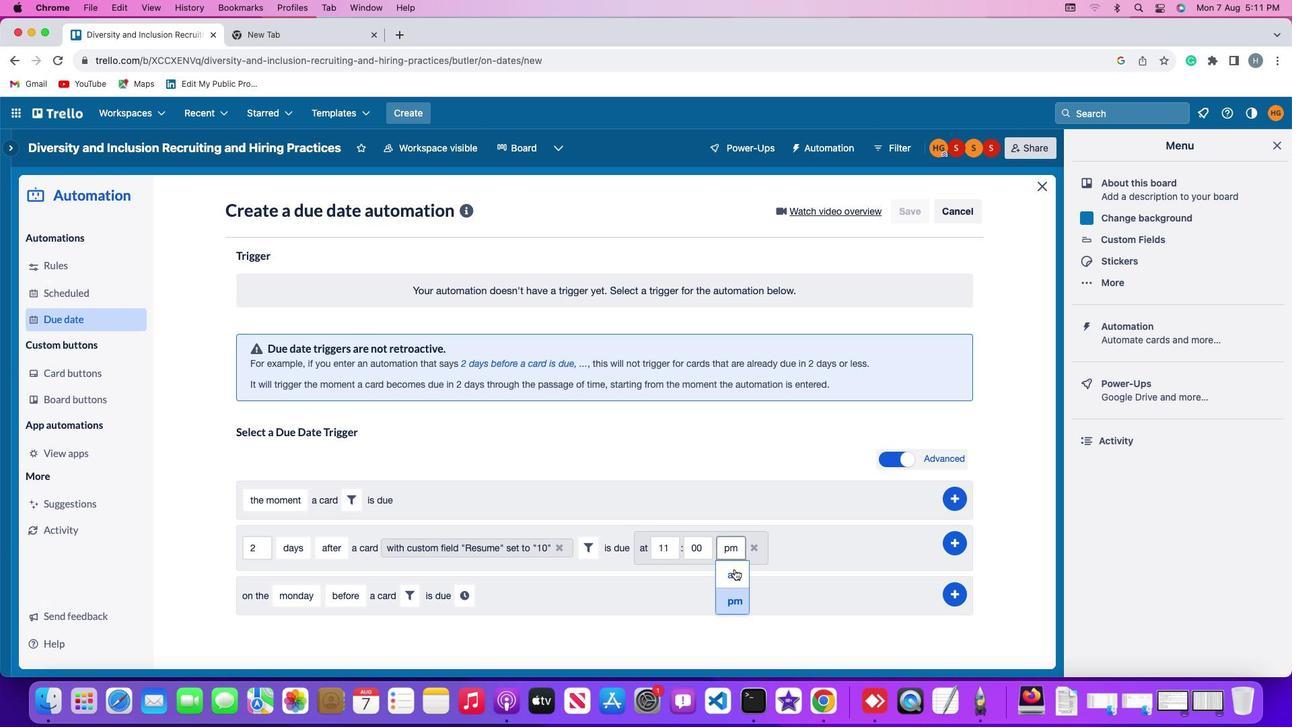 
Action: Mouse moved to (954, 535)
Screenshot: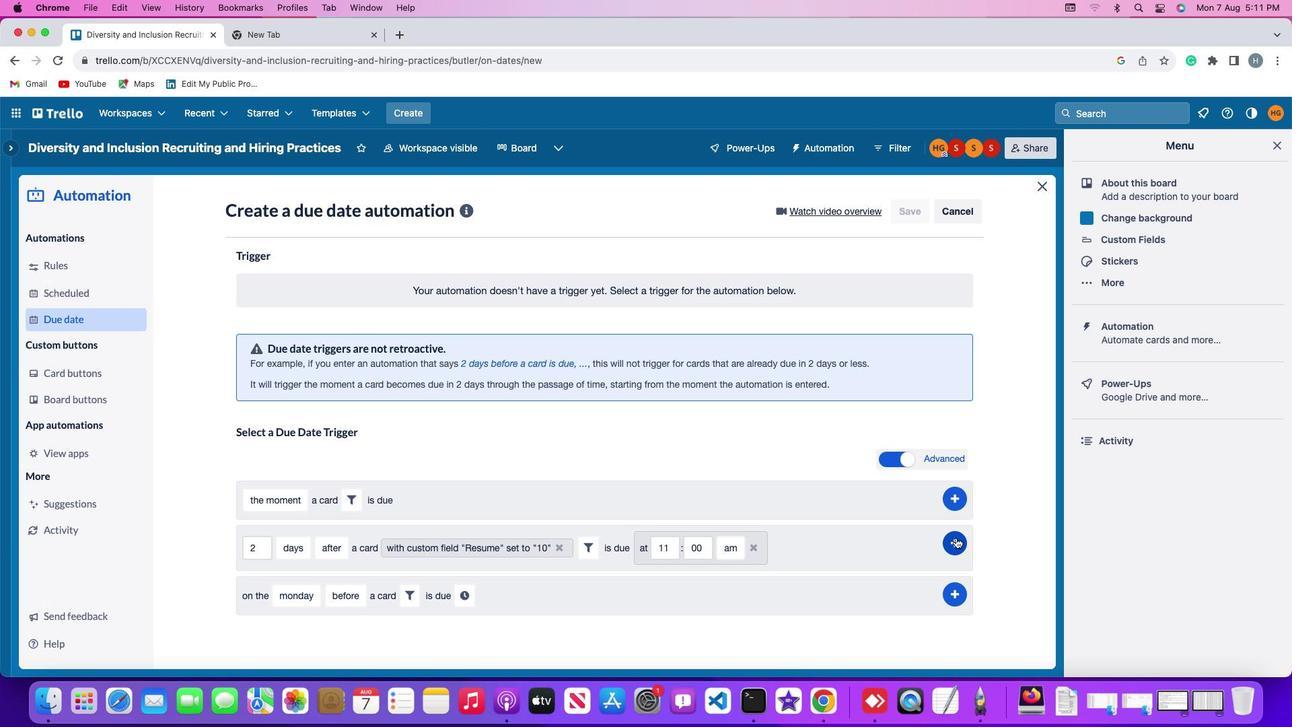 
Action: Mouse pressed left at (954, 535)
Screenshot: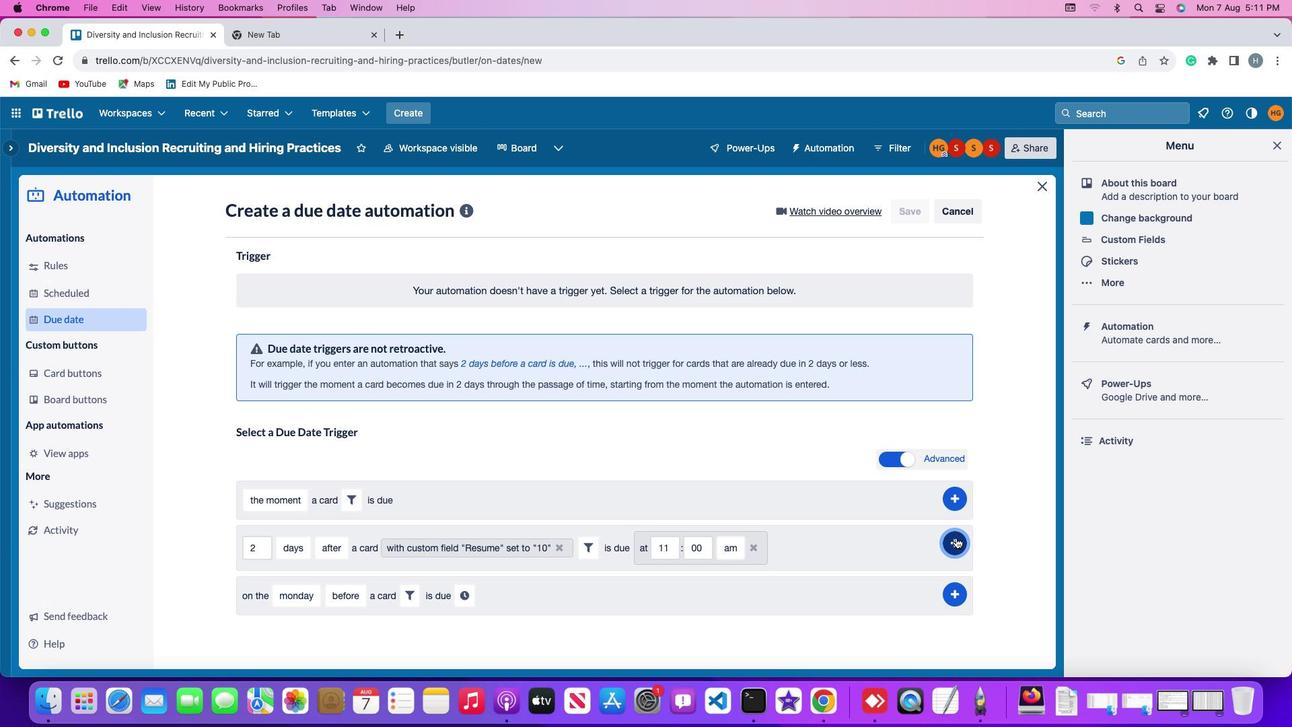
Action: Mouse moved to (1011, 432)
Screenshot: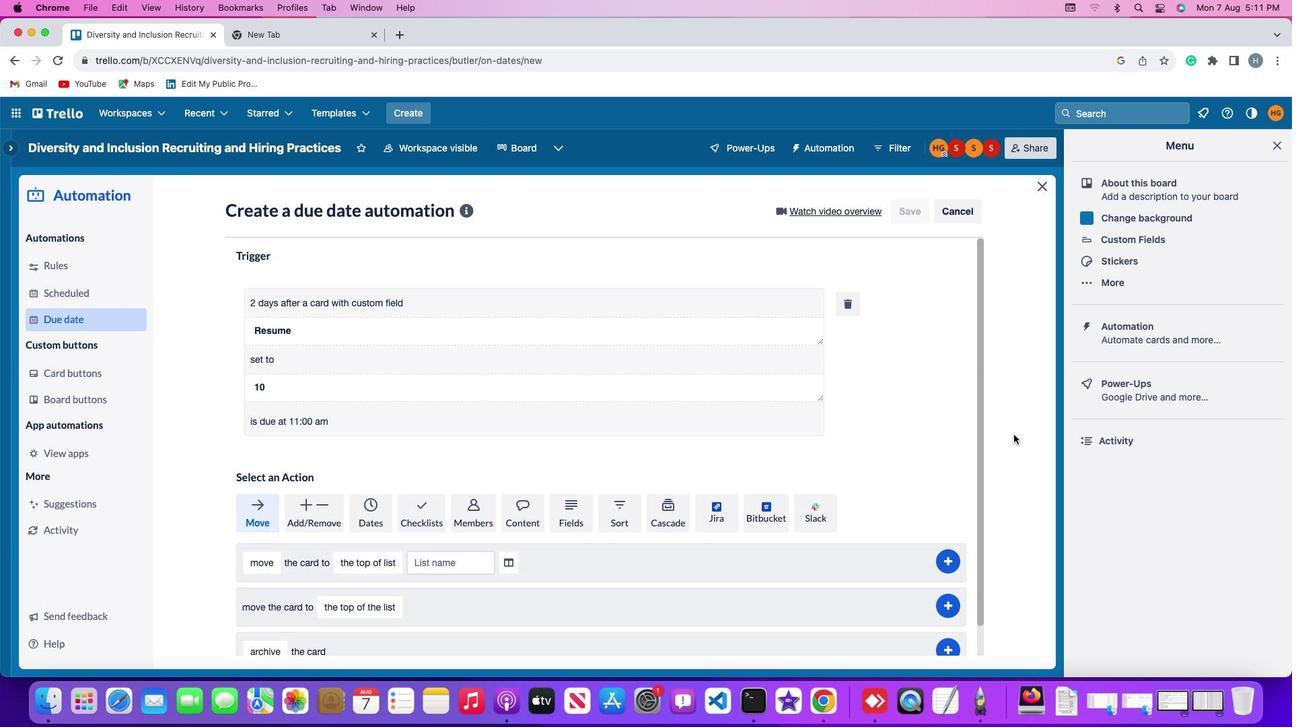 
